 Task: Search one way flight ticket for 1 adult, 5 children, 2 infants in seat and 1 infant on lap in first from Detroit: Detroit Metro Wayne County Airport to Fort Wayne: Fort Wayne International Airport on 5-4-2023. Choice of flights is Alaska. Number of bags: 7 checked bags. Price is upto 77000. Outbound departure time preference is 16:30.
Action: Mouse moved to (288, 126)
Screenshot: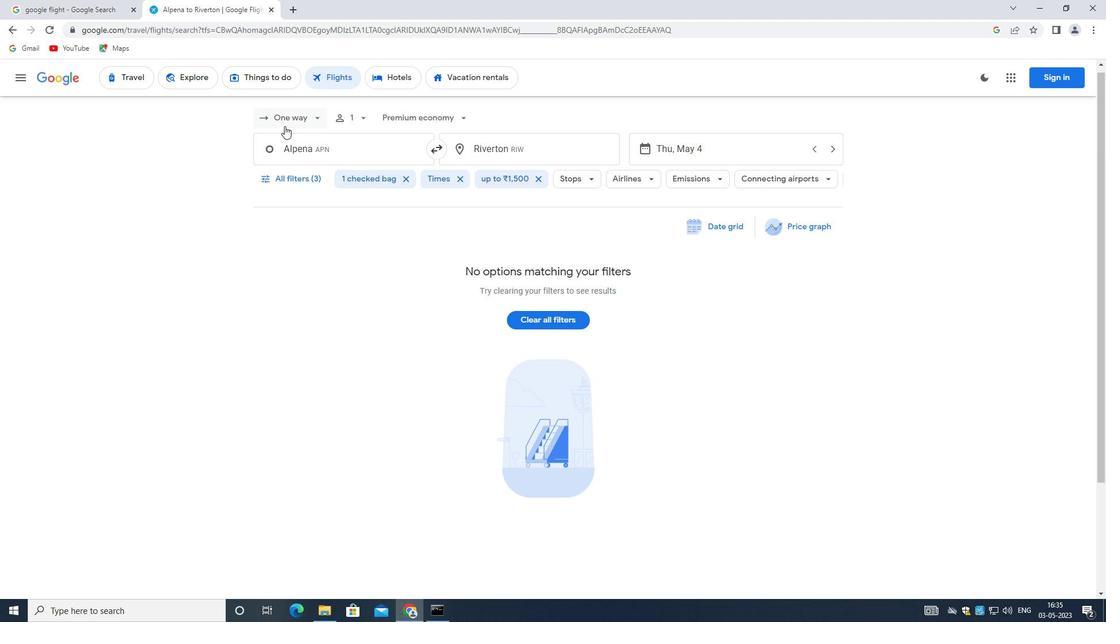 
Action: Mouse pressed left at (288, 126)
Screenshot: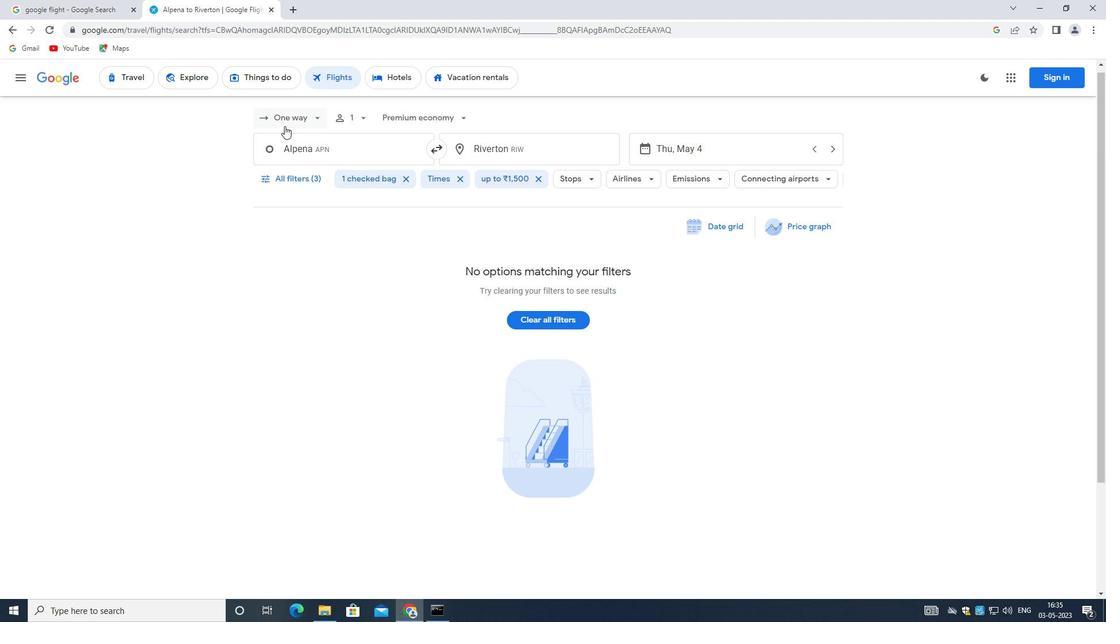 
Action: Mouse moved to (297, 166)
Screenshot: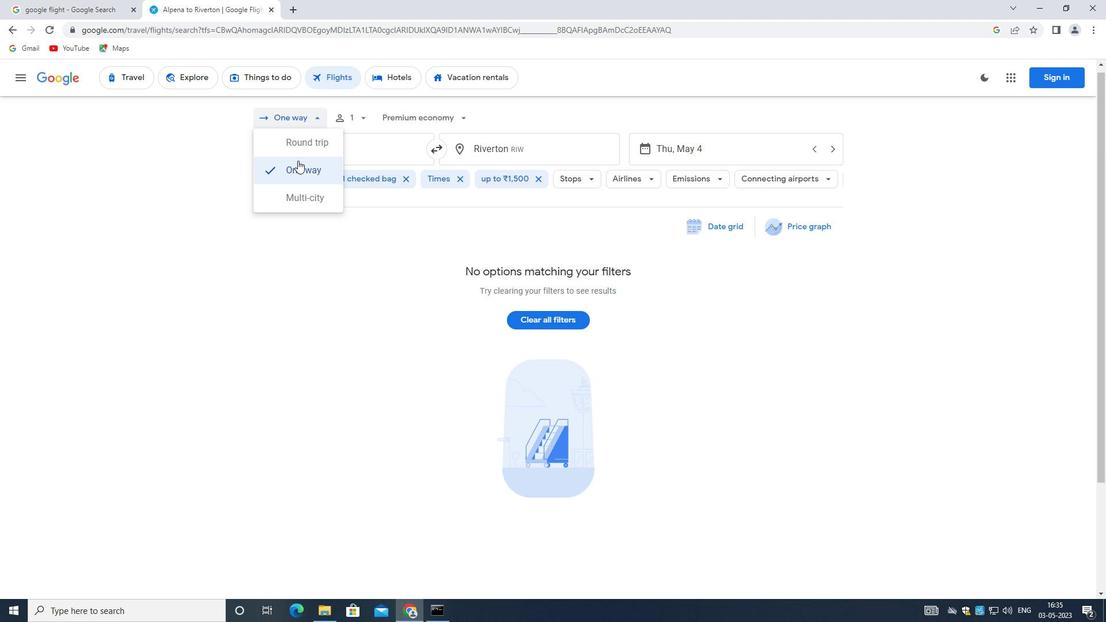 
Action: Mouse pressed left at (297, 166)
Screenshot: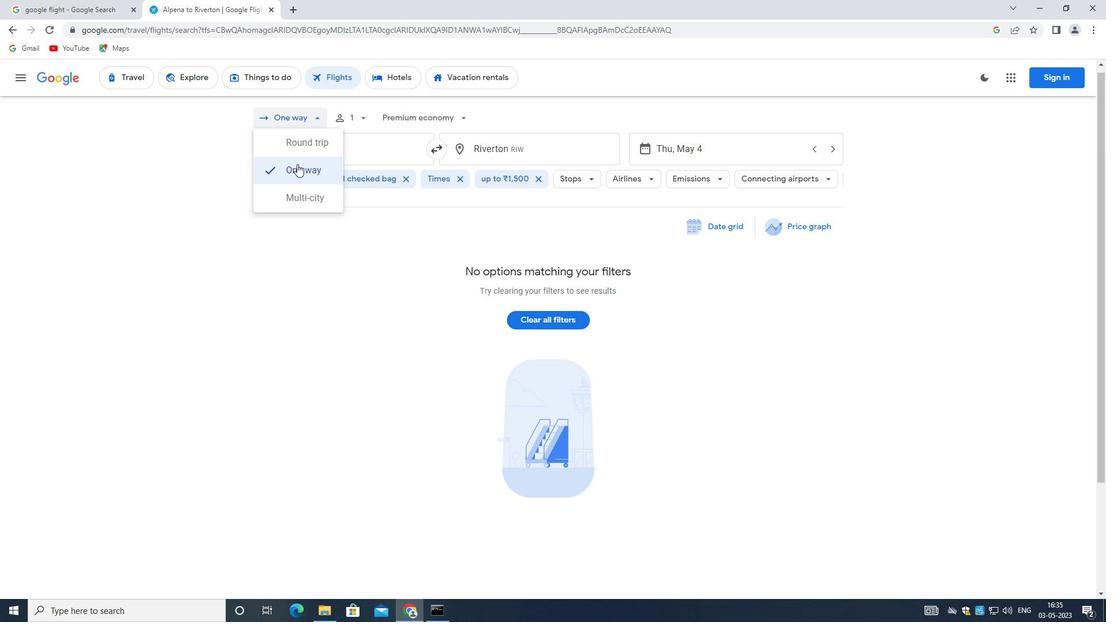 
Action: Mouse moved to (361, 116)
Screenshot: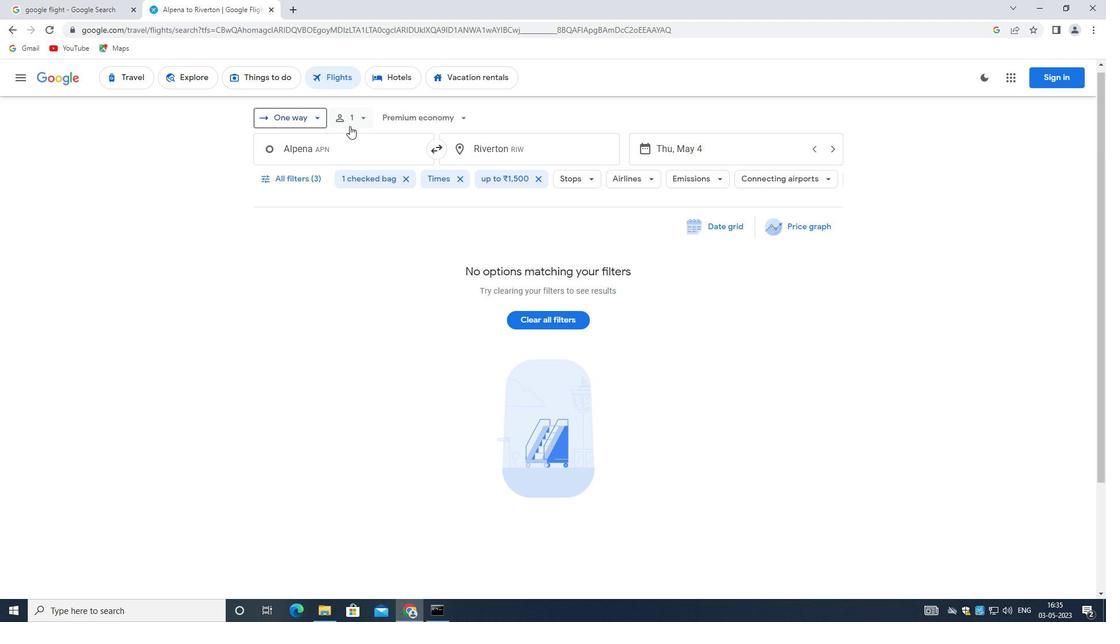 
Action: Mouse pressed left at (361, 116)
Screenshot: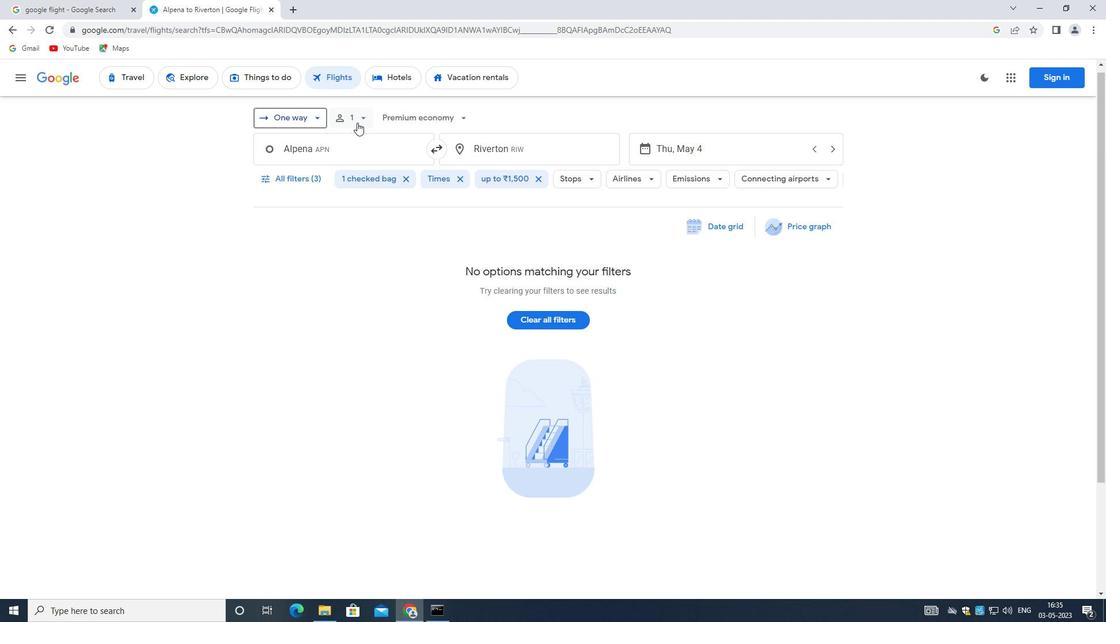 
Action: Mouse moved to (451, 178)
Screenshot: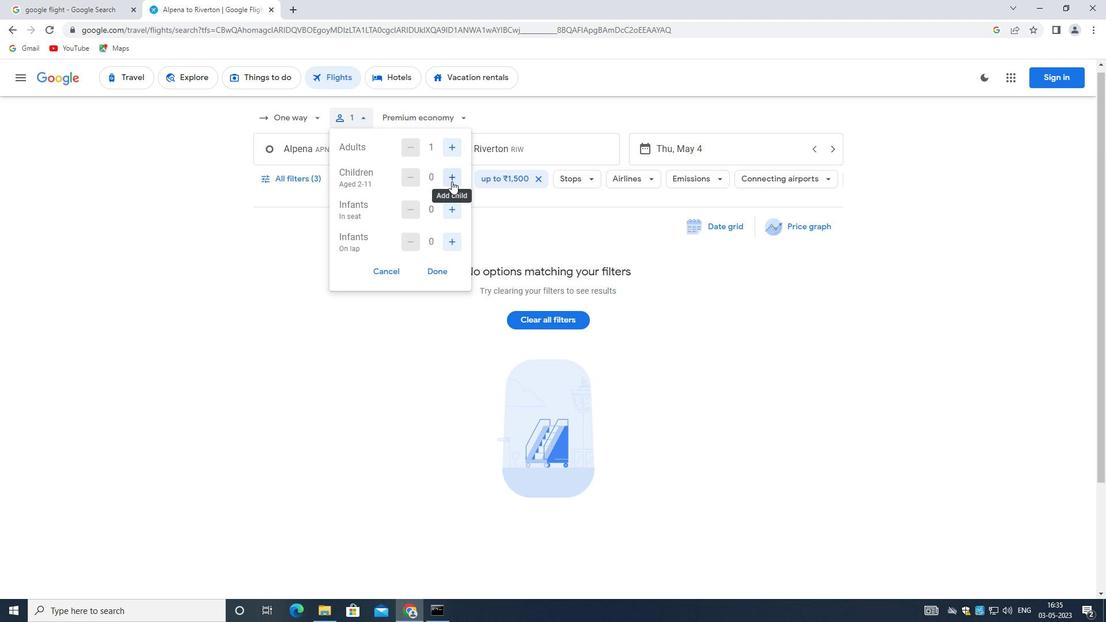 
Action: Mouse pressed left at (451, 178)
Screenshot: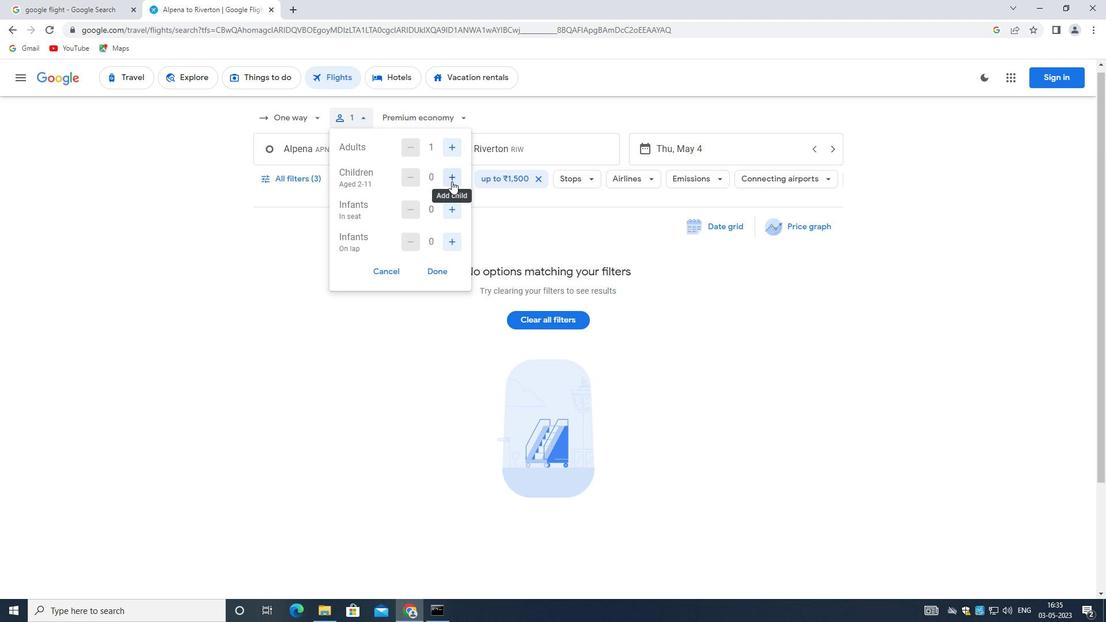 
Action: Mouse moved to (451, 178)
Screenshot: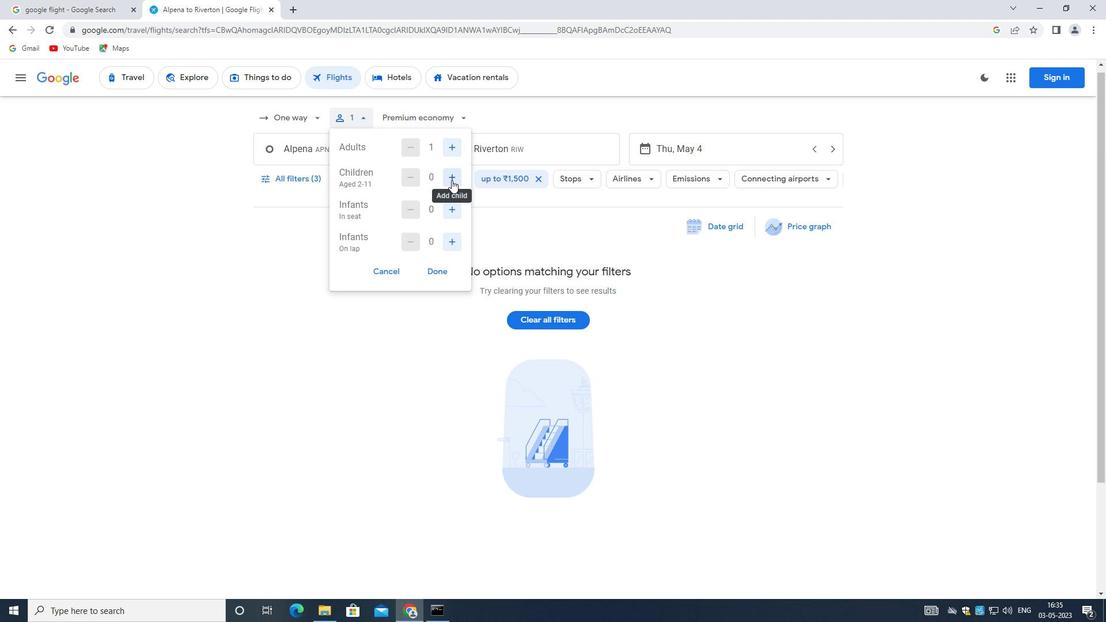 
Action: Mouse pressed left at (451, 178)
Screenshot: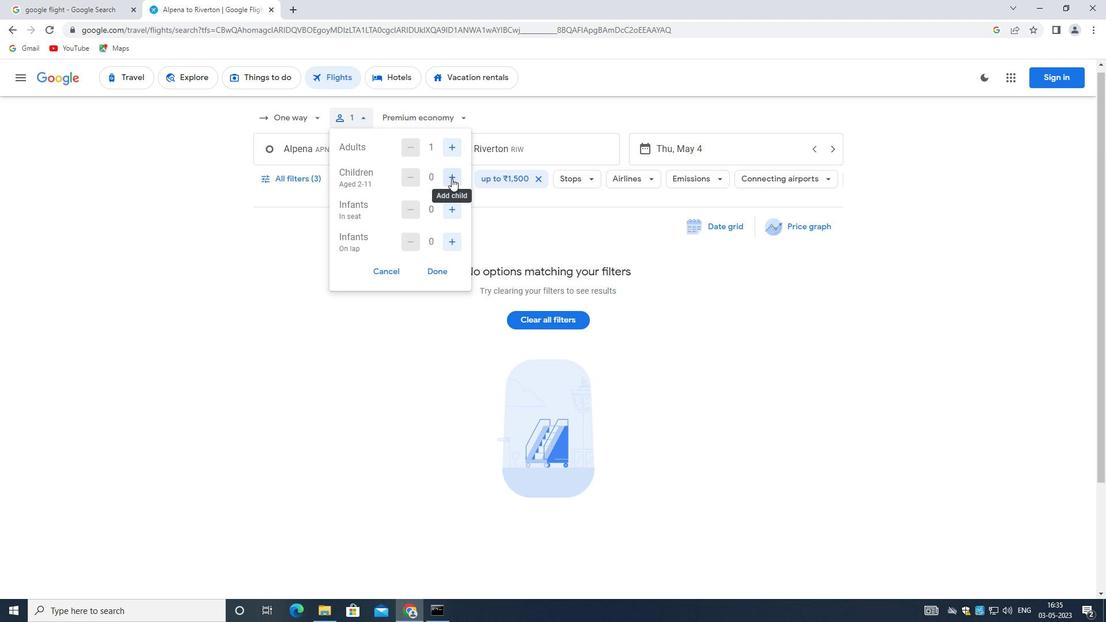 
Action: Mouse pressed left at (451, 178)
Screenshot: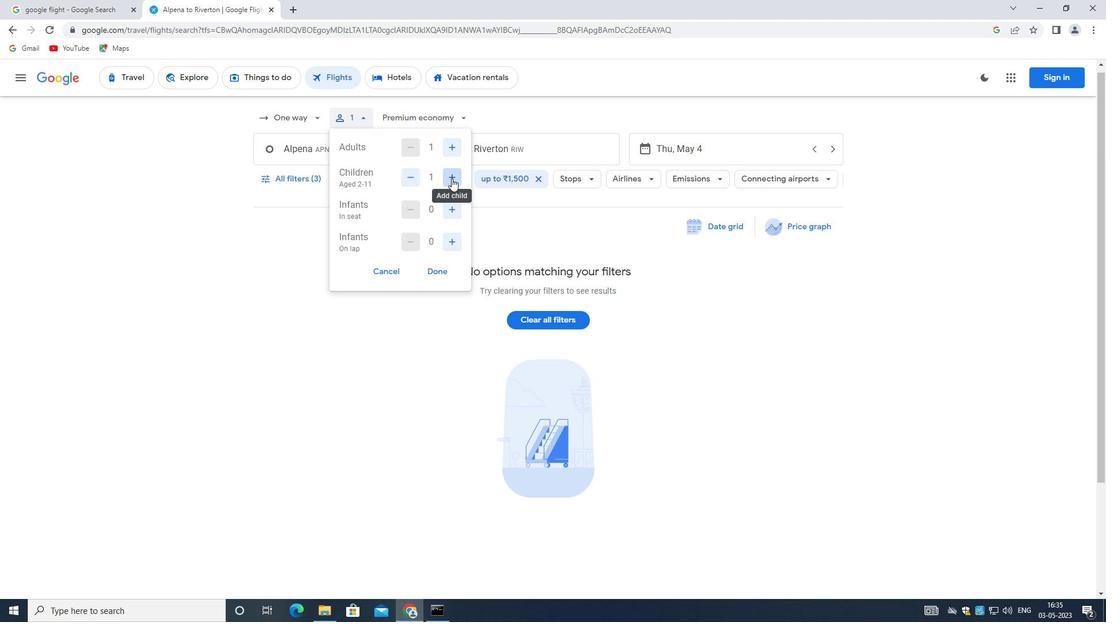 
Action: Mouse pressed left at (451, 178)
Screenshot: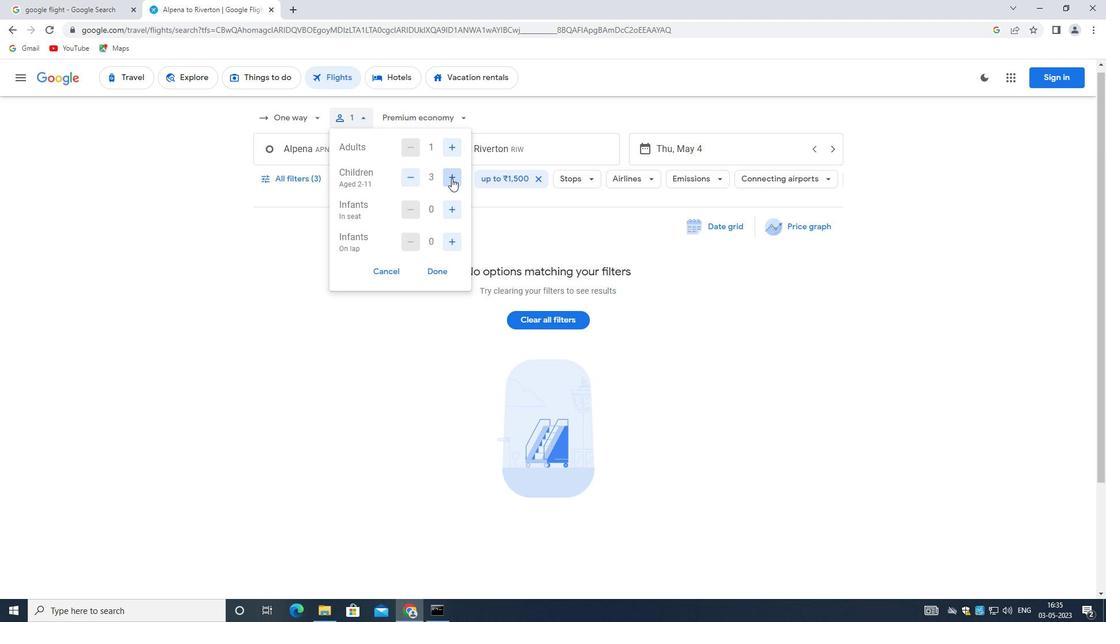 
Action: Mouse pressed left at (451, 178)
Screenshot: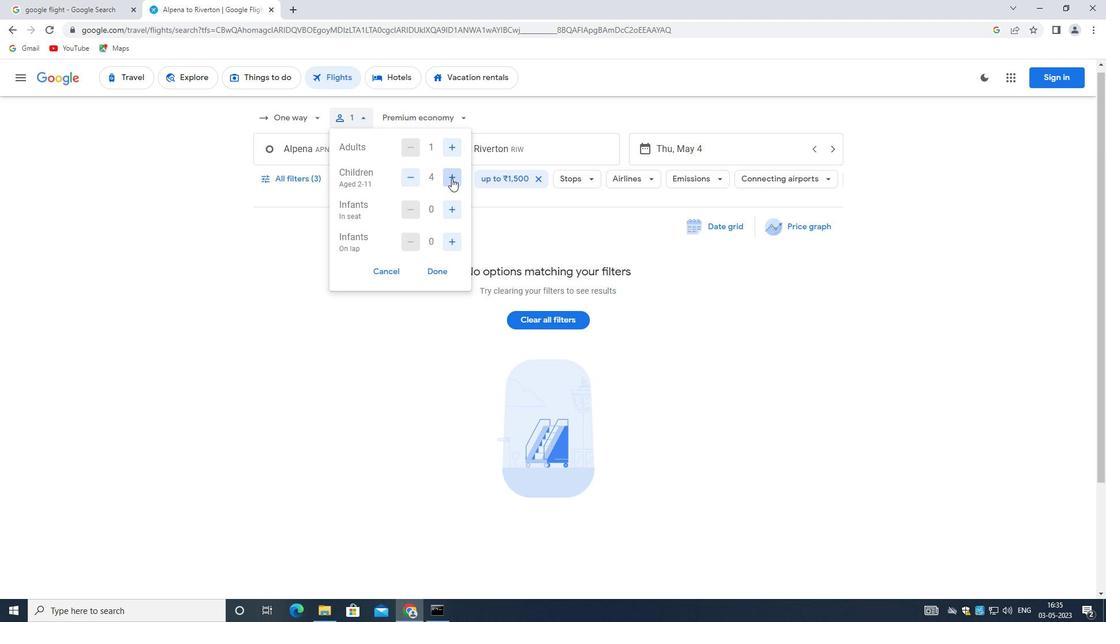 
Action: Mouse moved to (454, 209)
Screenshot: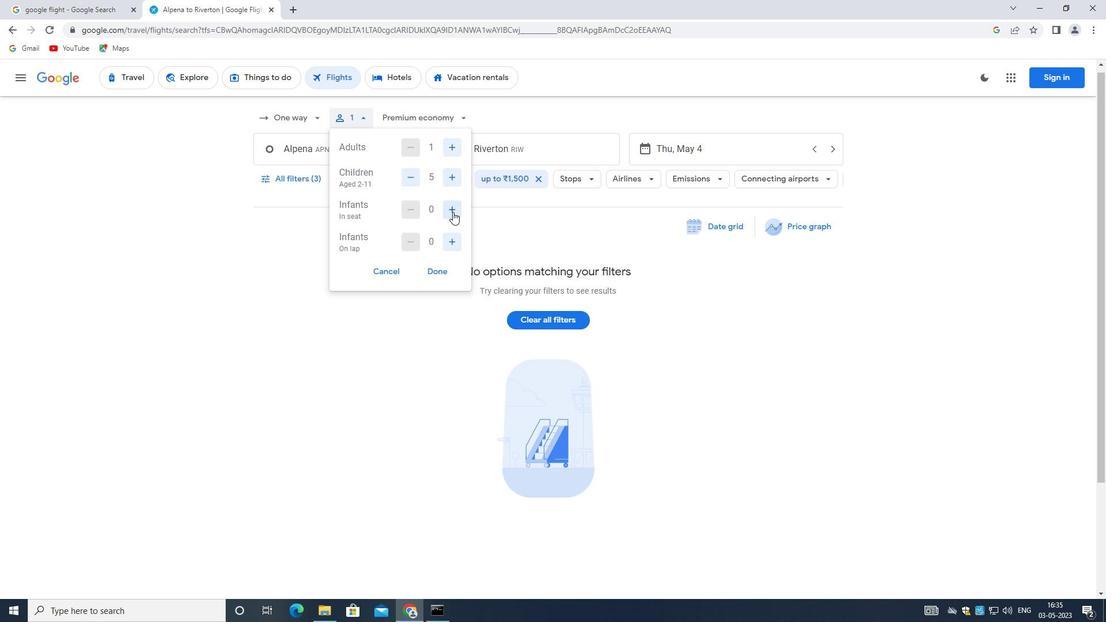
Action: Mouse pressed left at (454, 209)
Screenshot: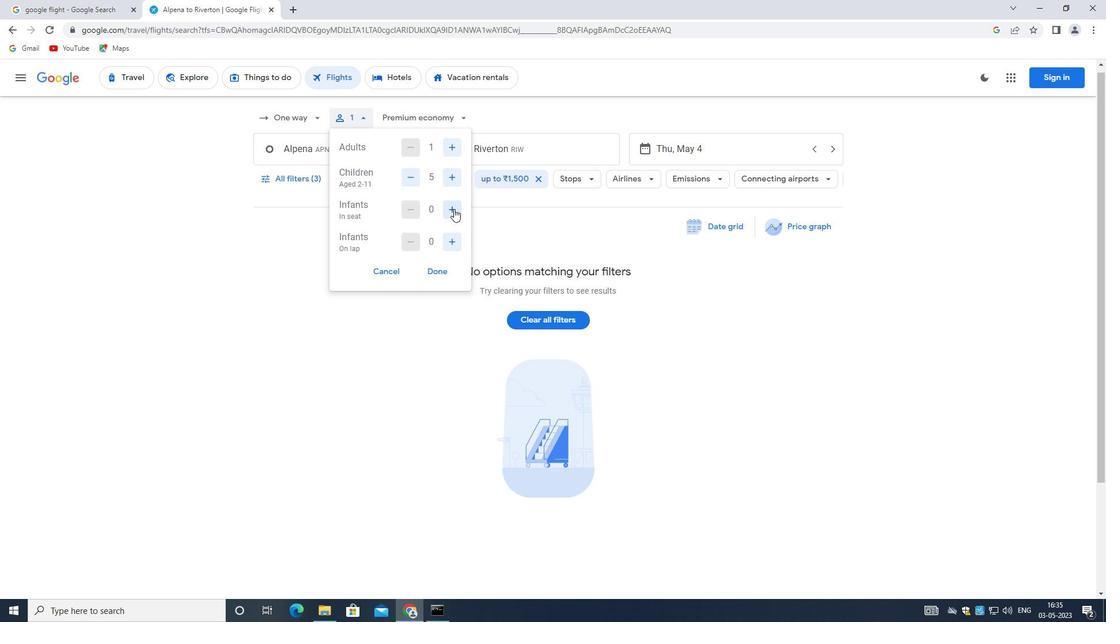 
Action: Mouse pressed left at (454, 209)
Screenshot: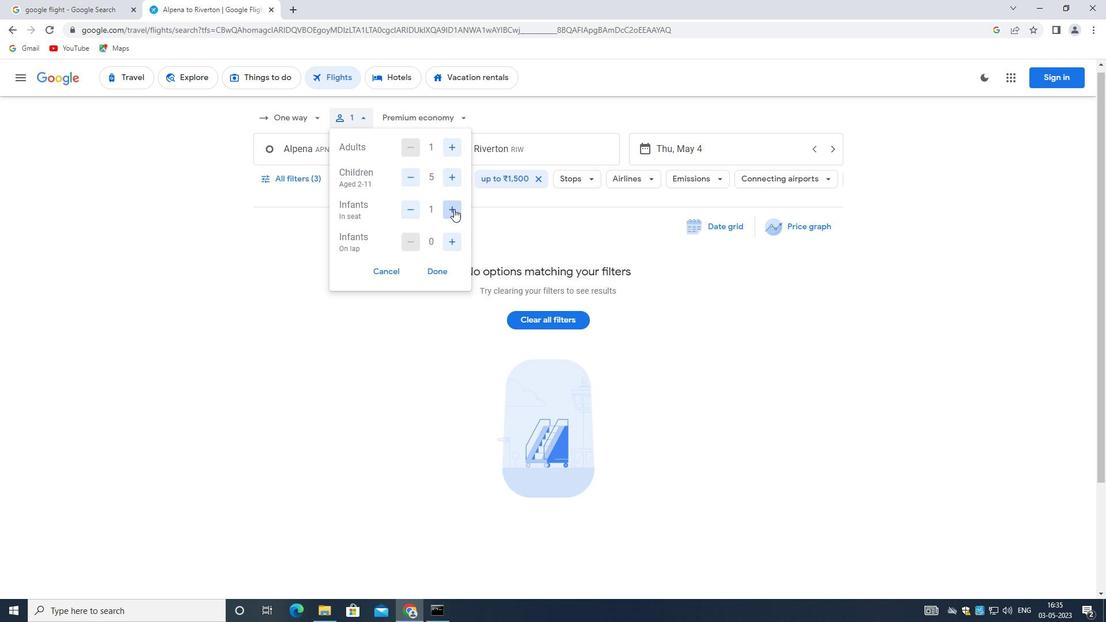 
Action: Mouse moved to (451, 244)
Screenshot: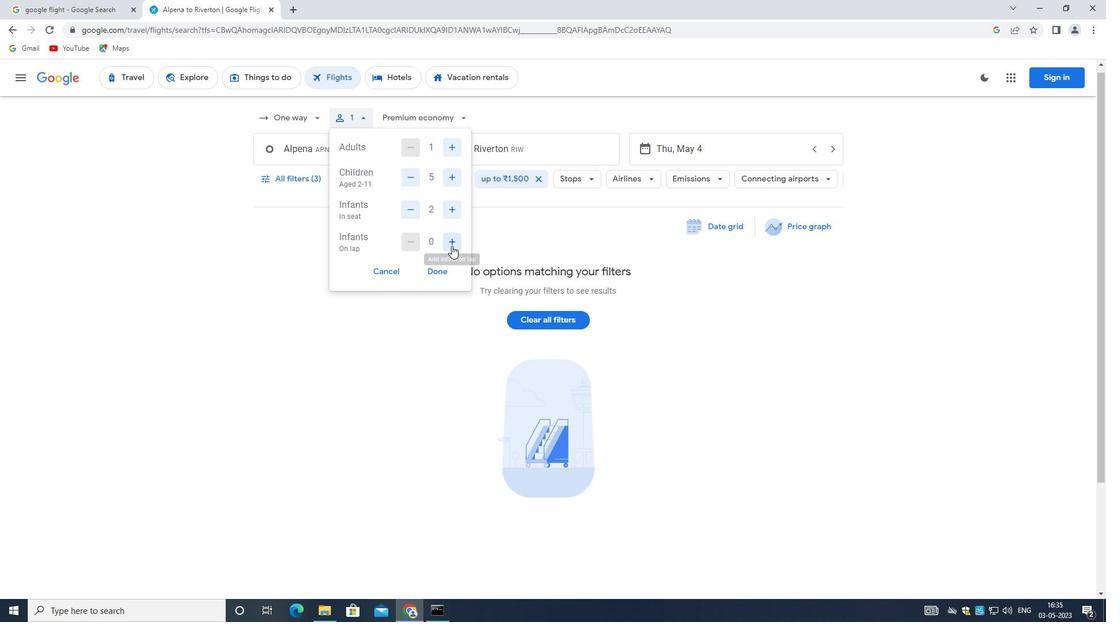 
Action: Mouse pressed left at (451, 244)
Screenshot: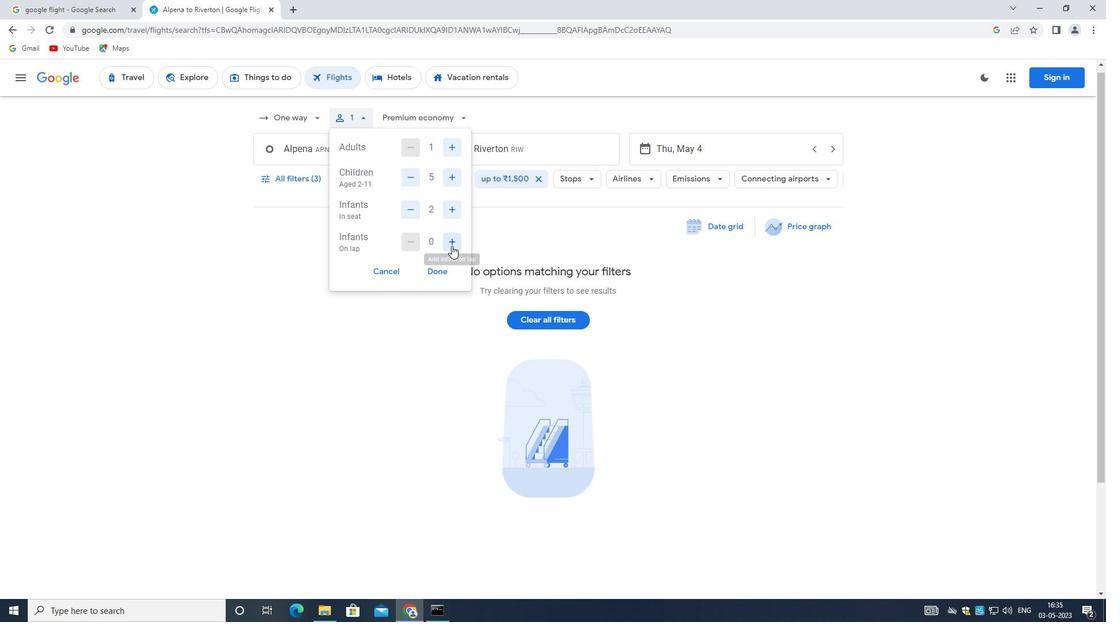 
Action: Mouse moved to (417, 213)
Screenshot: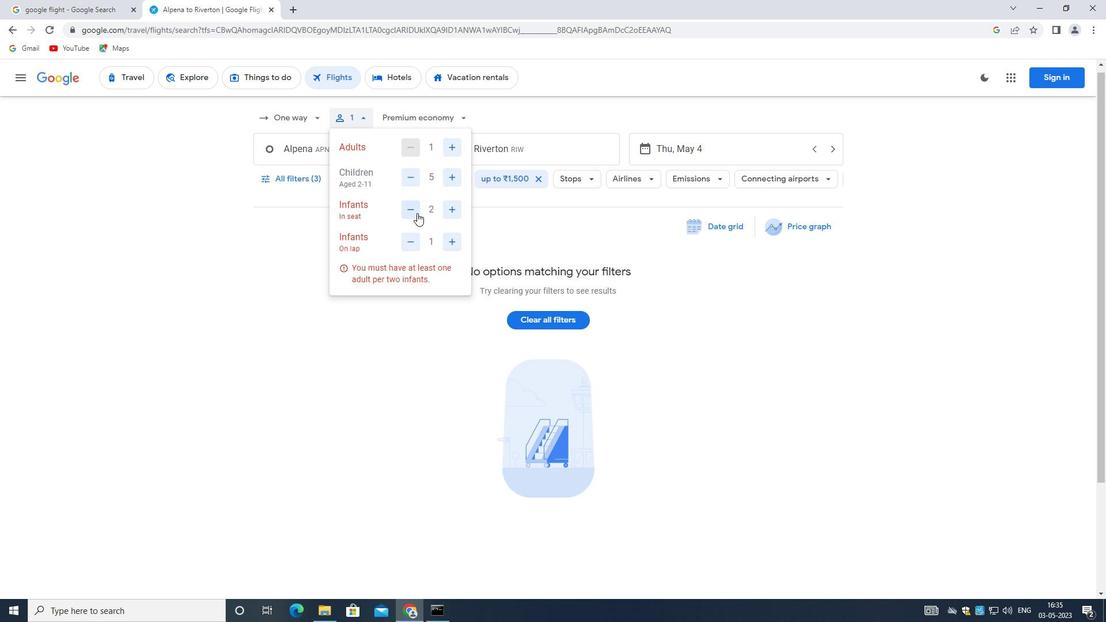
Action: Mouse pressed left at (417, 213)
Screenshot: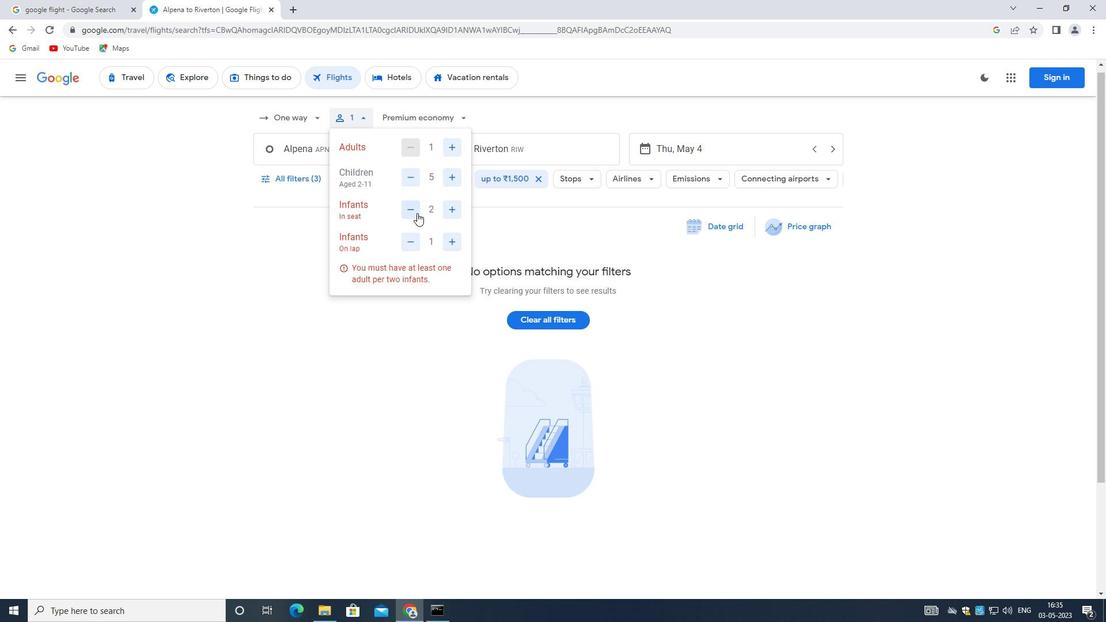 
Action: Mouse moved to (438, 272)
Screenshot: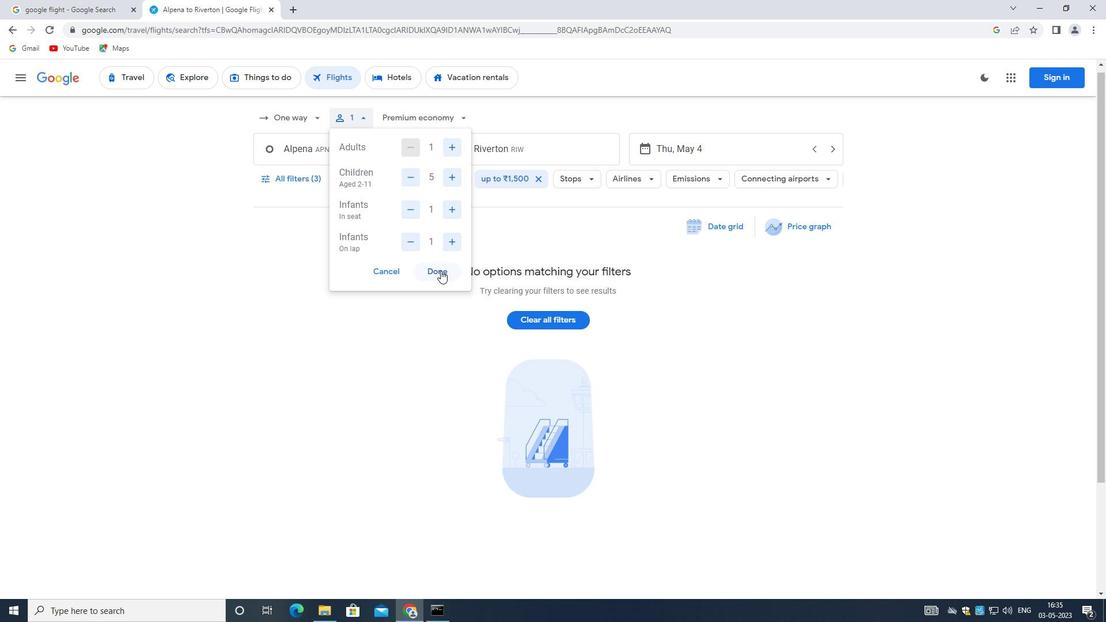 
Action: Mouse pressed left at (438, 272)
Screenshot: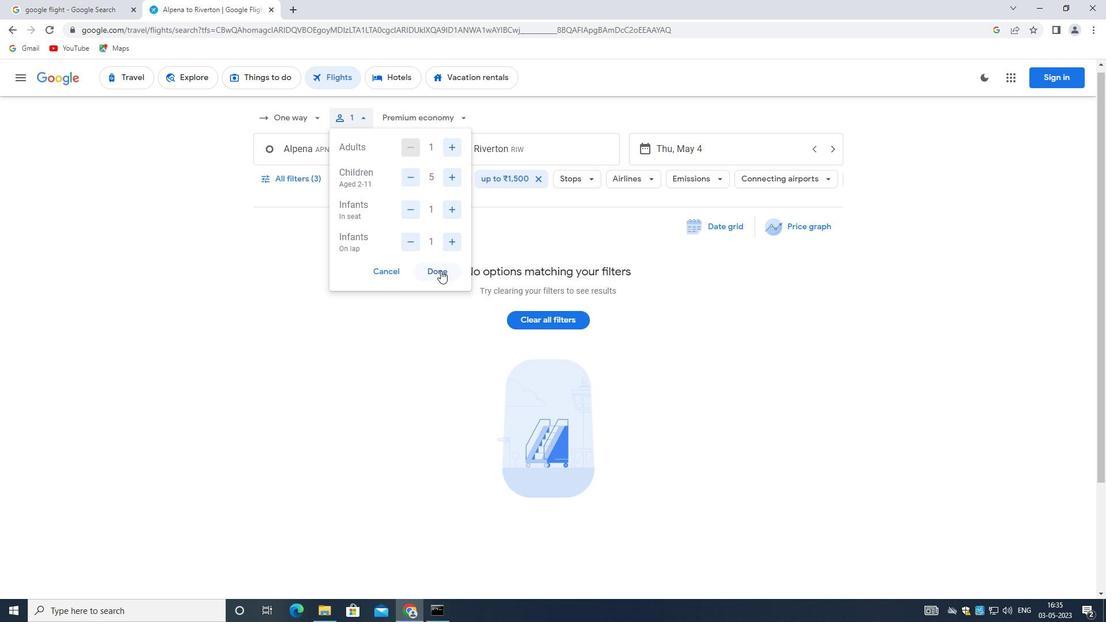 
Action: Mouse moved to (457, 118)
Screenshot: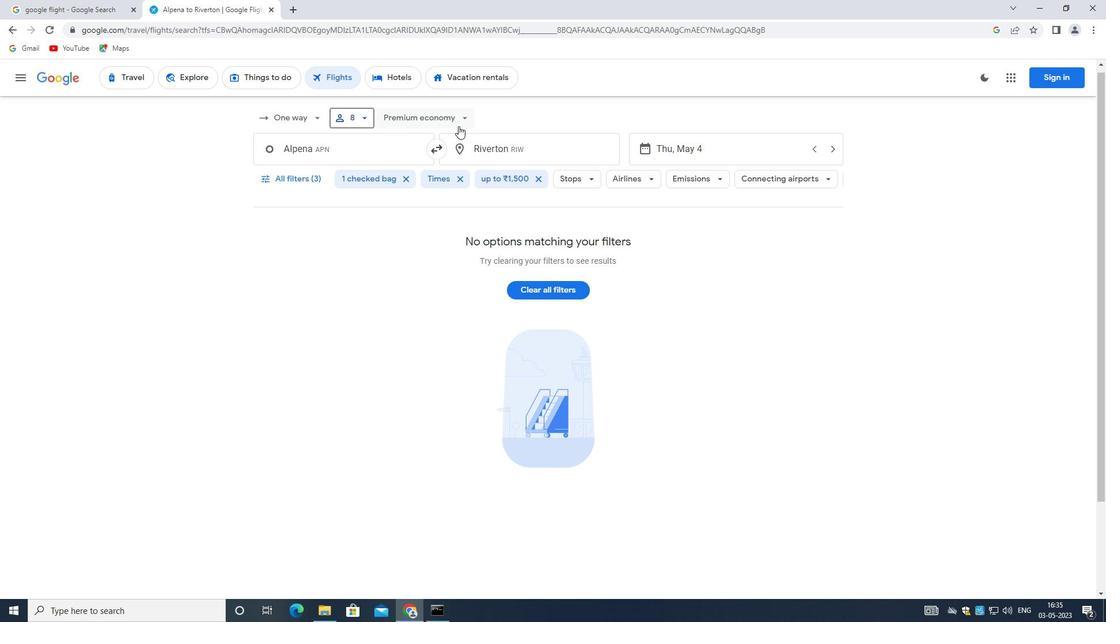 
Action: Mouse pressed left at (457, 118)
Screenshot: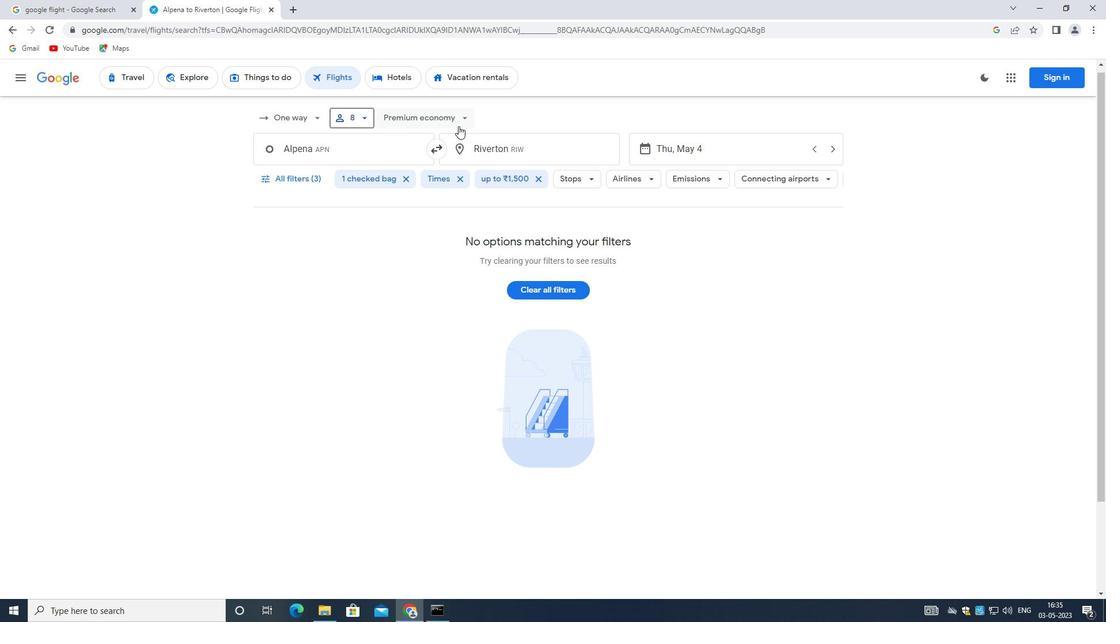 
Action: Mouse moved to (308, 153)
Screenshot: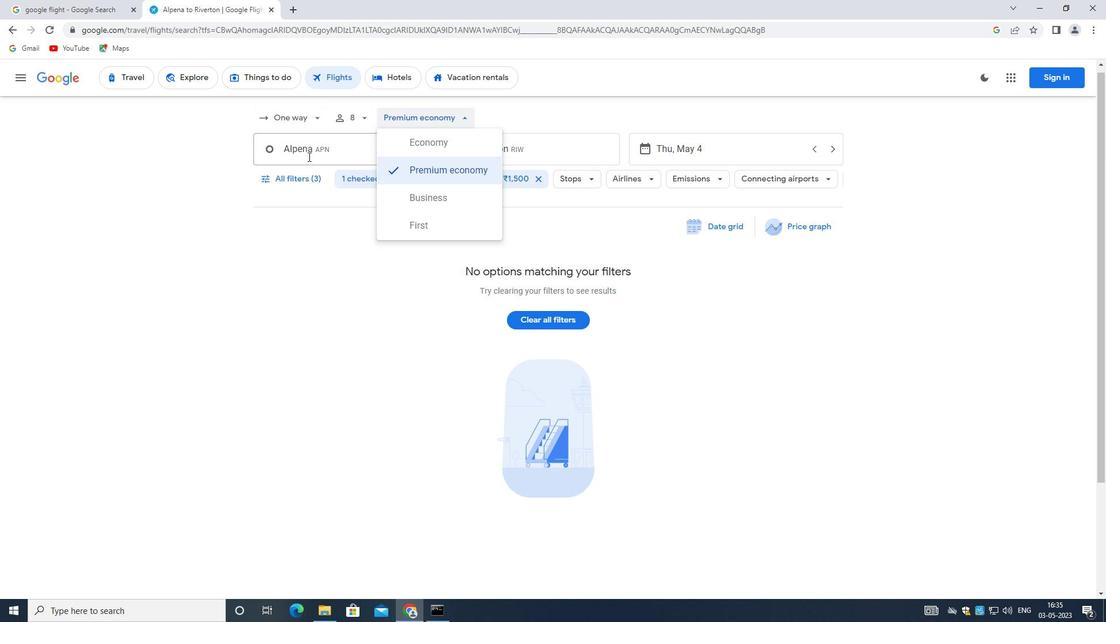 
Action: Mouse pressed left at (308, 153)
Screenshot: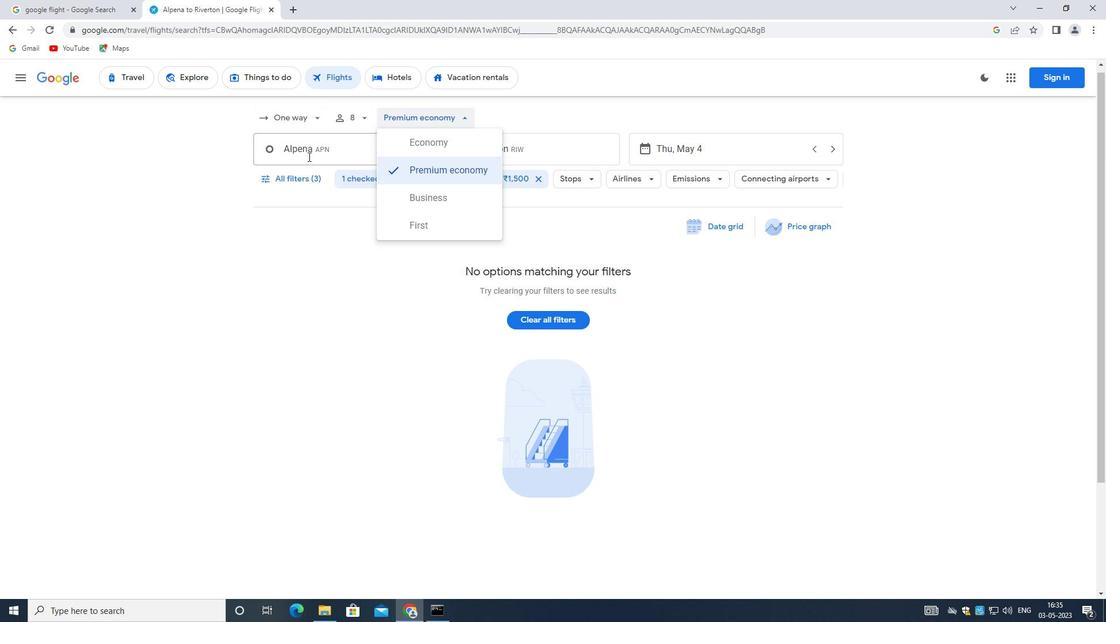 
Action: Mouse moved to (306, 154)
Screenshot: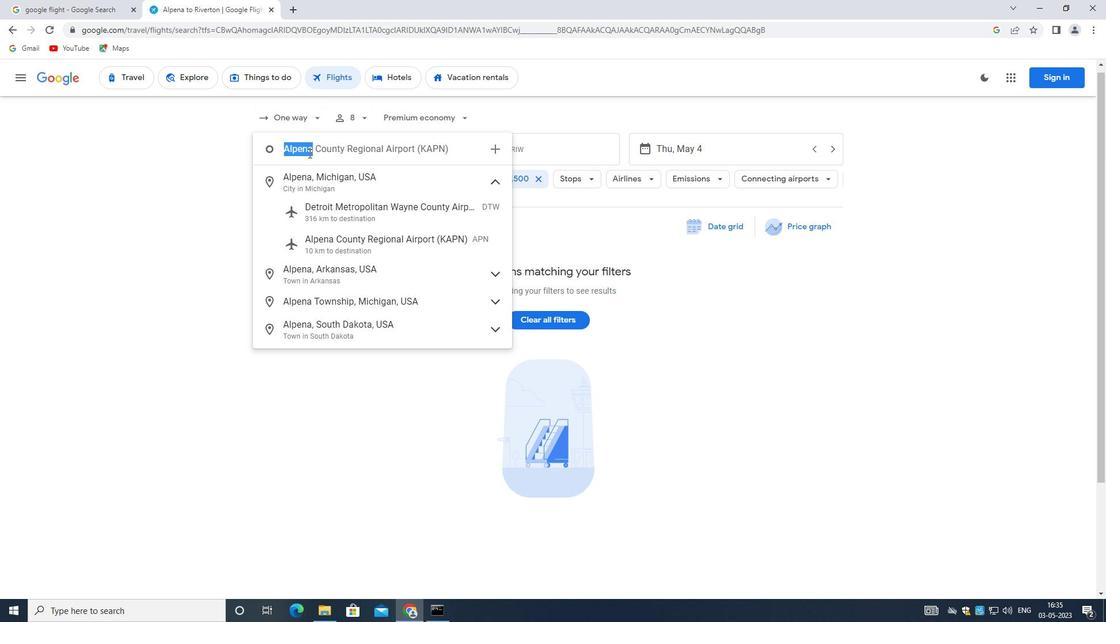 
Action: Key pressed <Key.backspace><Key.shift><Key.shift><Key.shift><Key.shift><Key.shift>DETROIT<Key.space>
Screenshot: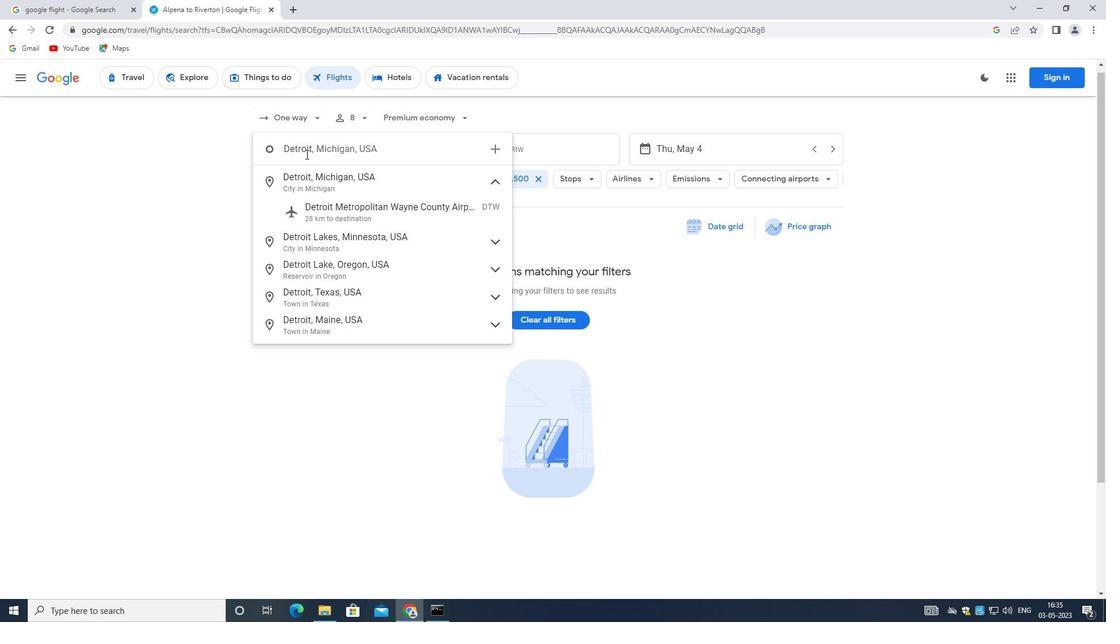
Action: Mouse moved to (389, 208)
Screenshot: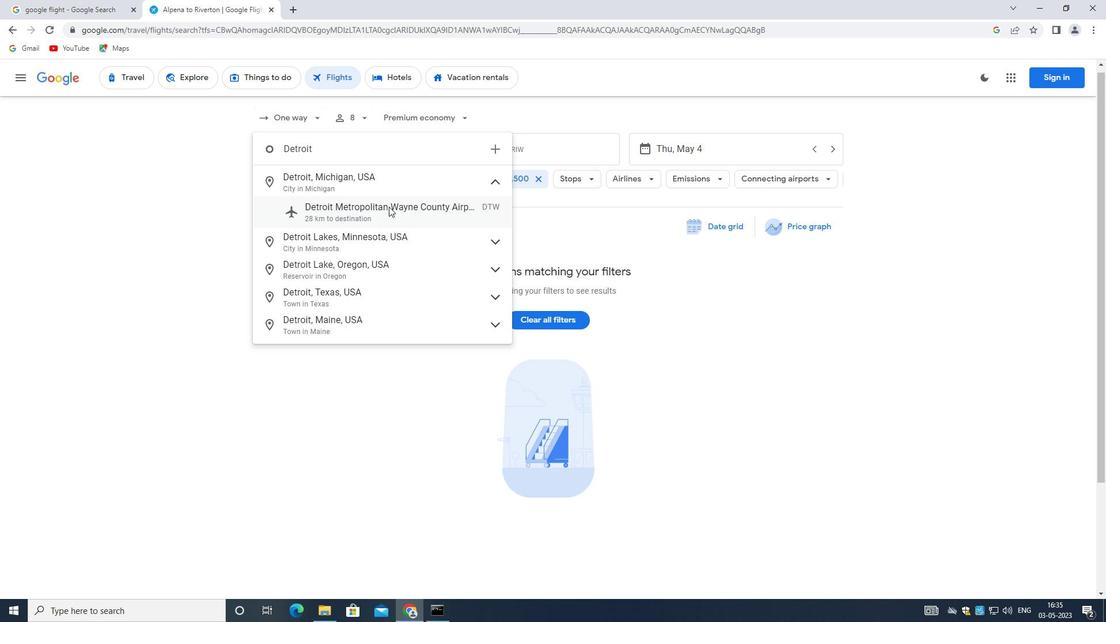 
Action: Mouse pressed left at (389, 208)
Screenshot: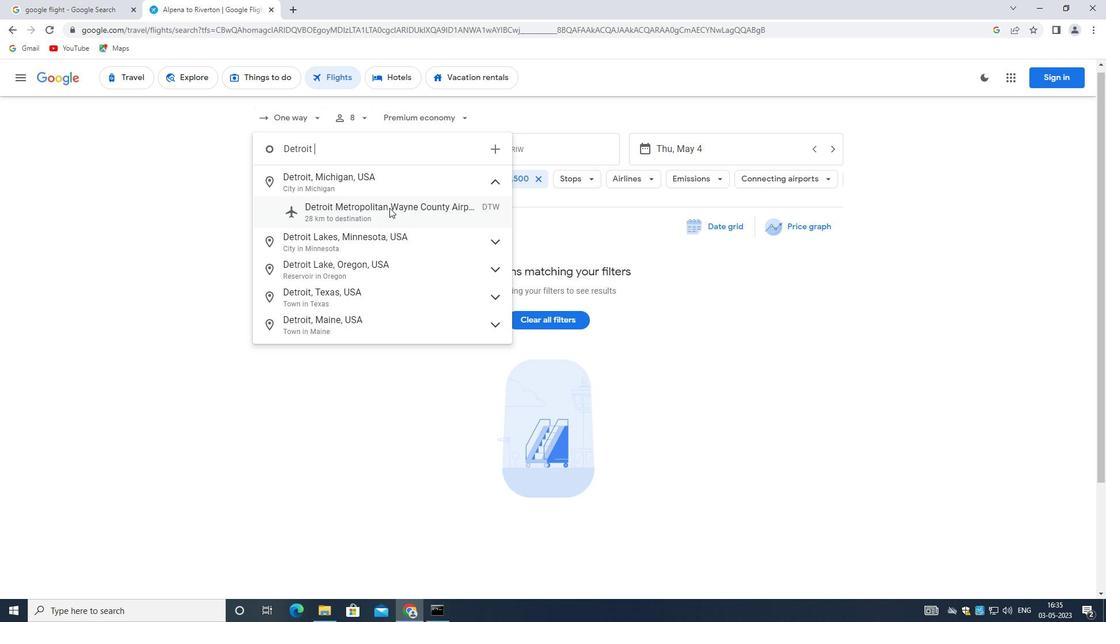 
Action: Mouse moved to (492, 151)
Screenshot: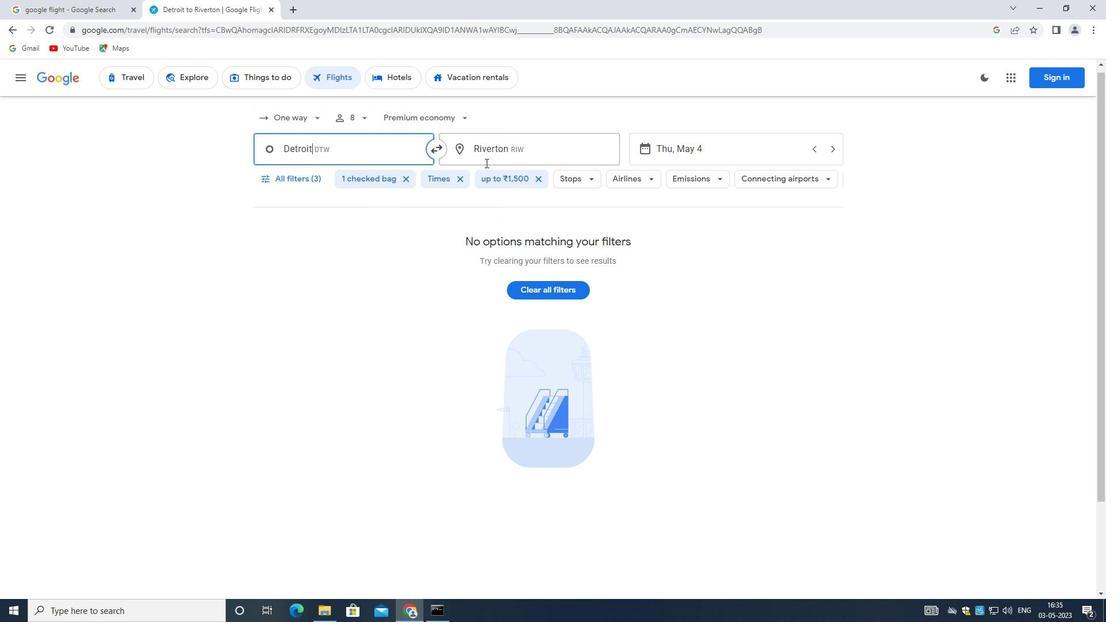 
Action: Mouse pressed left at (492, 151)
Screenshot: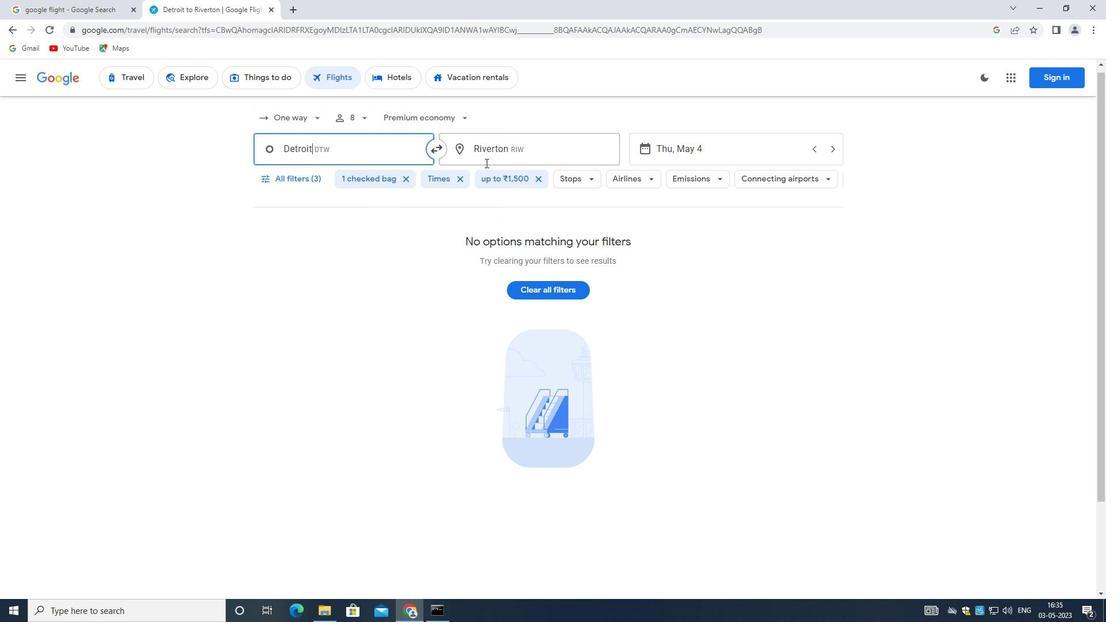 
Action: Mouse moved to (465, 156)
Screenshot: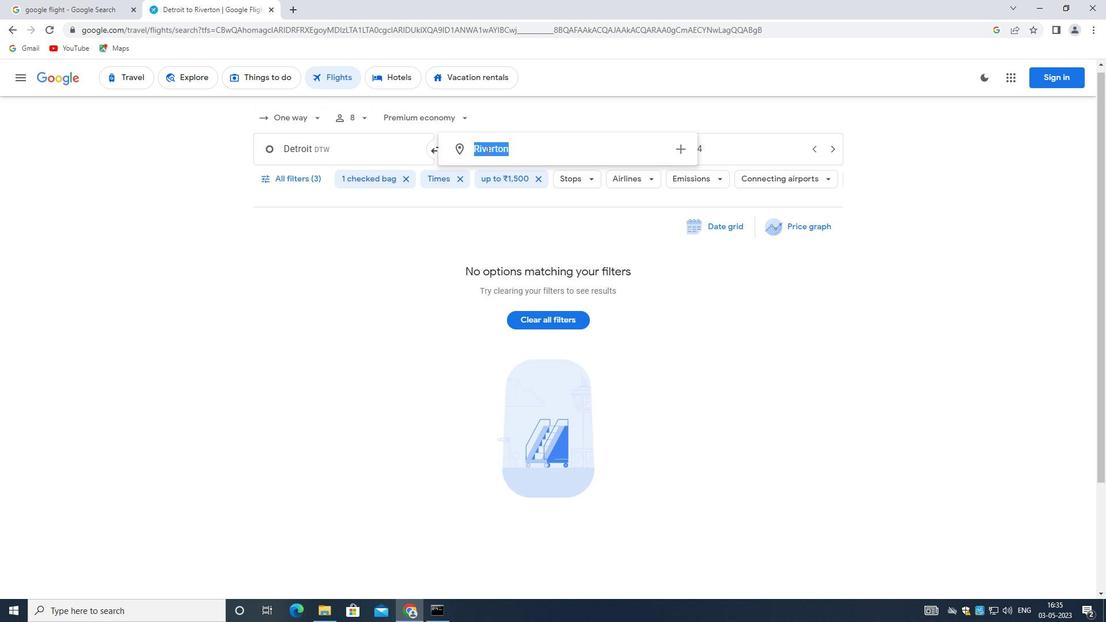 
Action: Key pressed <Key.backspace><Key.shift>FORT<Key.space><Key.shift>WAY
Screenshot: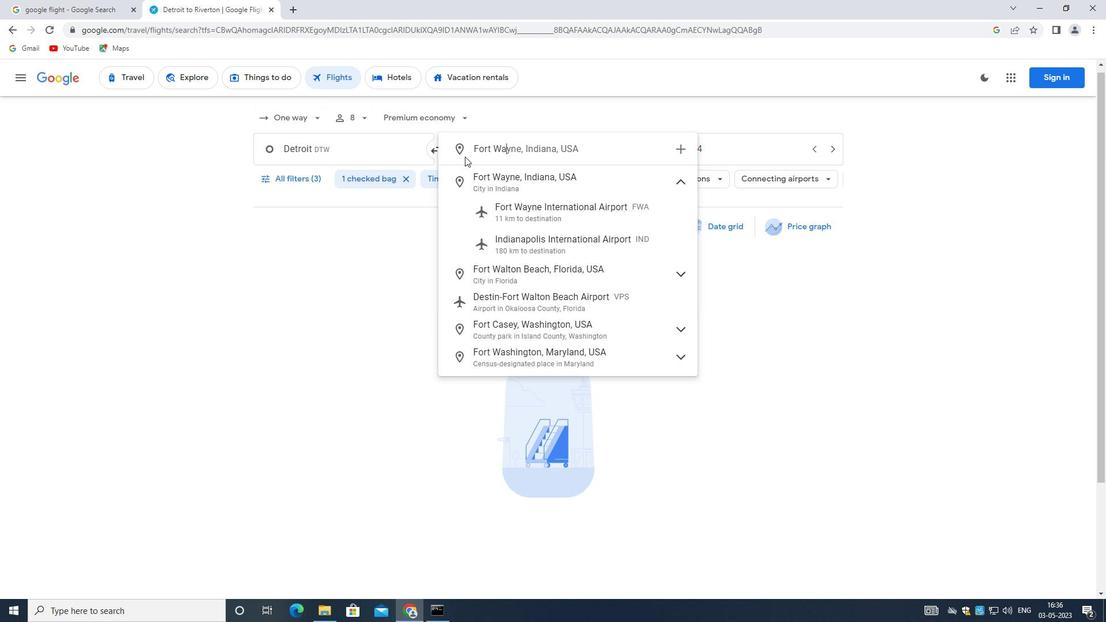 
Action: Mouse moved to (598, 210)
Screenshot: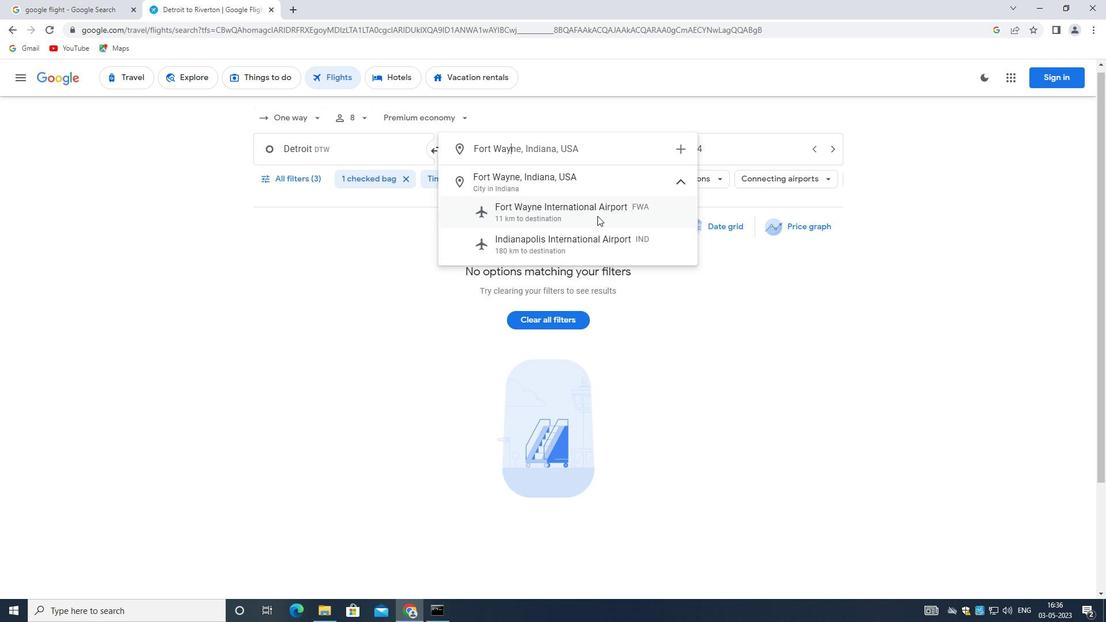 
Action: Mouse pressed left at (598, 210)
Screenshot: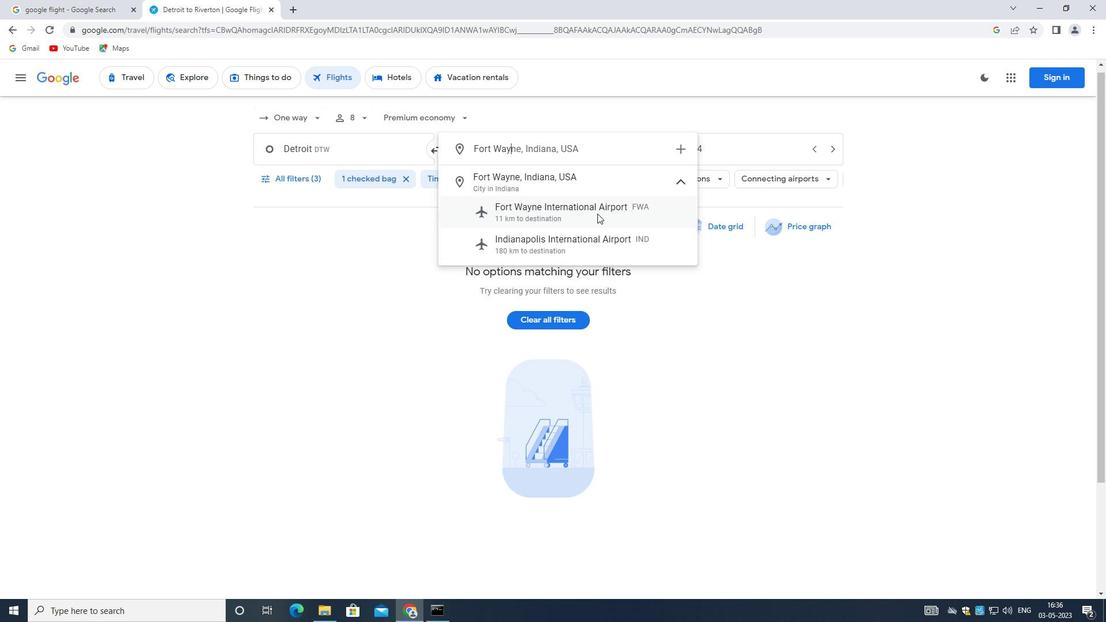 
Action: Mouse moved to (696, 144)
Screenshot: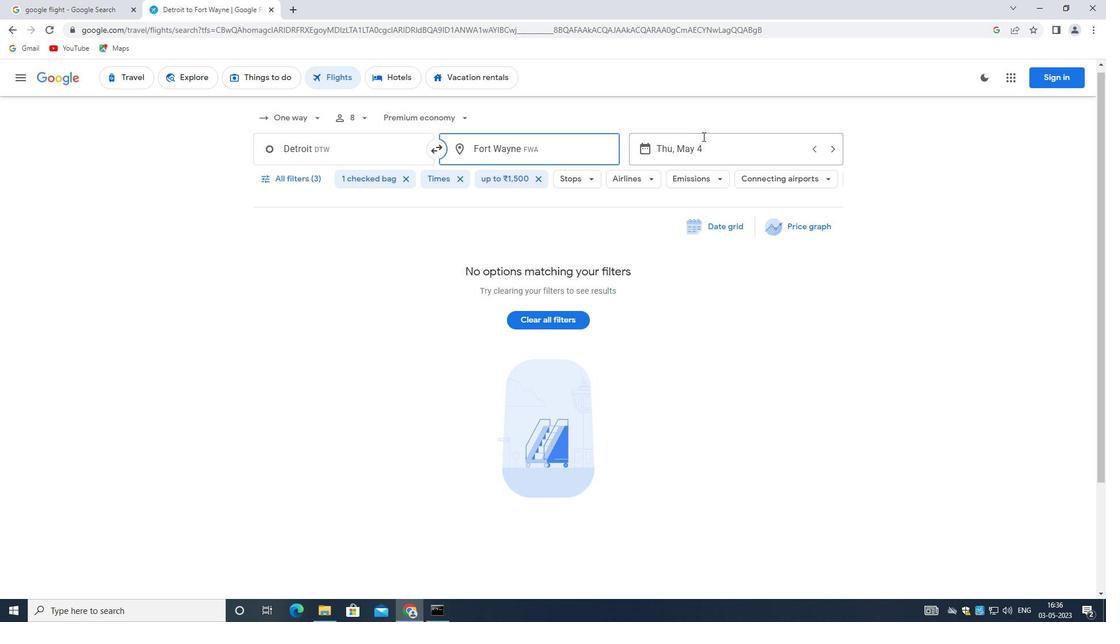 
Action: Mouse pressed left at (696, 144)
Screenshot: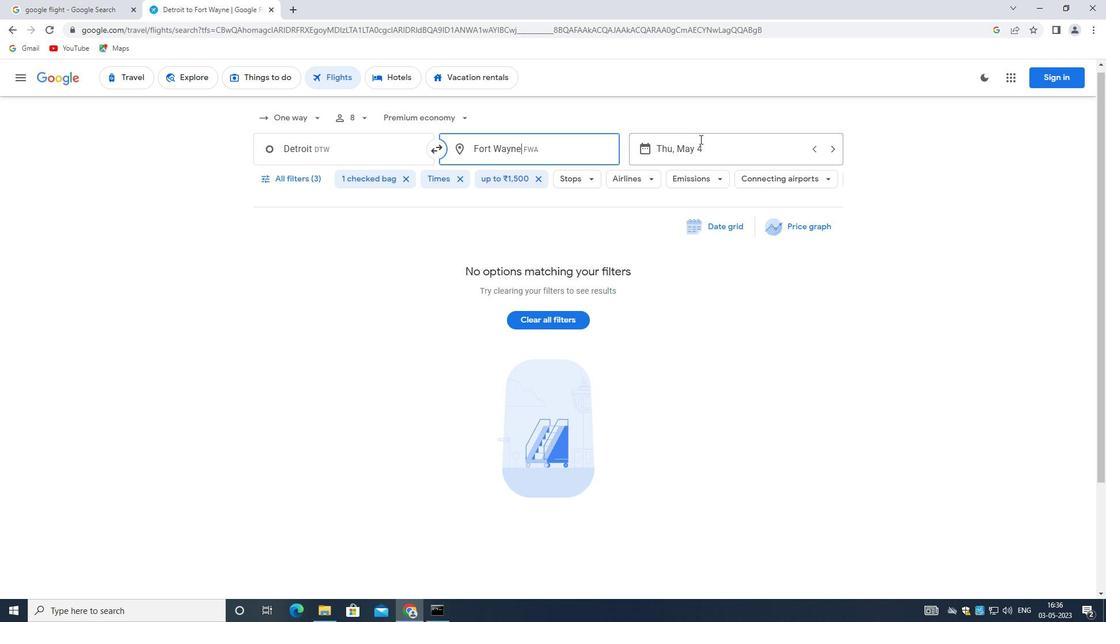
Action: Mouse moved to (828, 434)
Screenshot: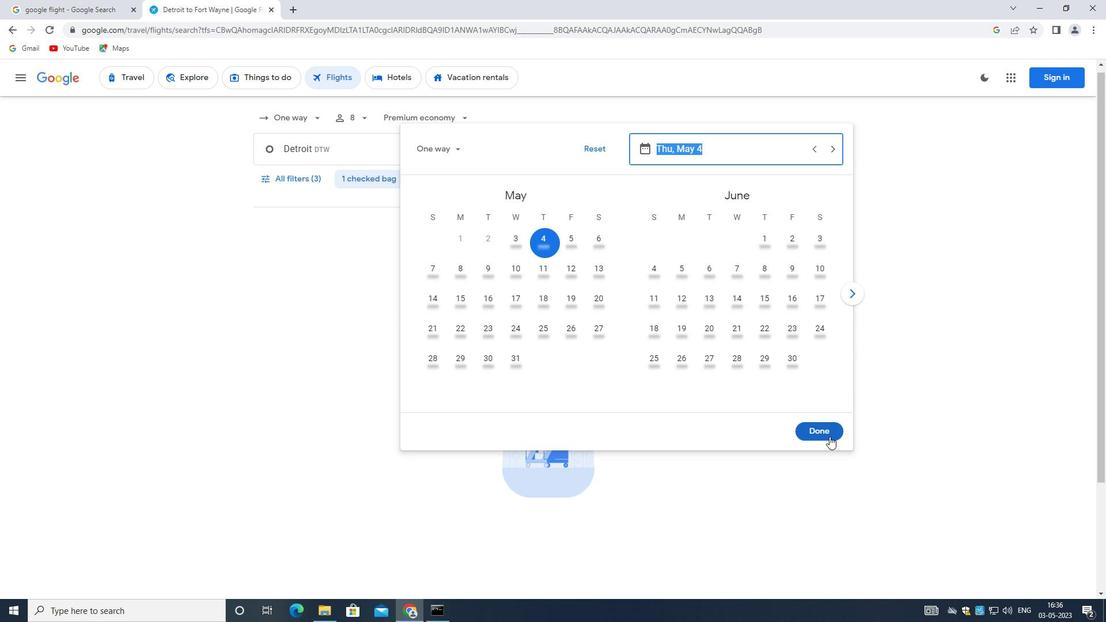 
Action: Mouse pressed left at (828, 434)
Screenshot: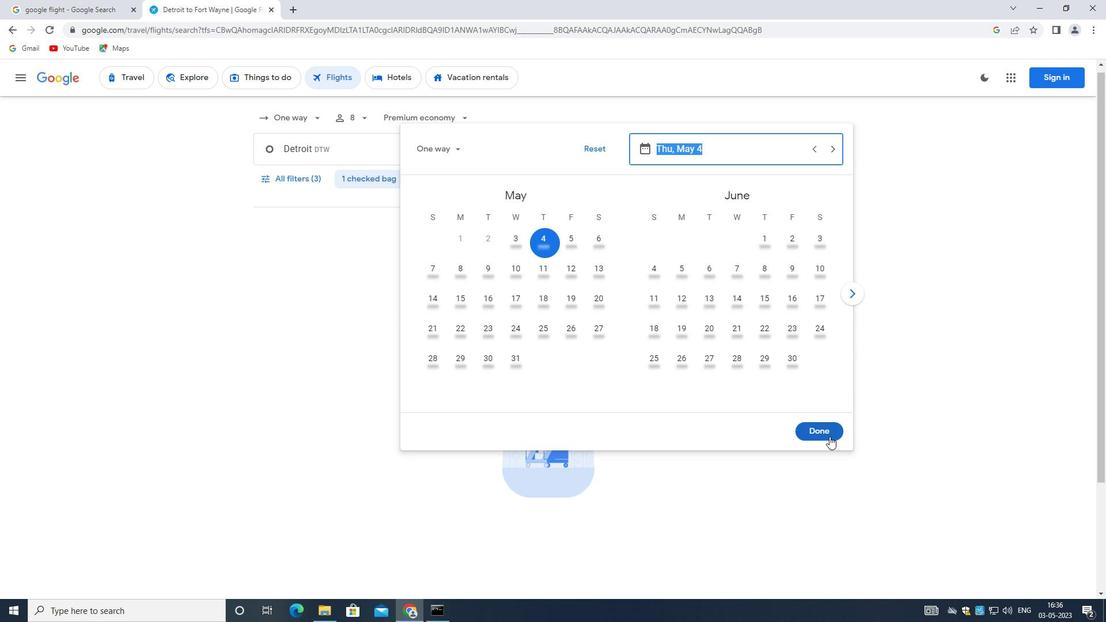 
Action: Mouse moved to (292, 180)
Screenshot: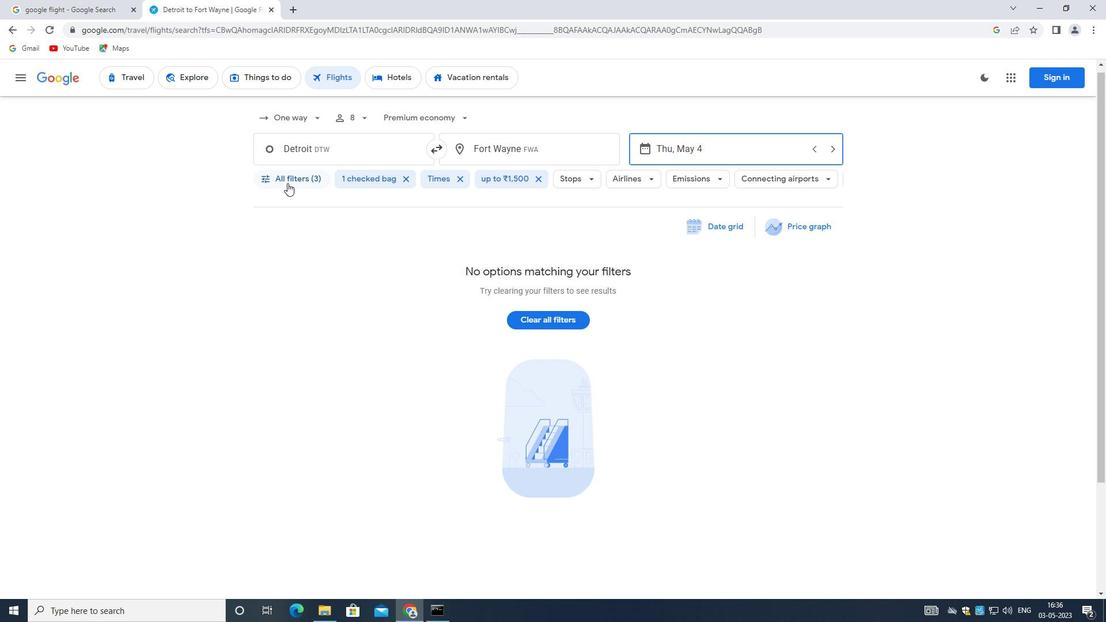 
Action: Mouse pressed left at (292, 180)
Screenshot: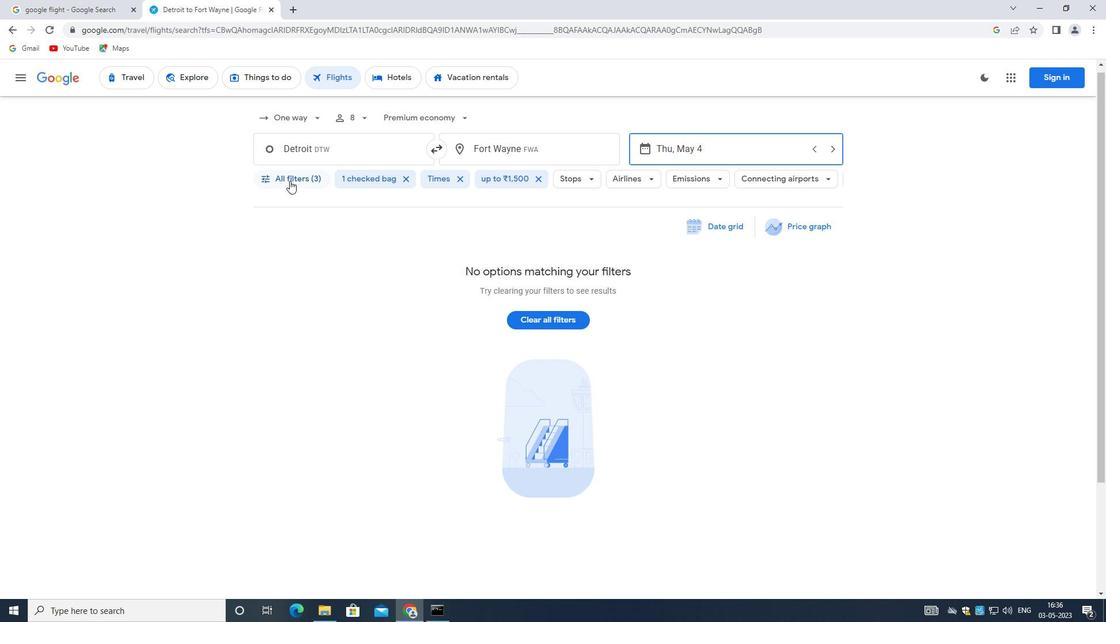 
Action: Mouse moved to (389, 390)
Screenshot: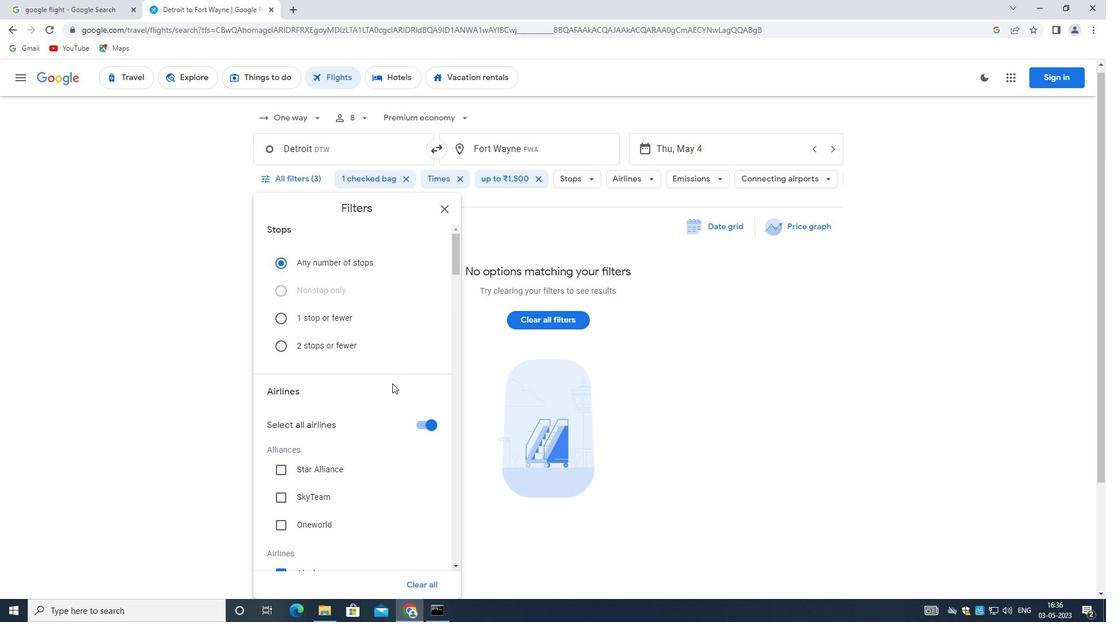
Action: Mouse scrolled (389, 390) with delta (0, 0)
Screenshot: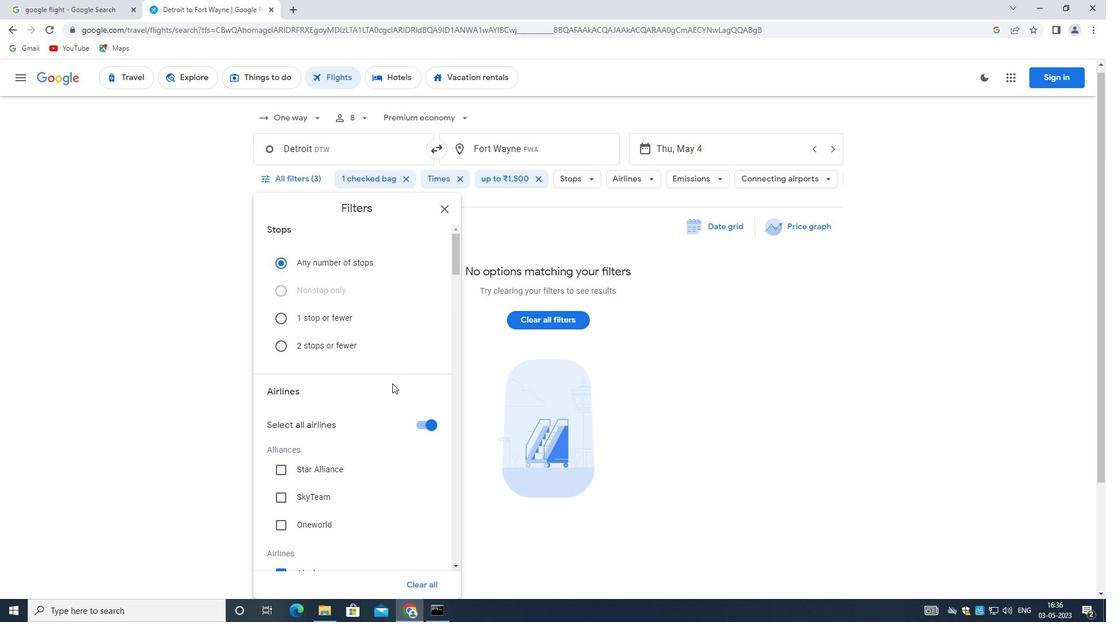 
Action: Mouse moved to (388, 395)
Screenshot: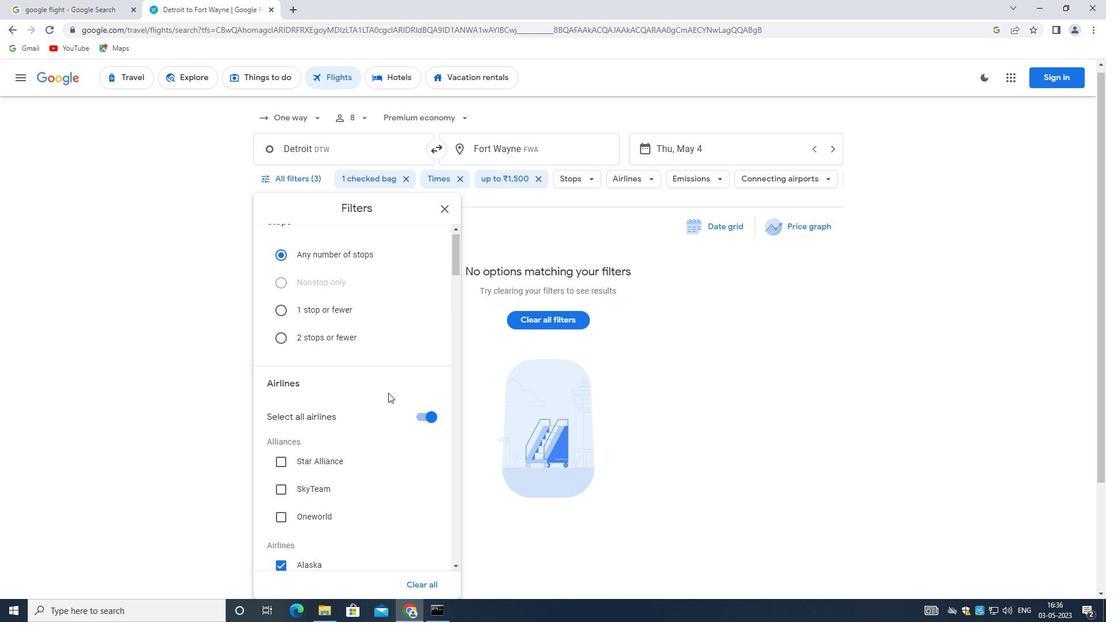 
Action: Mouse scrolled (388, 394) with delta (0, 0)
Screenshot: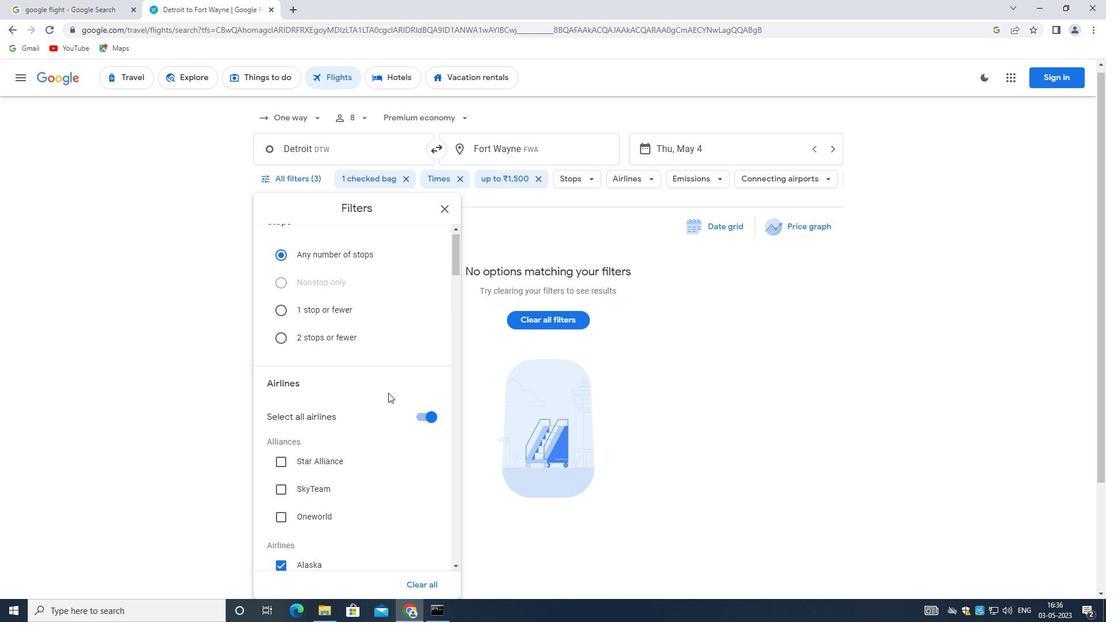 
Action: Mouse moved to (401, 465)
Screenshot: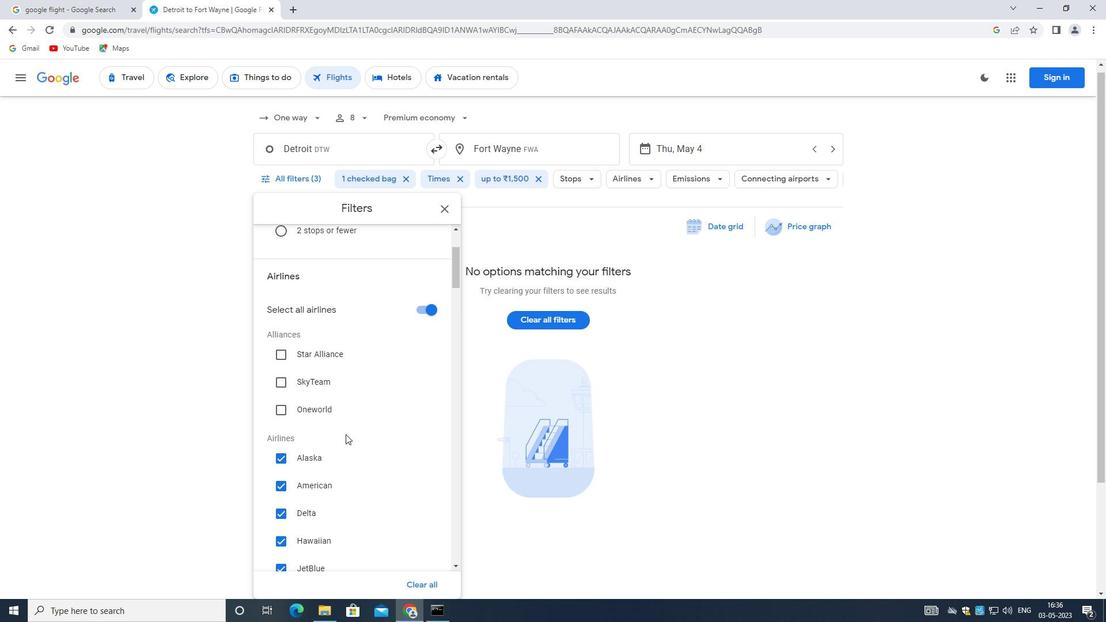 
Action: Mouse scrolled (401, 464) with delta (0, 0)
Screenshot: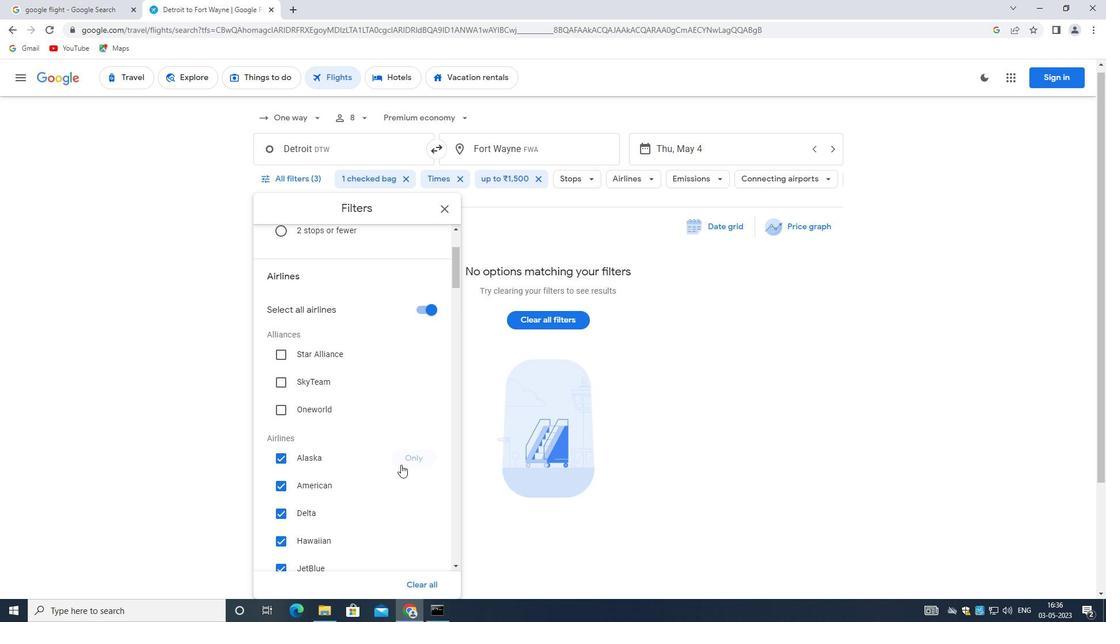 
Action: Mouse moved to (418, 247)
Screenshot: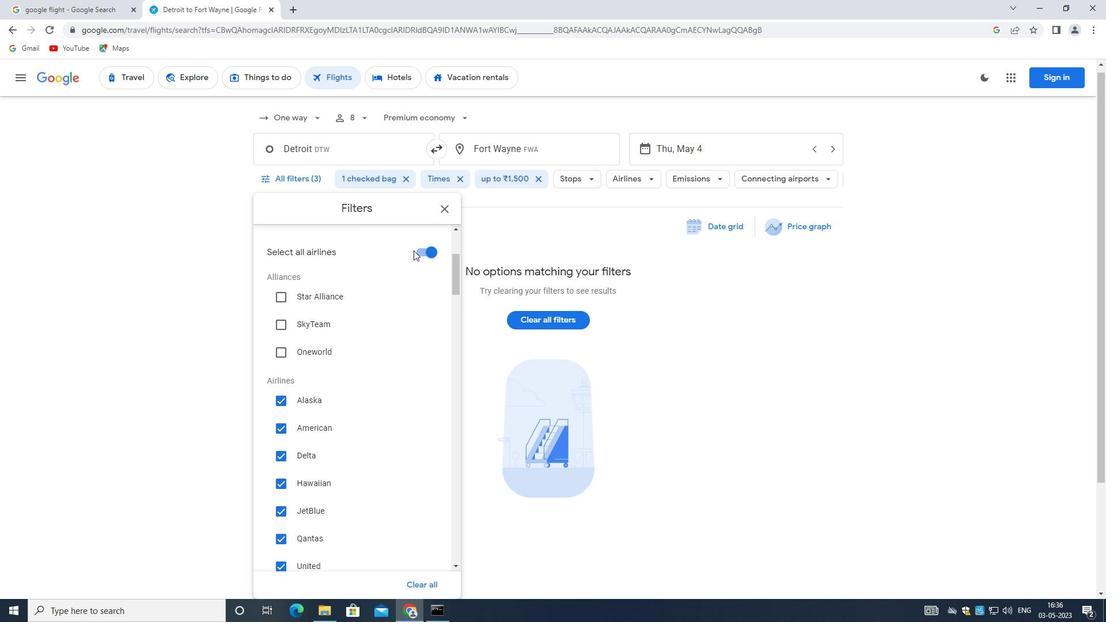 
Action: Mouse pressed left at (418, 247)
Screenshot: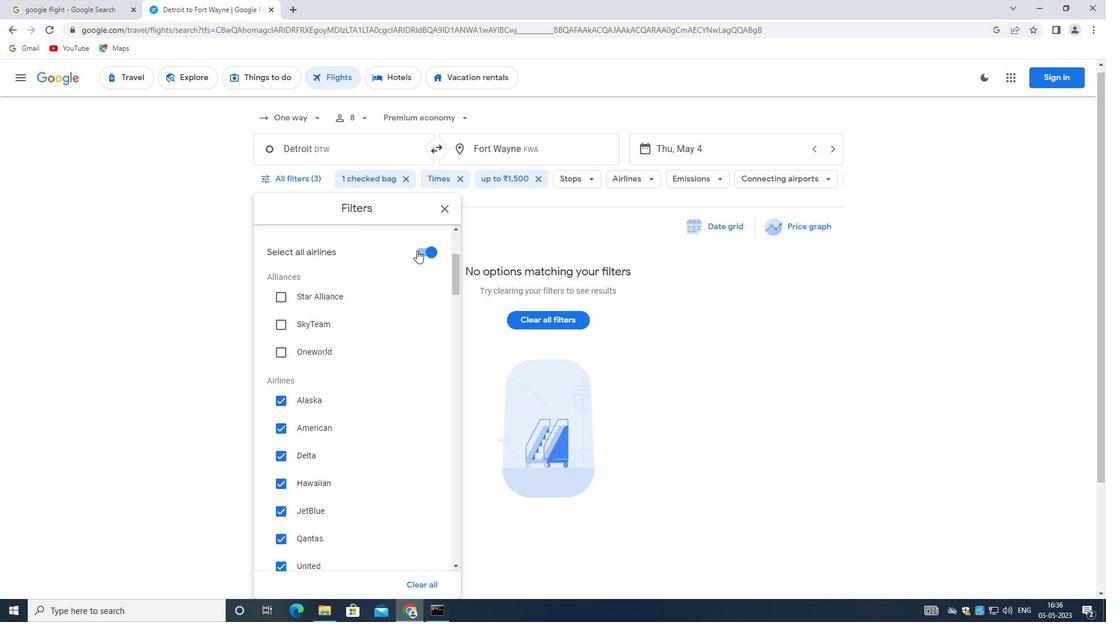 
Action: Mouse moved to (344, 399)
Screenshot: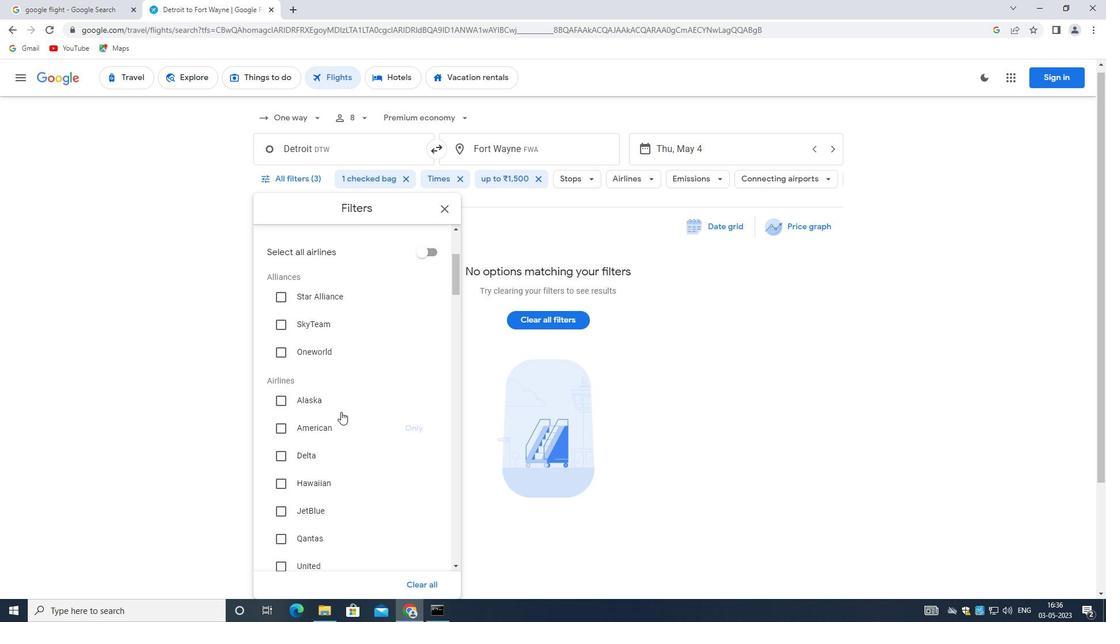 
Action: Mouse pressed left at (344, 399)
Screenshot: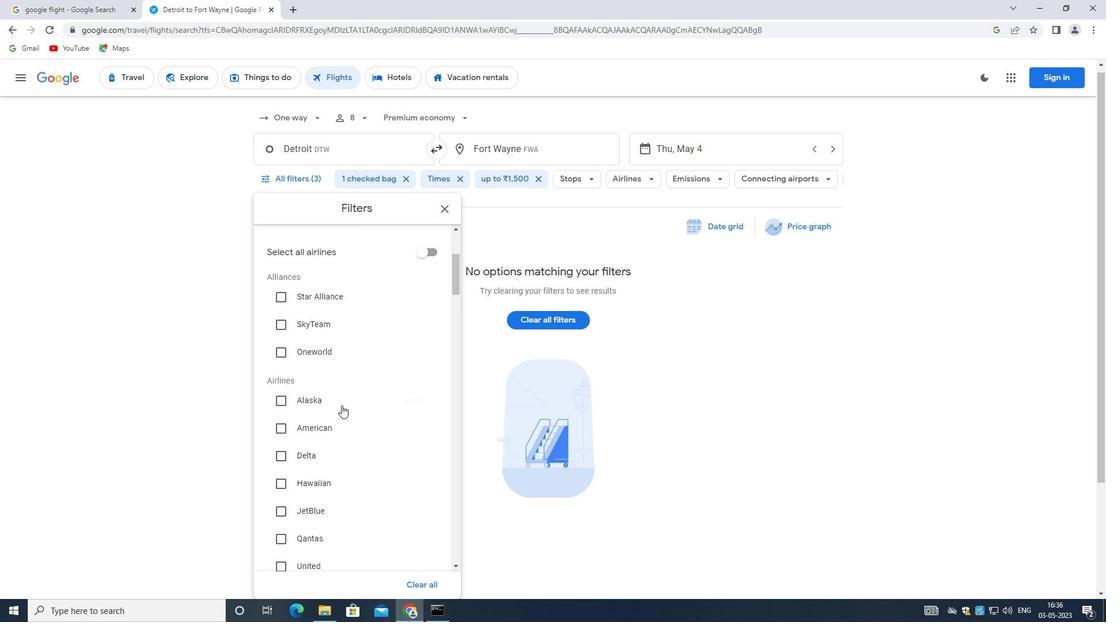 
Action: Mouse moved to (412, 398)
Screenshot: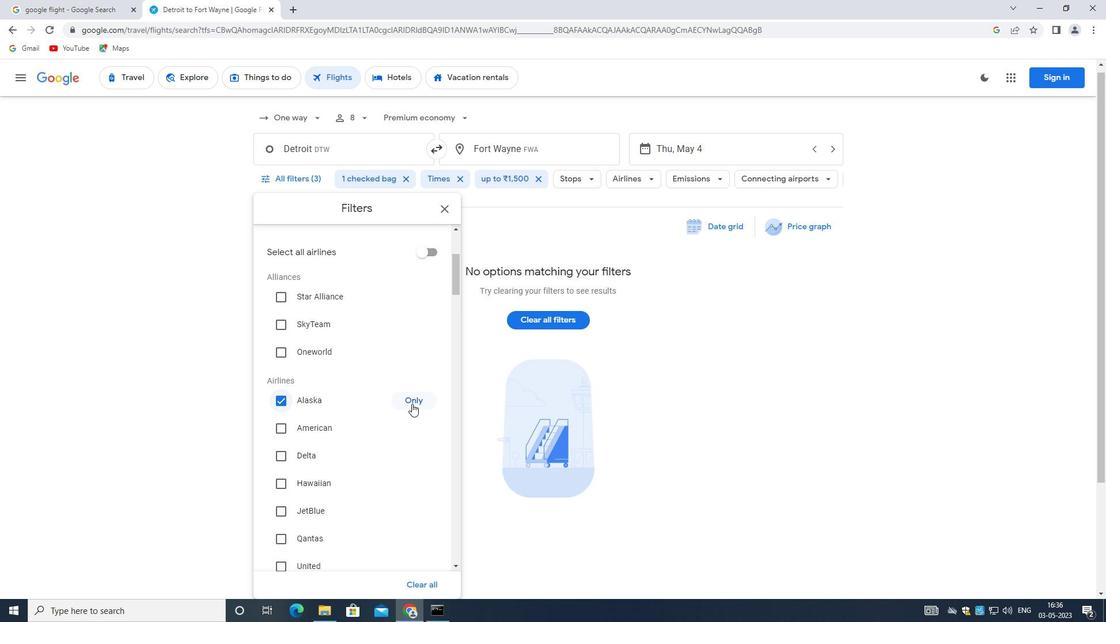 
Action: Mouse pressed left at (412, 398)
Screenshot: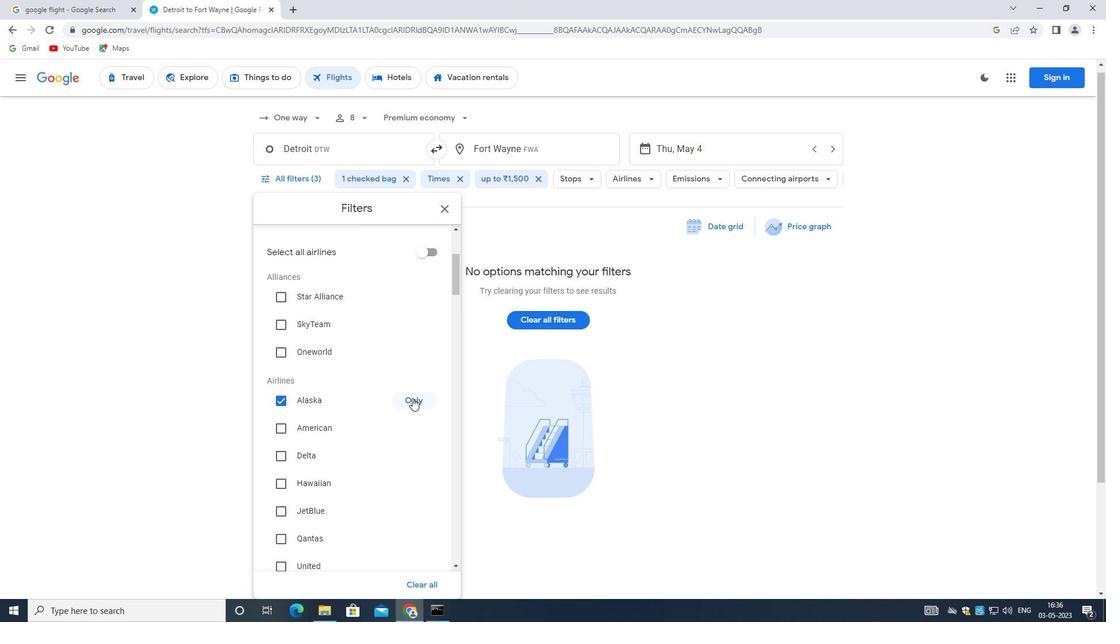 
Action: Mouse moved to (297, 375)
Screenshot: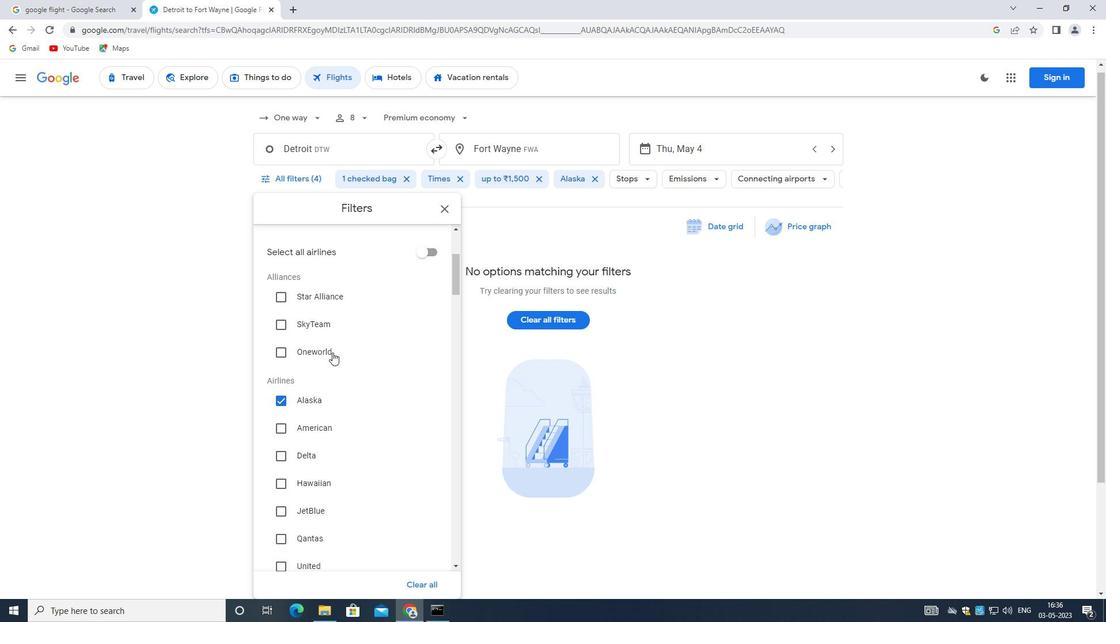 
Action: Mouse scrolled (297, 374) with delta (0, 0)
Screenshot: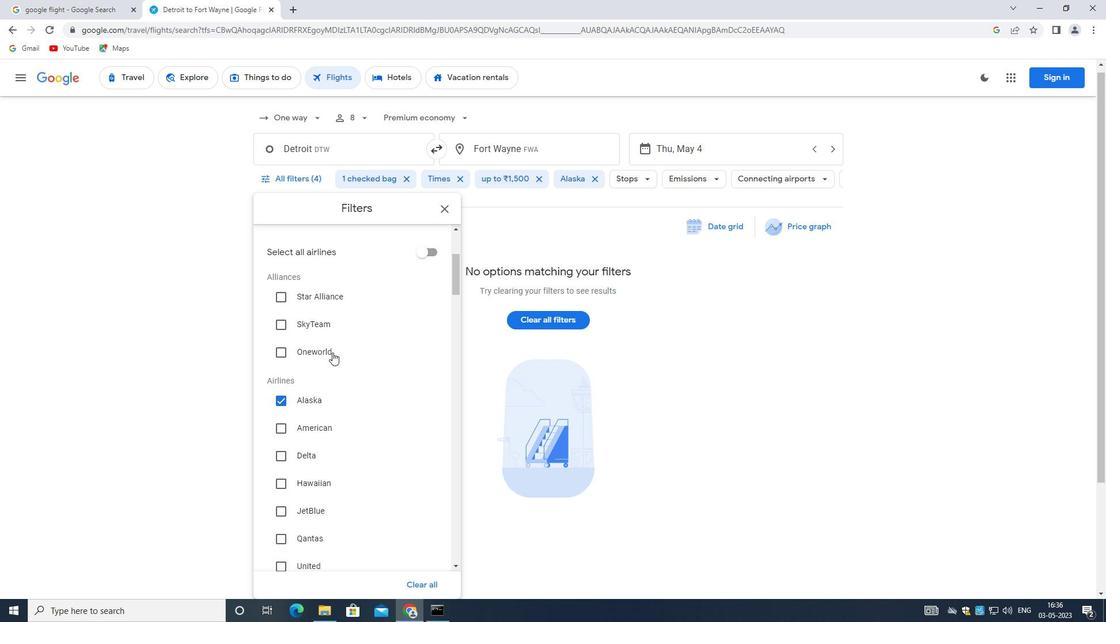 
Action: Mouse moved to (297, 379)
Screenshot: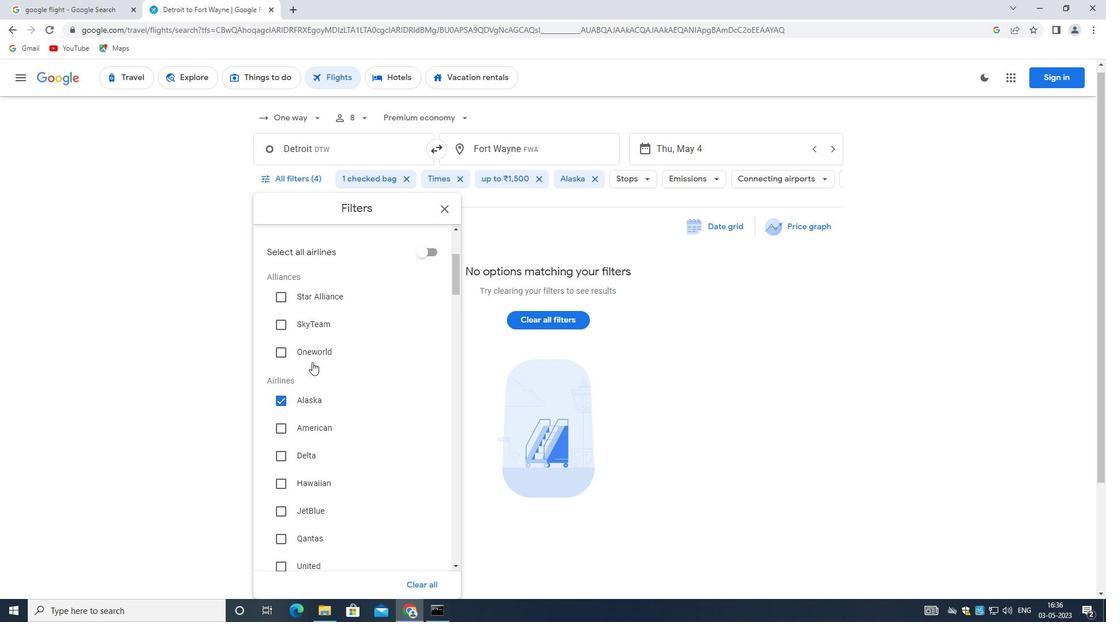 
Action: Mouse scrolled (297, 378) with delta (0, 0)
Screenshot: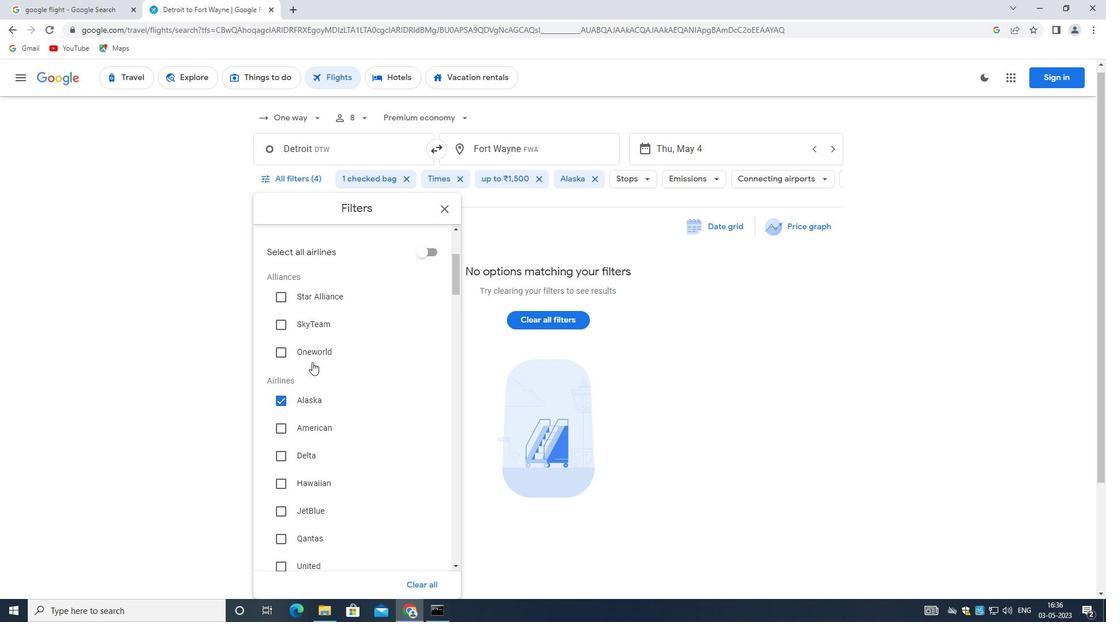 
Action: Mouse moved to (297, 380)
Screenshot: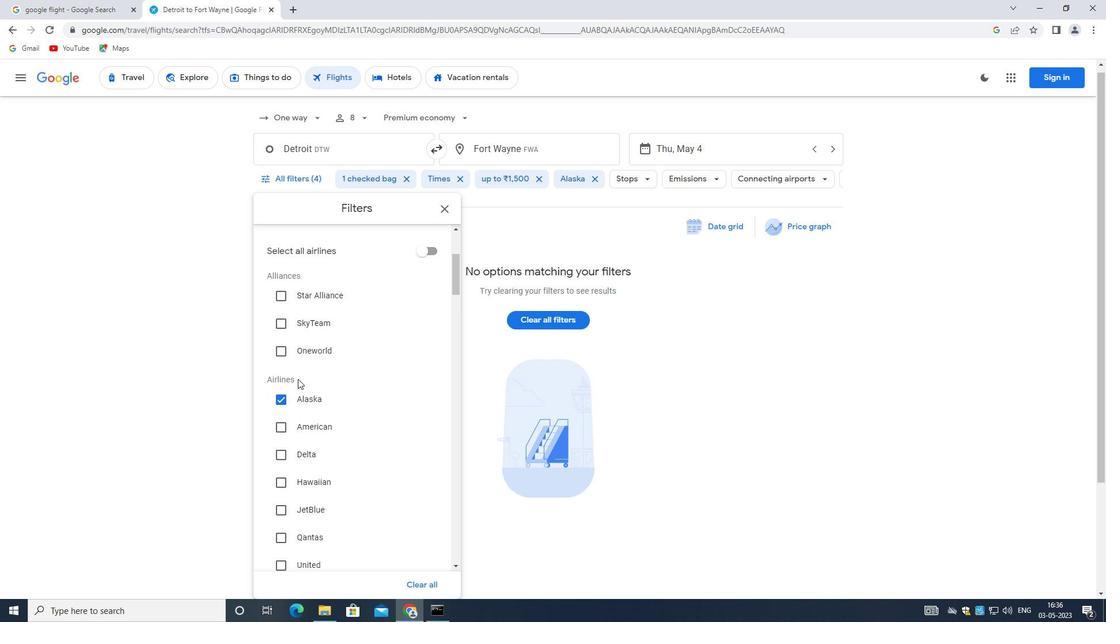 
Action: Mouse scrolled (297, 380) with delta (0, 0)
Screenshot: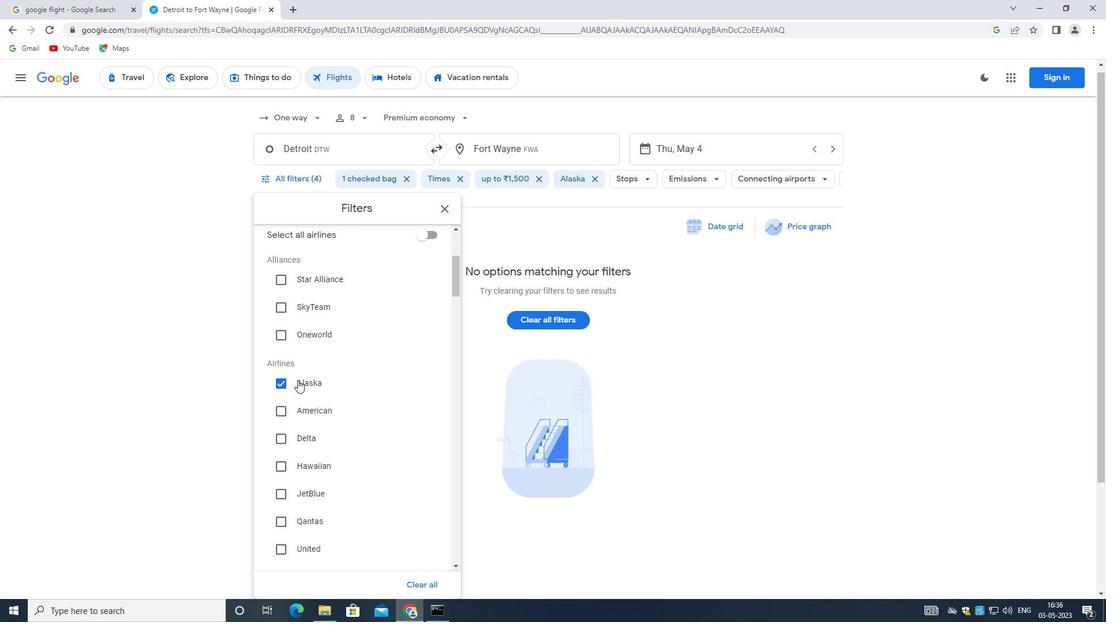 
Action: Mouse moved to (299, 385)
Screenshot: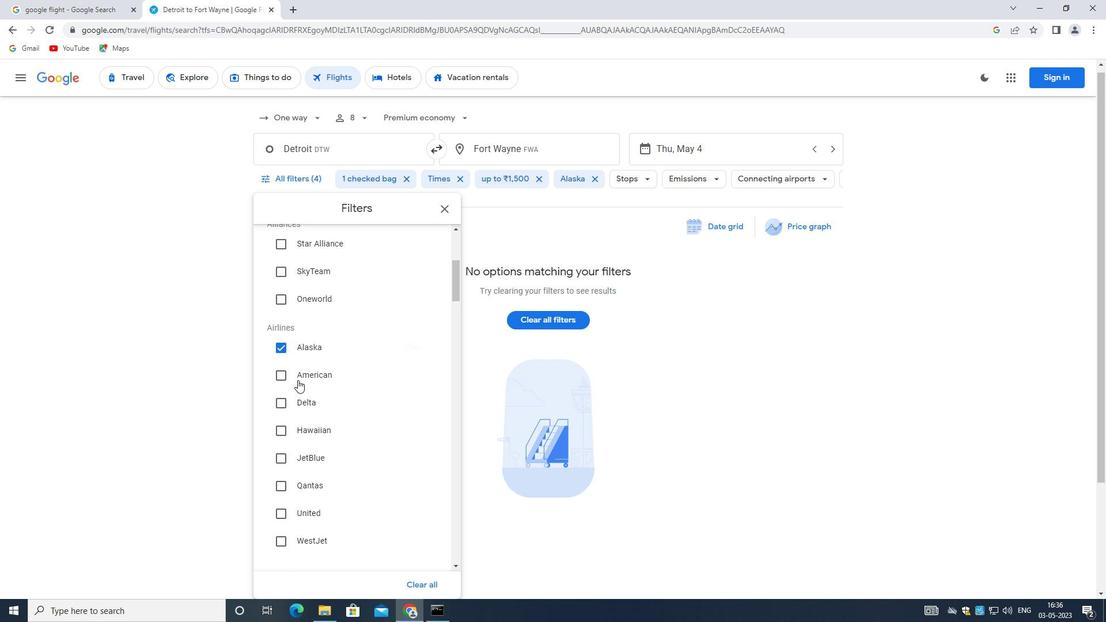 
Action: Mouse scrolled (299, 384) with delta (0, 0)
Screenshot: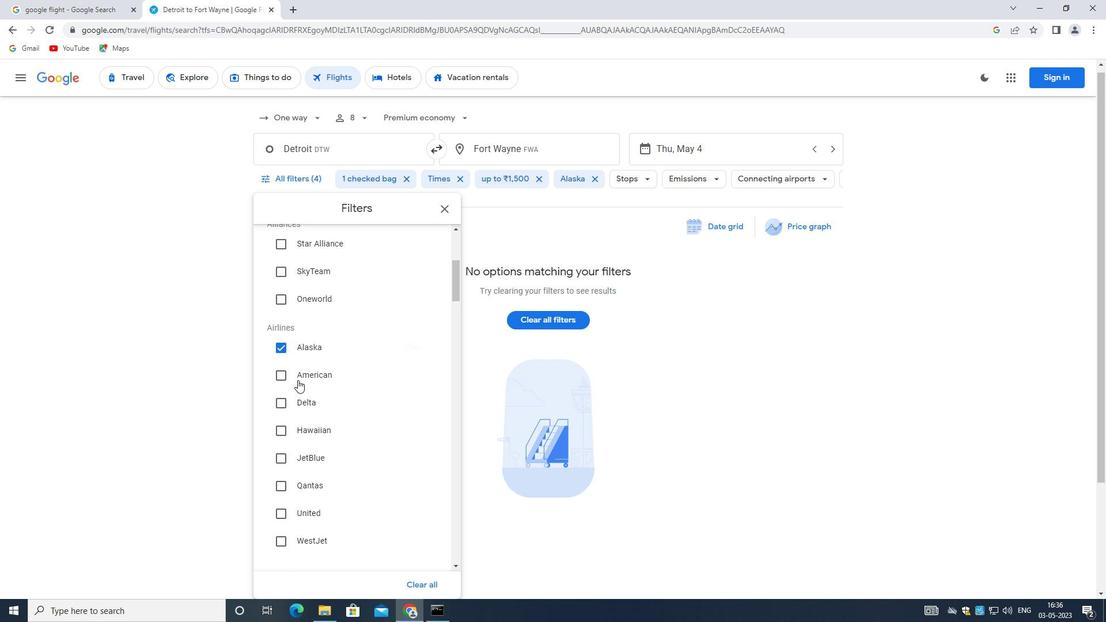 
Action: Mouse moved to (300, 387)
Screenshot: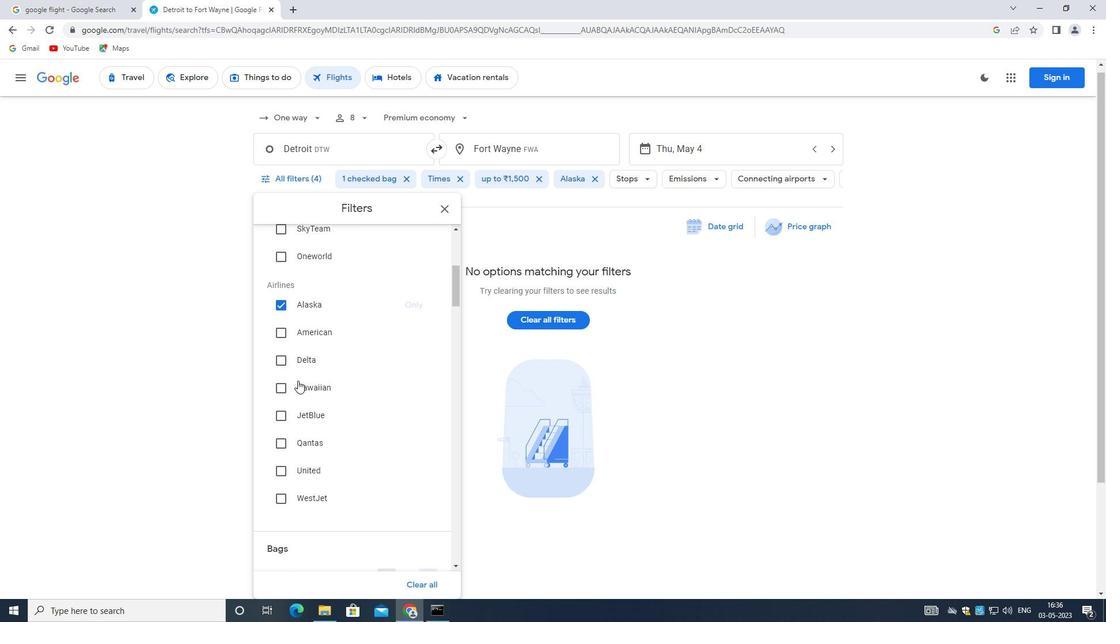 
Action: Mouse scrolled (300, 386) with delta (0, 0)
Screenshot: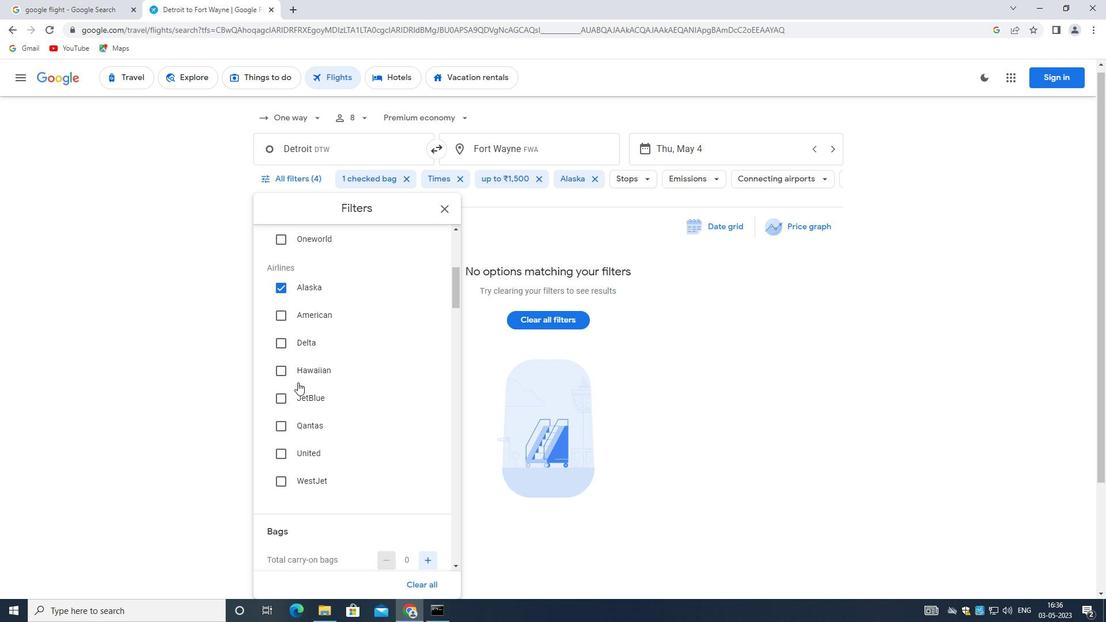 
Action: Mouse moved to (437, 413)
Screenshot: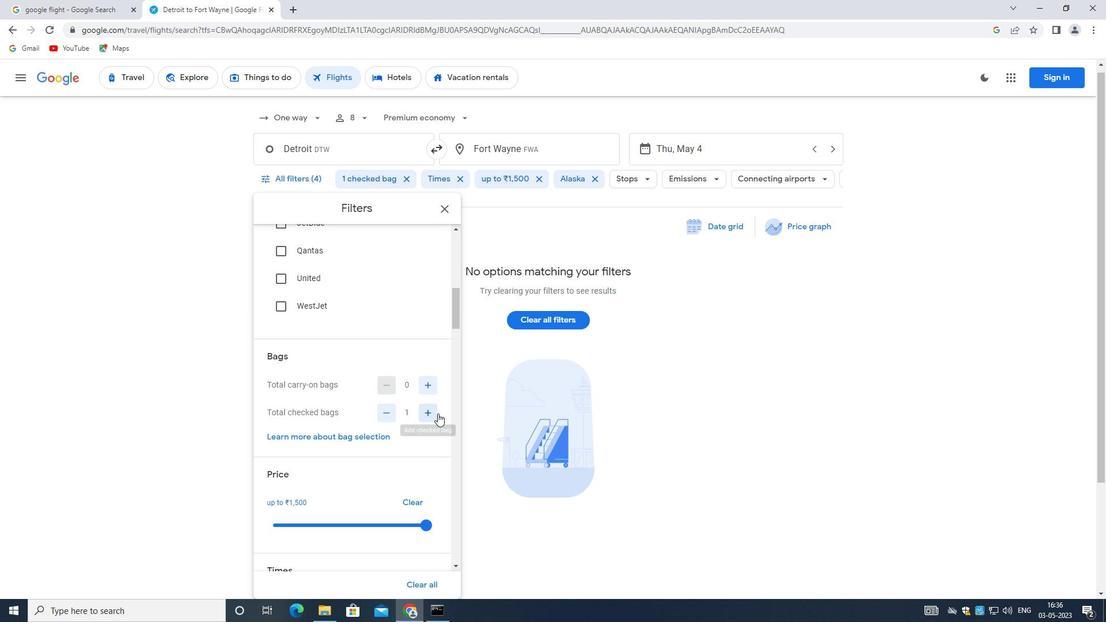
Action: Mouse pressed left at (437, 413)
Screenshot: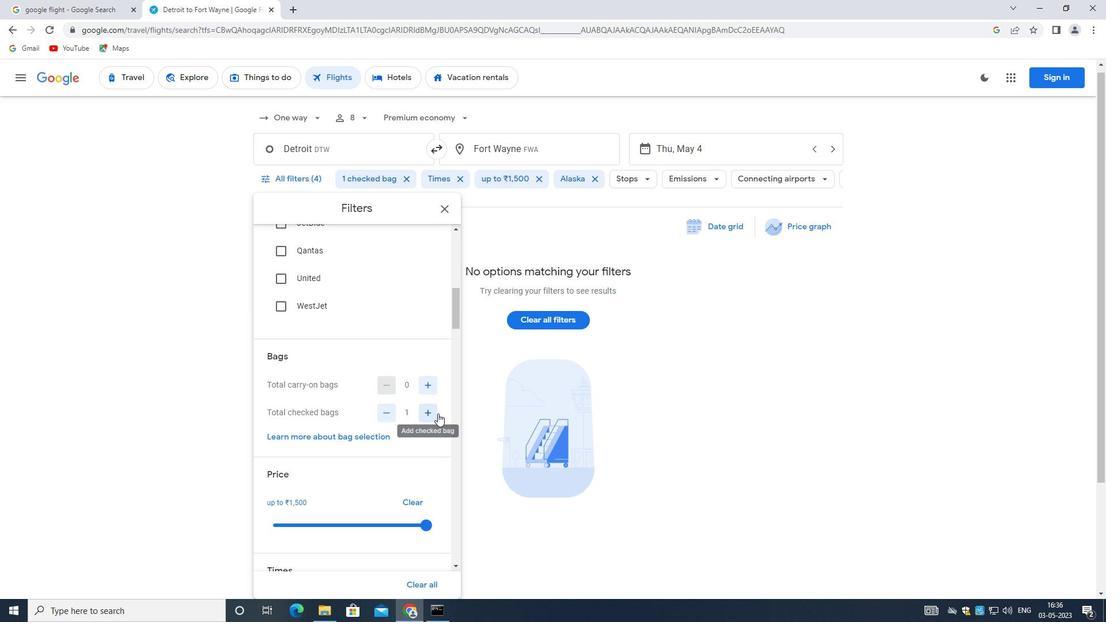 
Action: Mouse pressed left at (437, 413)
Screenshot: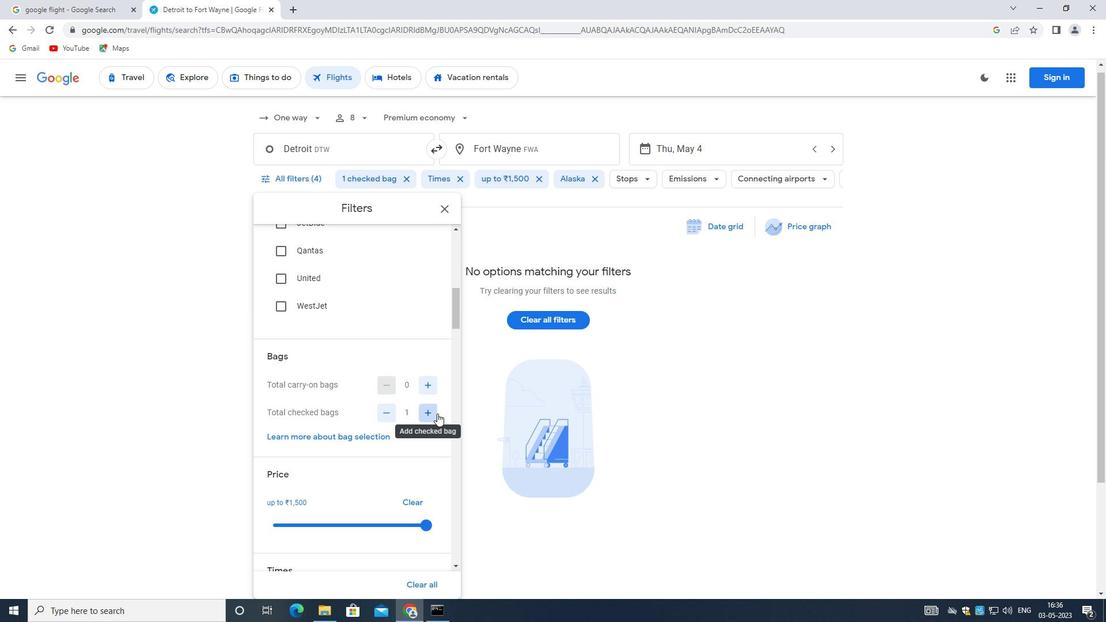 
Action: Mouse pressed left at (437, 413)
Screenshot: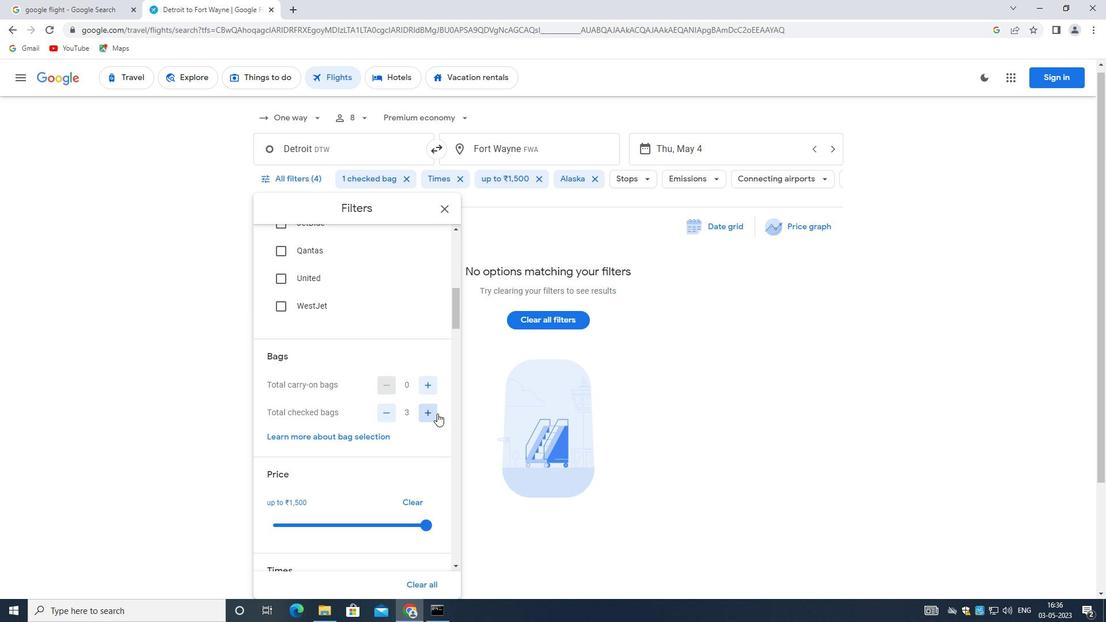 
Action: Mouse pressed left at (437, 413)
Screenshot: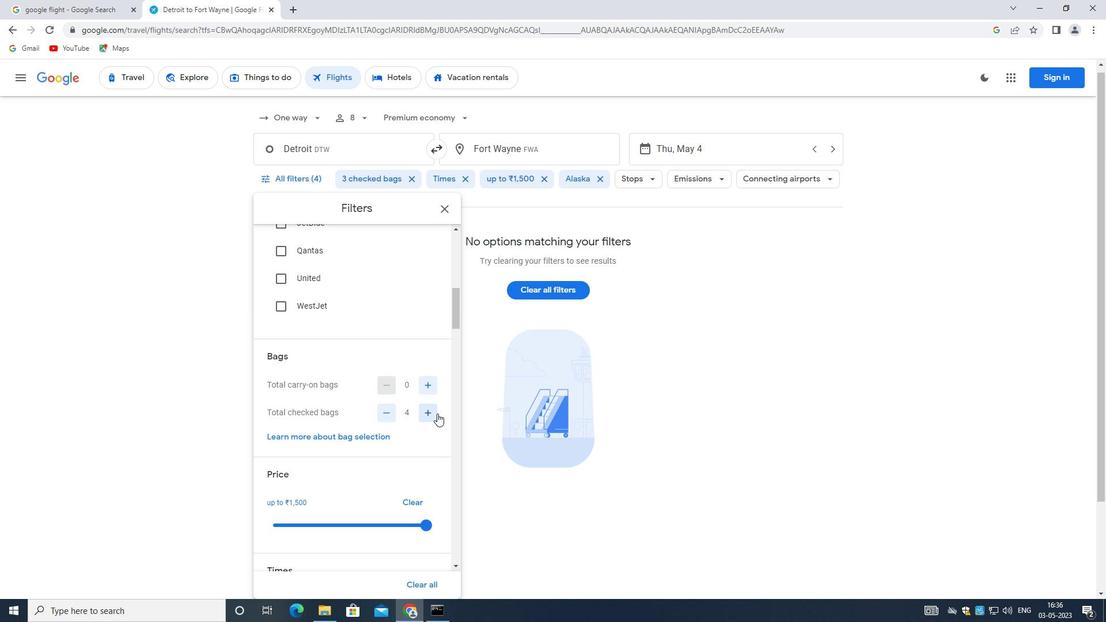 
Action: Mouse pressed left at (437, 413)
Screenshot: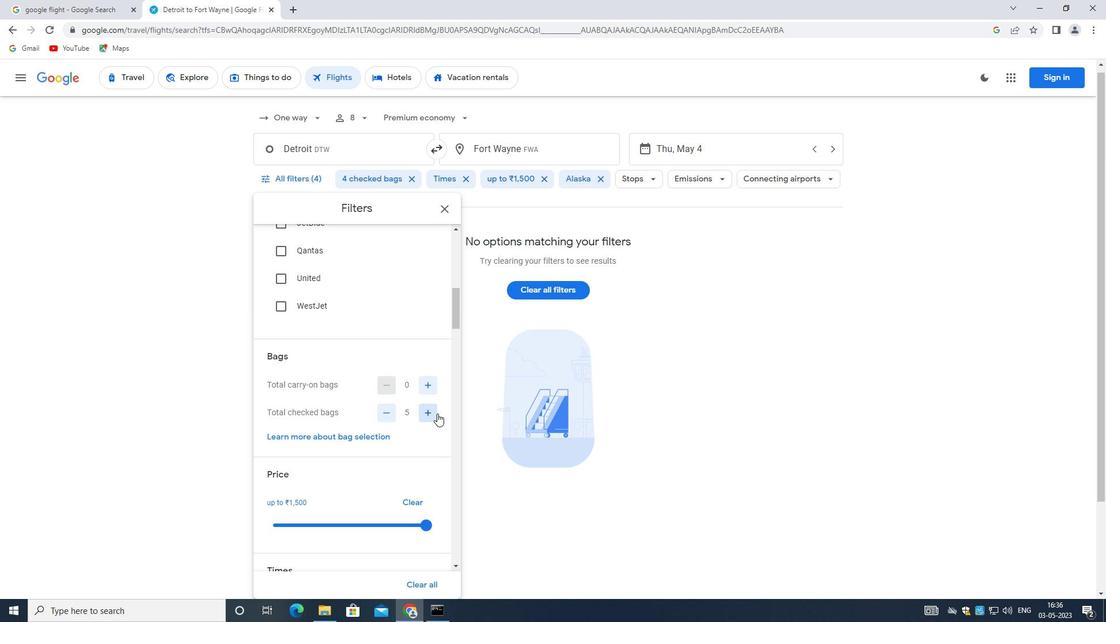 
Action: Mouse pressed left at (437, 413)
Screenshot: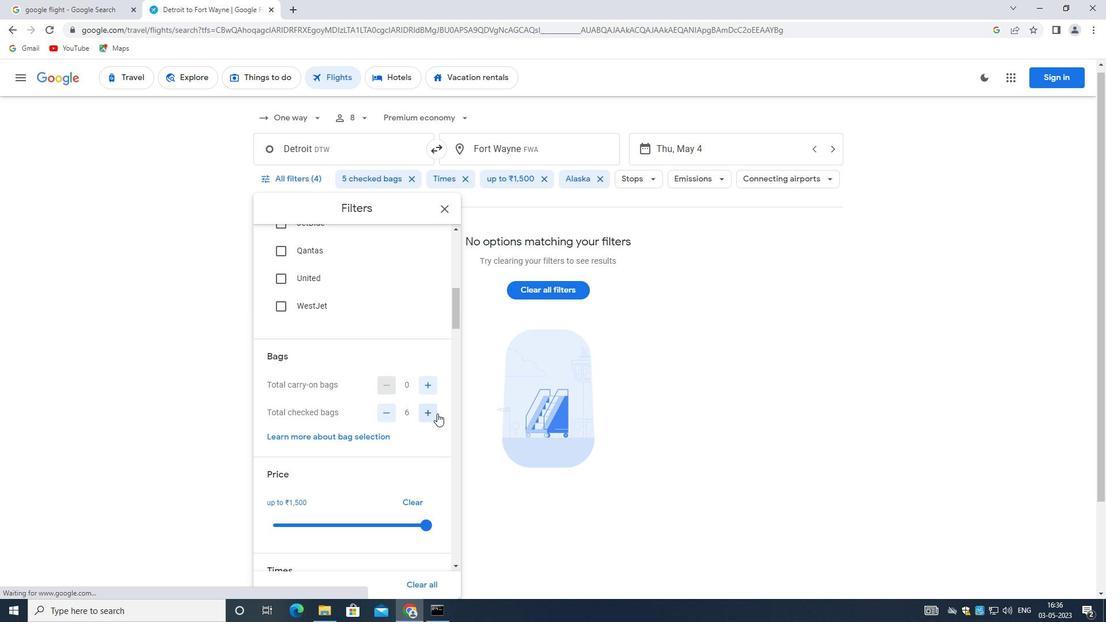 
Action: Mouse moved to (282, 413)
Screenshot: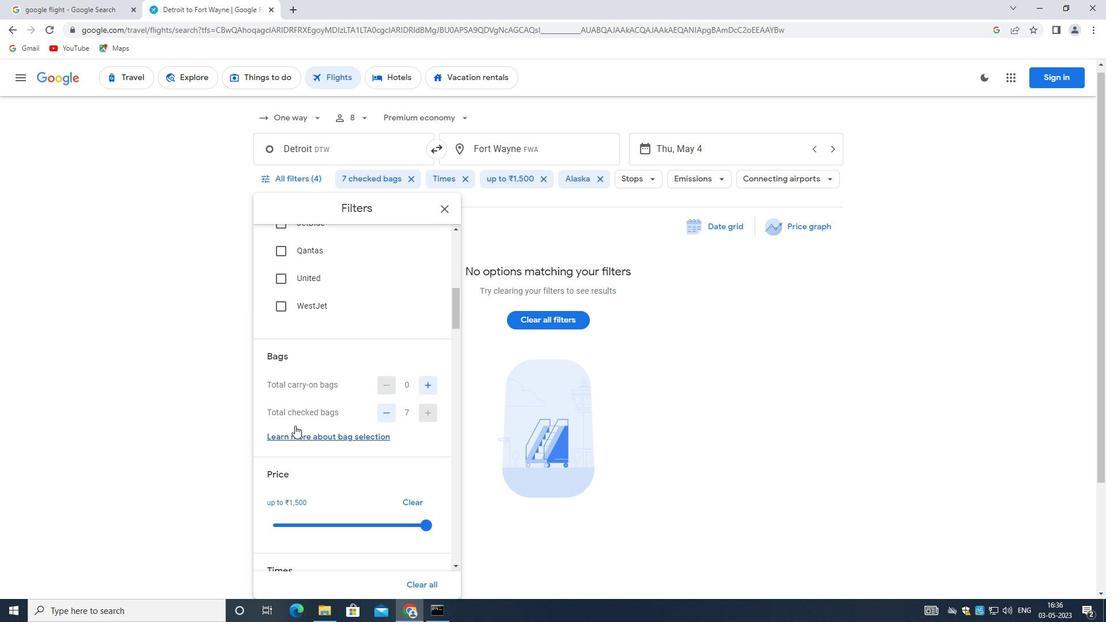 
Action: Mouse scrolled (282, 413) with delta (0, 0)
Screenshot: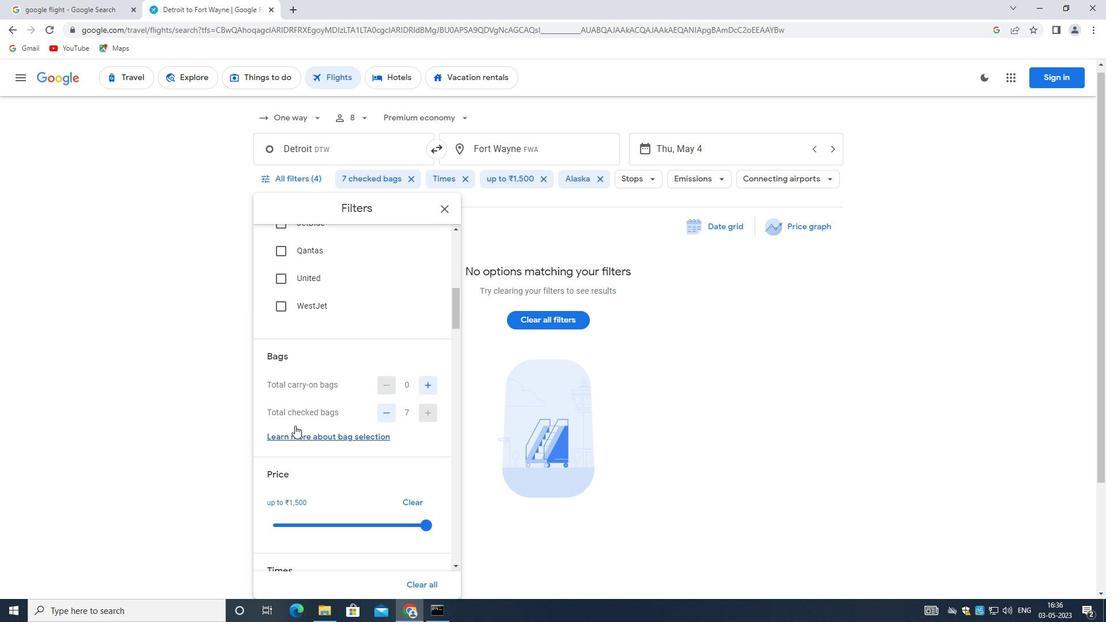 
Action: Mouse moved to (284, 413)
Screenshot: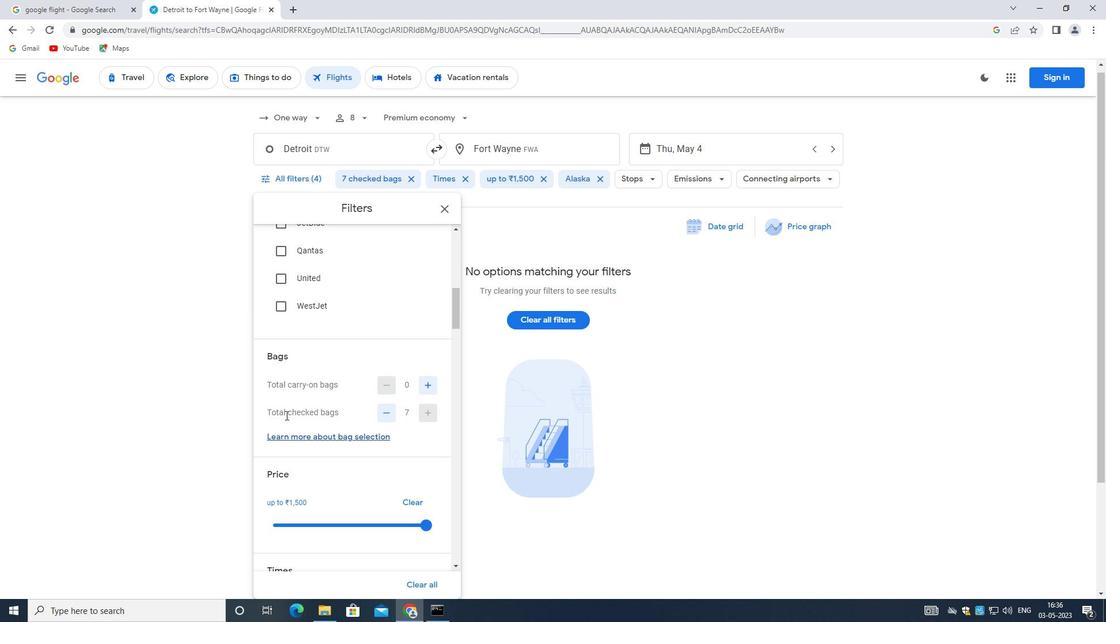 
Action: Mouse scrolled (284, 412) with delta (0, 0)
Screenshot: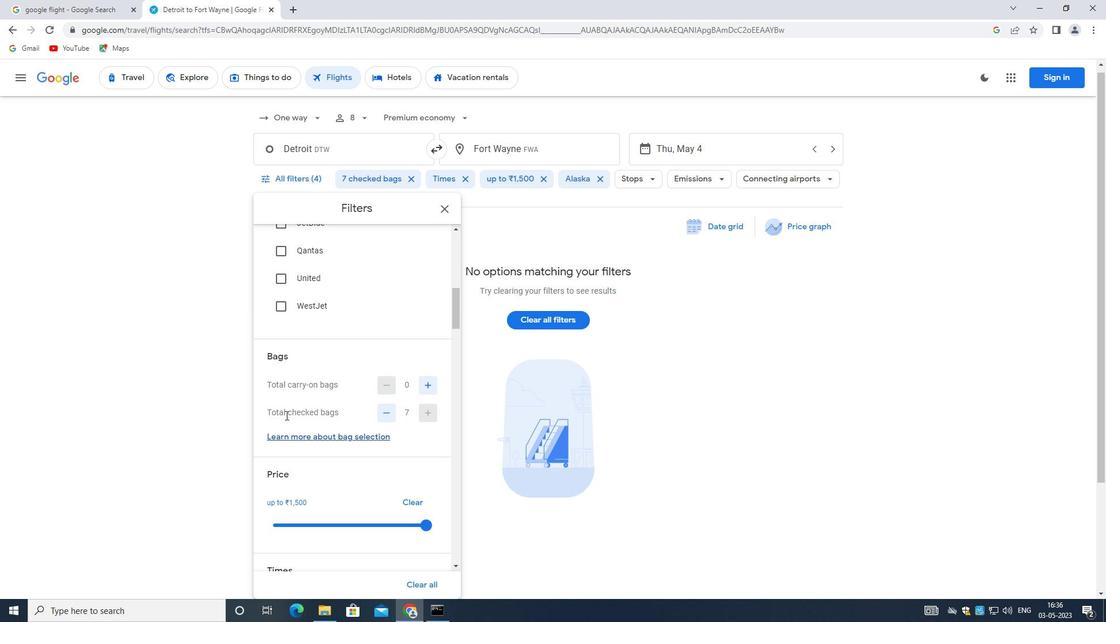 
Action: Mouse moved to (291, 413)
Screenshot: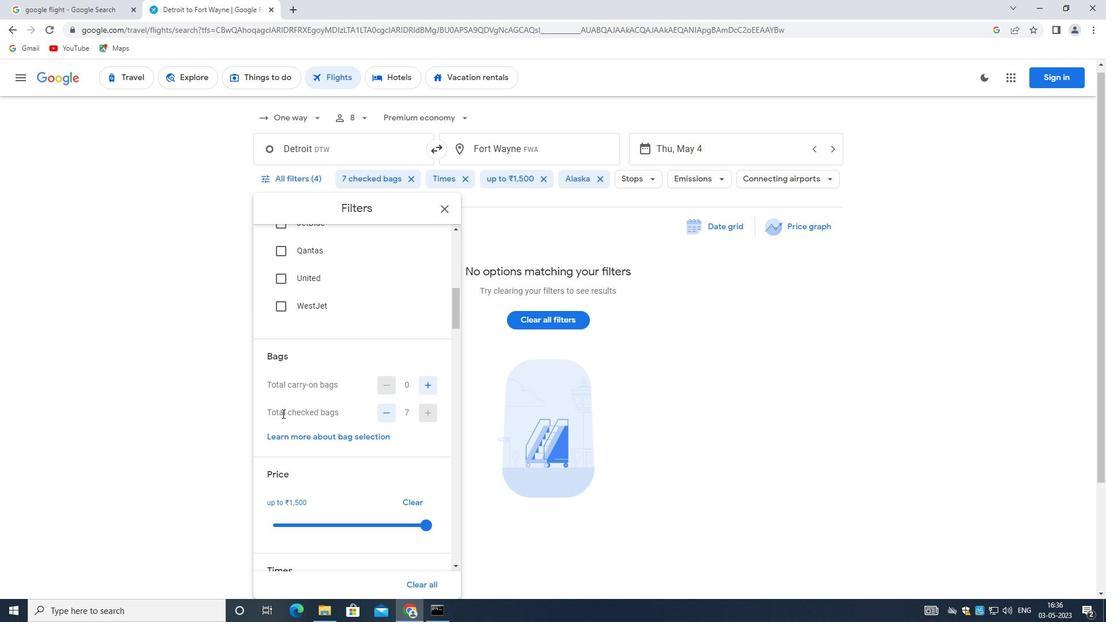 
Action: Mouse scrolled (291, 413) with delta (0, 0)
Screenshot: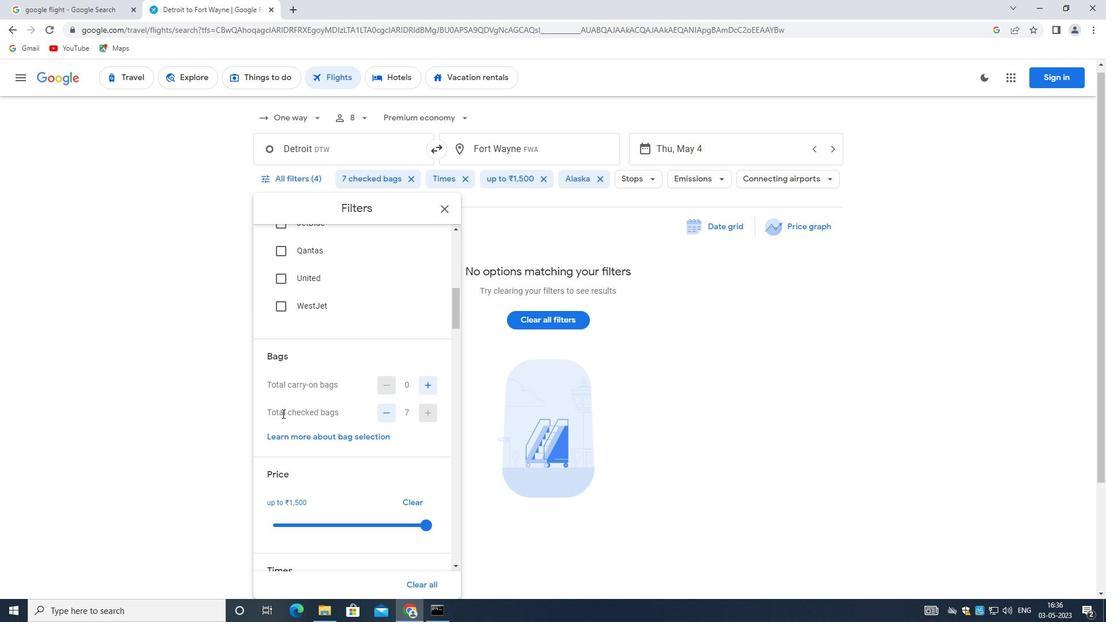 
Action: Mouse scrolled (291, 413) with delta (0, 0)
Screenshot: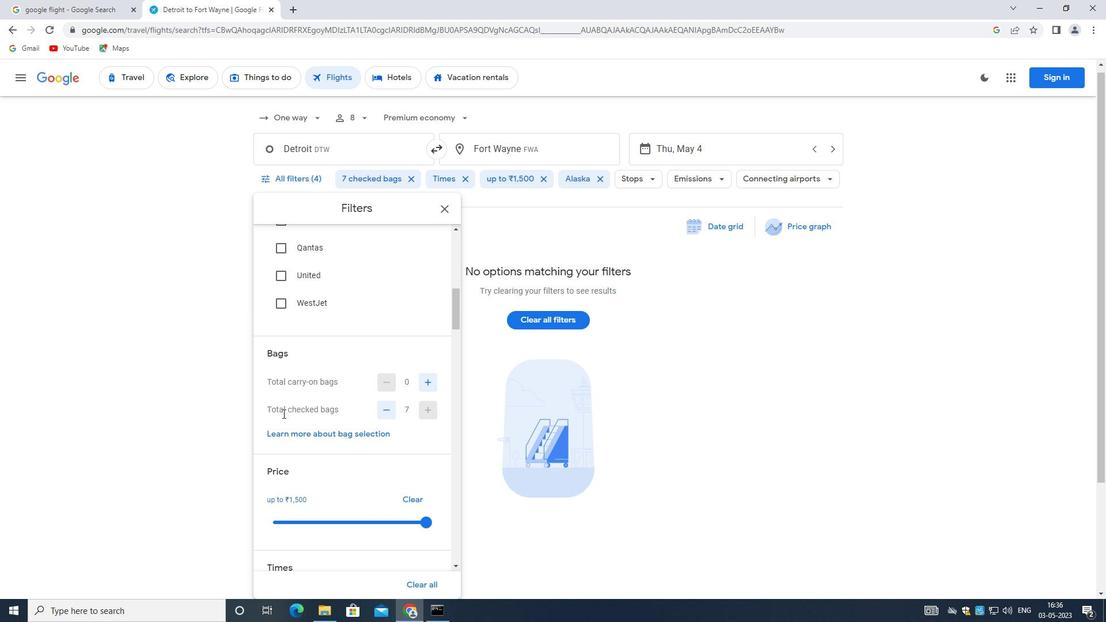 
Action: Mouse moved to (430, 289)
Screenshot: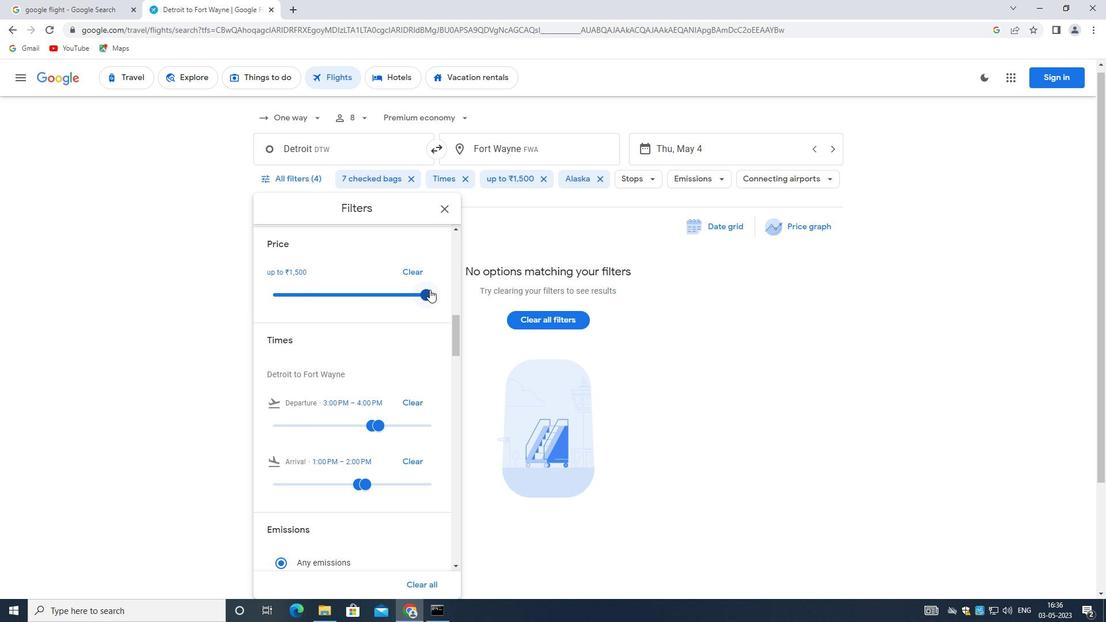 
Action: Mouse pressed left at (430, 289)
Screenshot: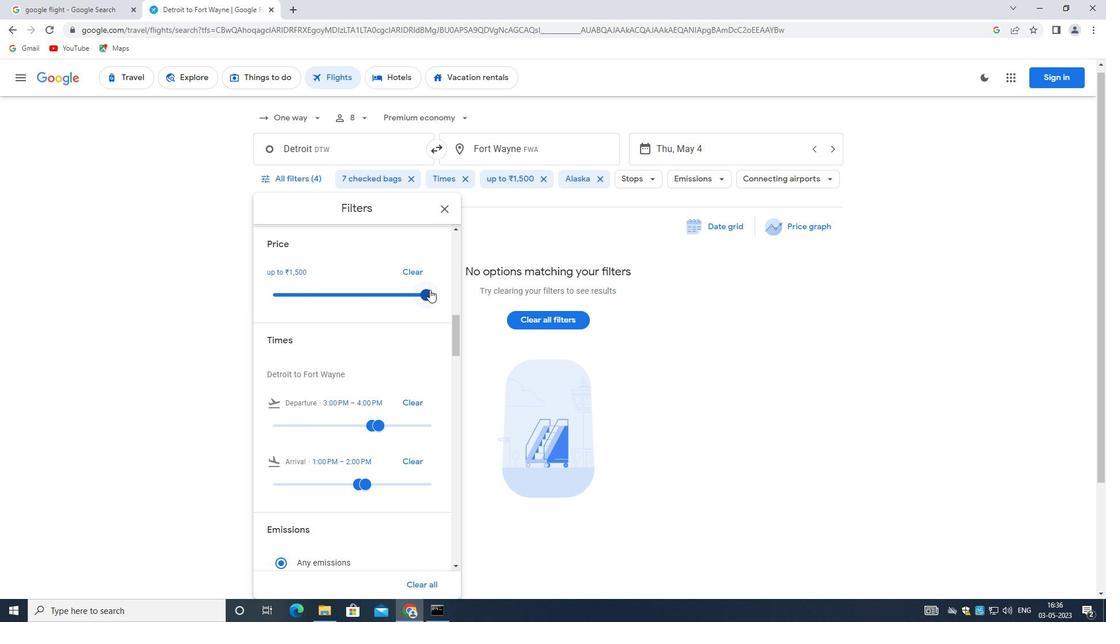 
Action: Mouse pressed left at (430, 289)
Screenshot: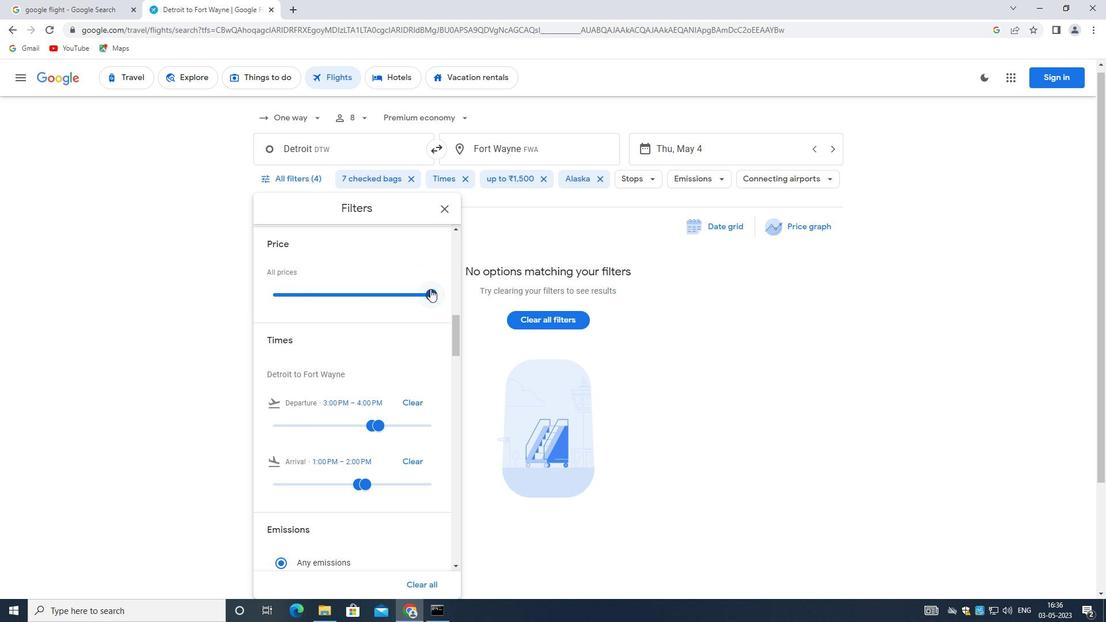 
Action: Mouse moved to (375, 366)
Screenshot: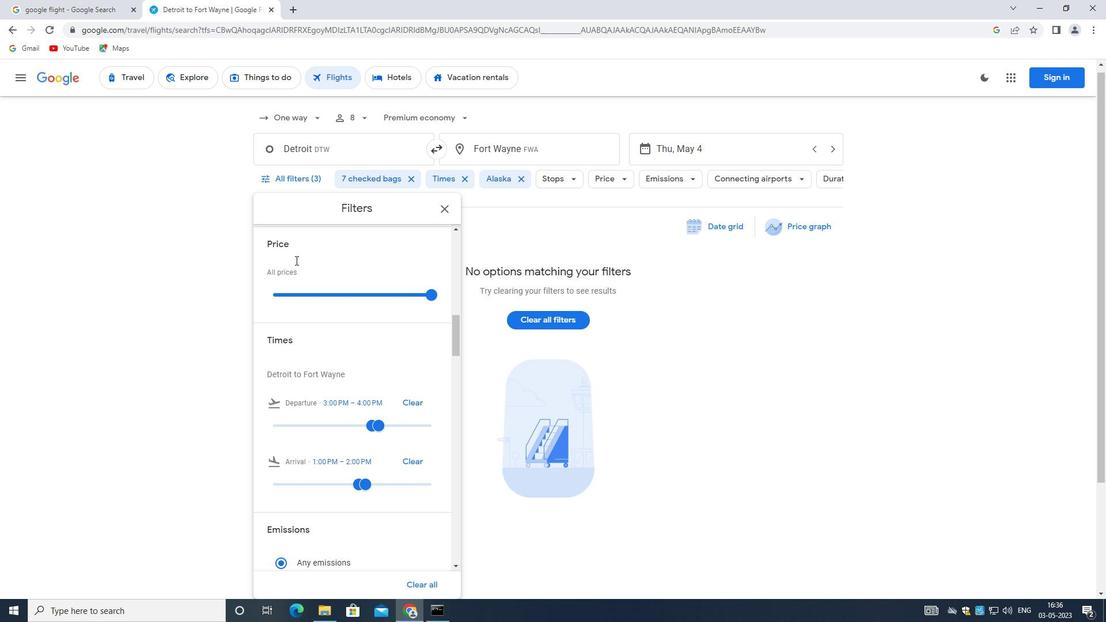 
Action: Mouse scrolled (375, 365) with delta (0, 0)
Screenshot: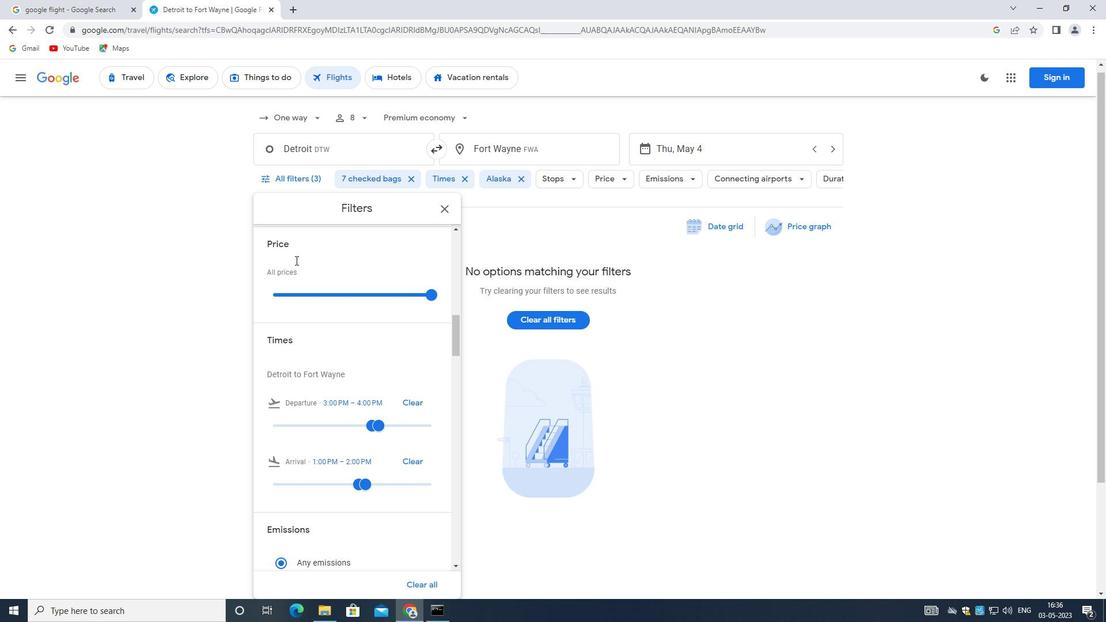 
Action: Mouse moved to (412, 363)
Screenshot: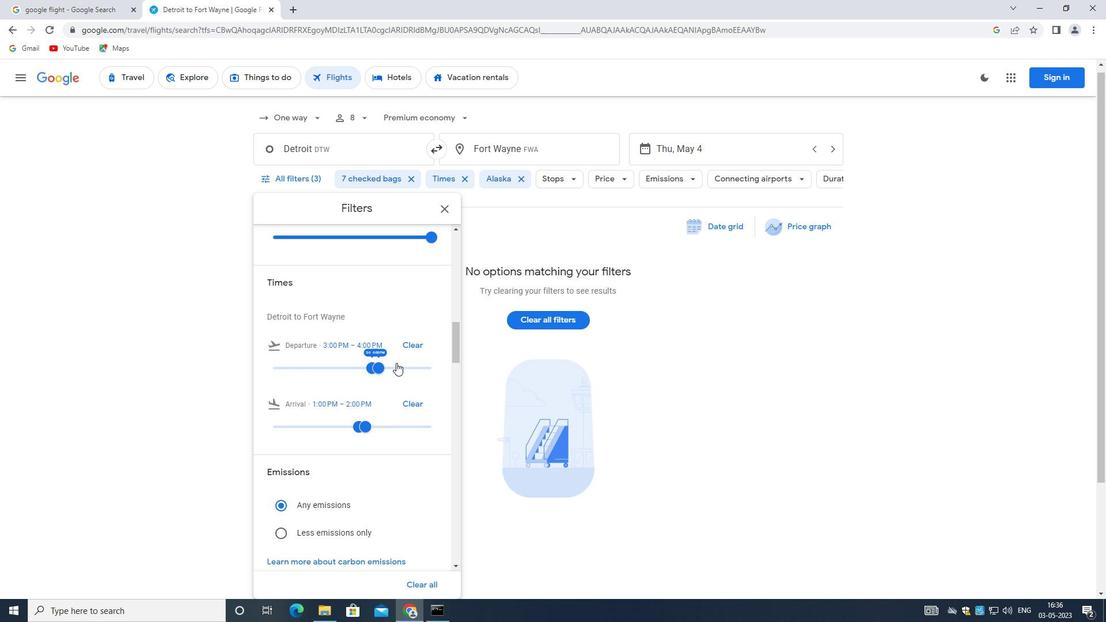 
Action: Mouse pressed left at (412, 363)
Screenshot: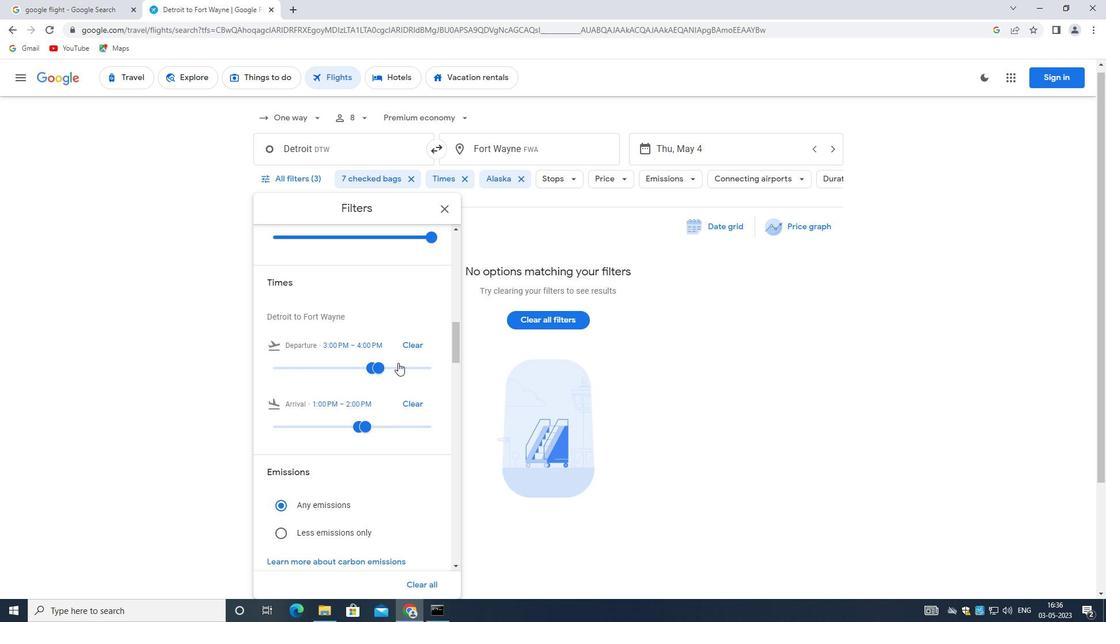 
Action: Mouse moved to (380, 366)
Screenshot: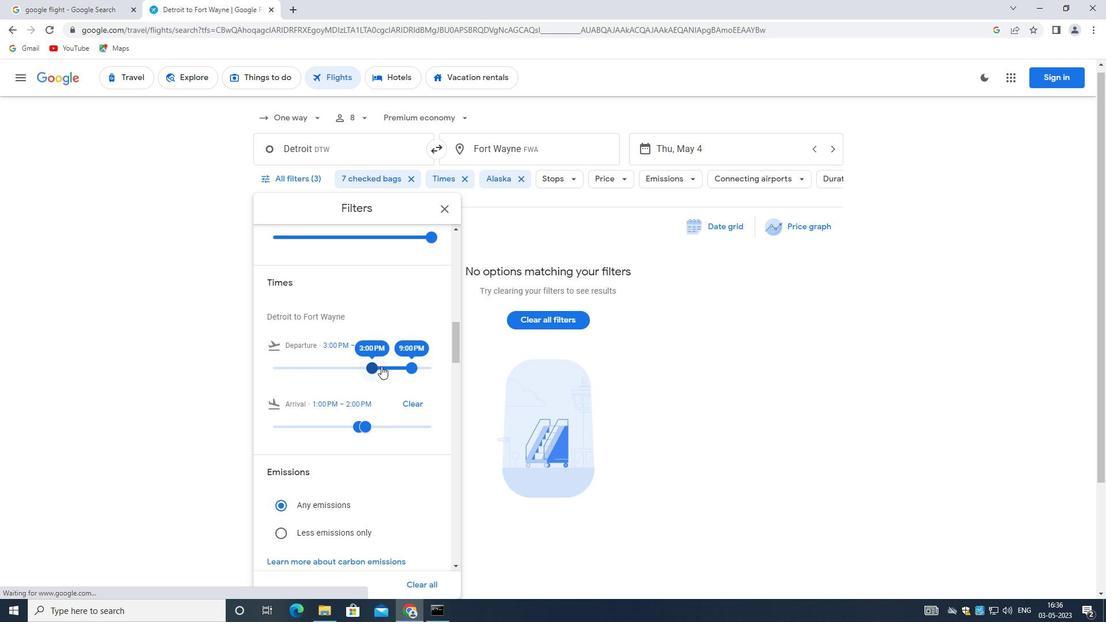 
Action: Mouse pressed left at (380, 366)
Screenshot: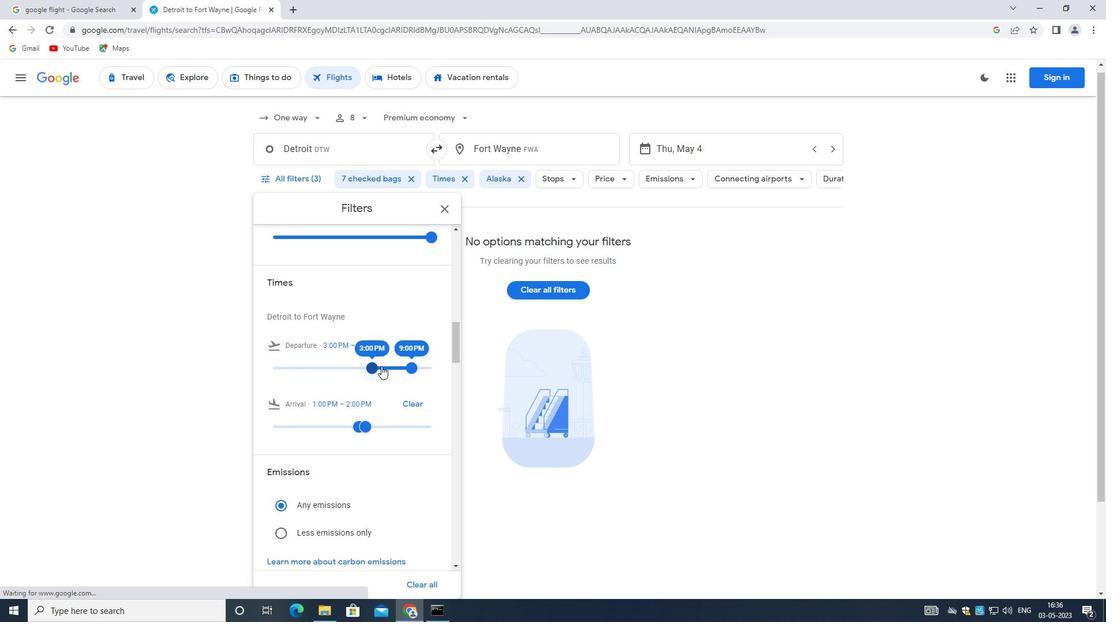 
Action: Mouse moved to (409, 364)
Screenshot: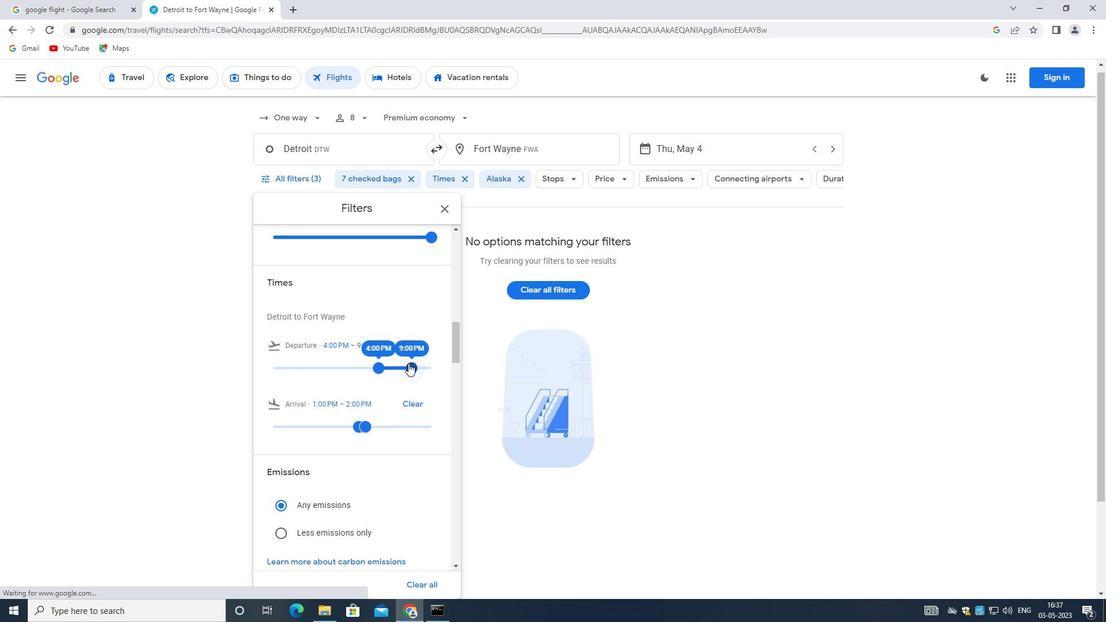 
Action: Mouse pressed left at (409, 364)
Screenshot: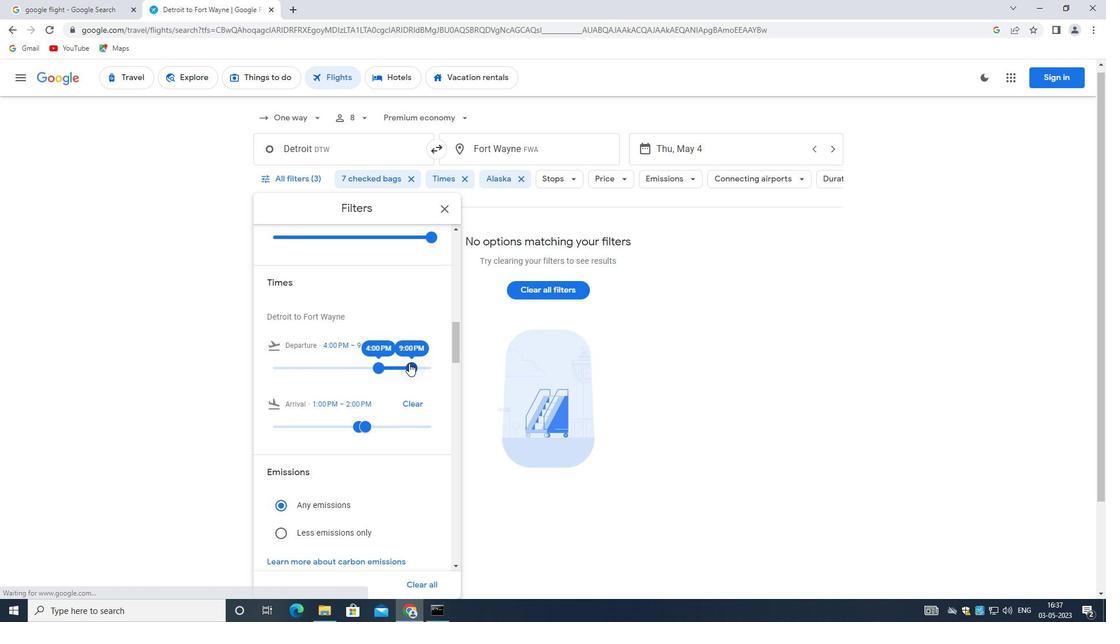 
Action: Mouse moved to (391, 438)
Screenshot: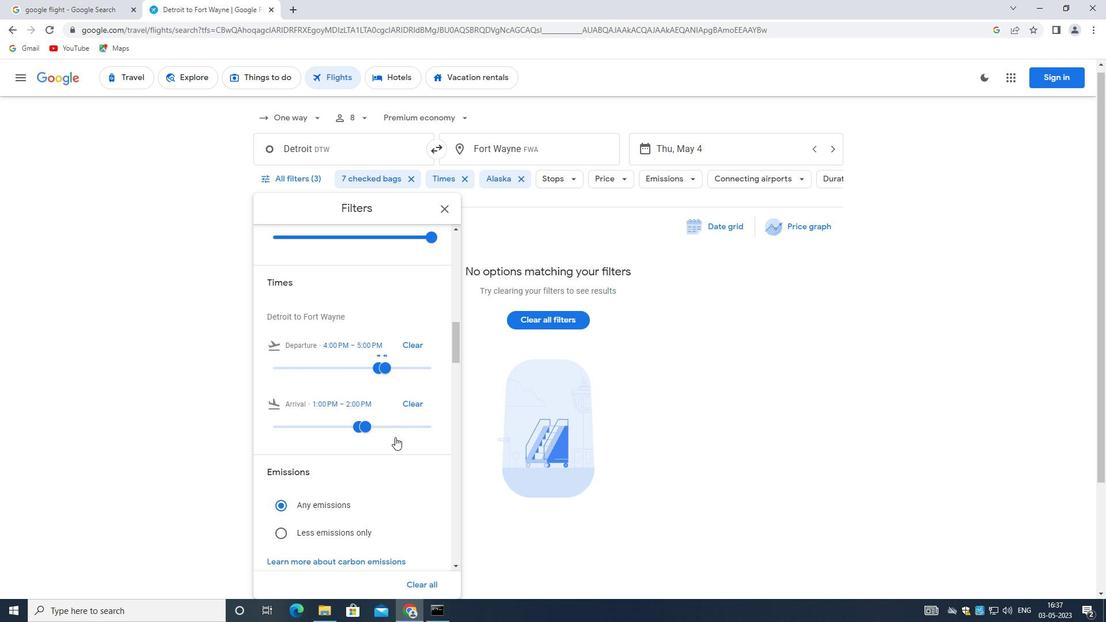 
Action: Mouse scrolled (391, 438) with delta (0, 0)
Screenshot: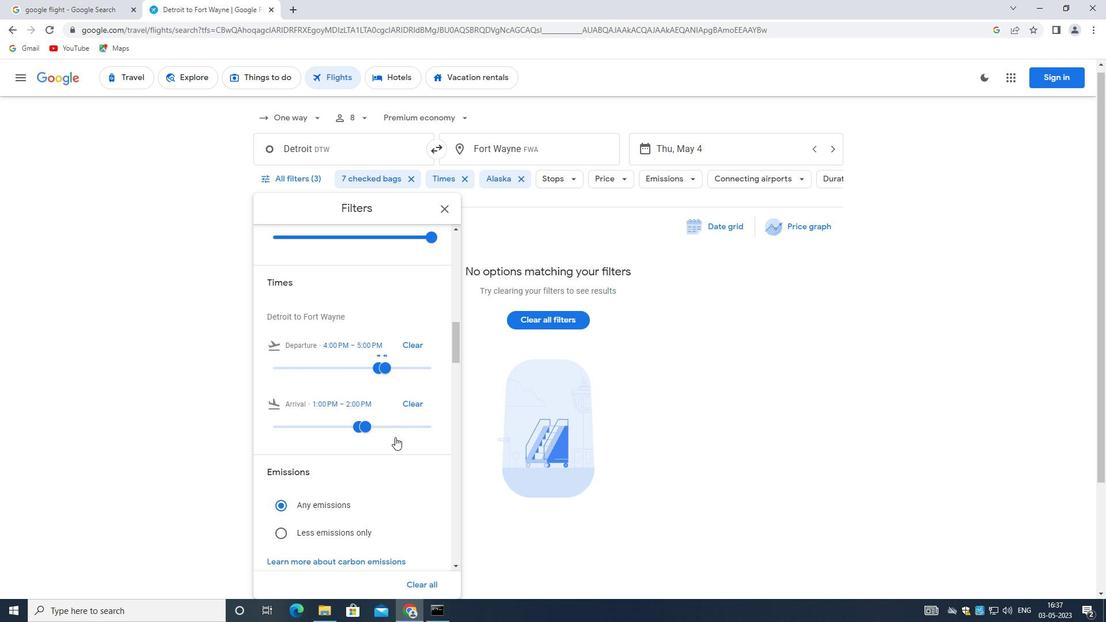 
Action: Mouse moved to (390, 439)
Screenshot: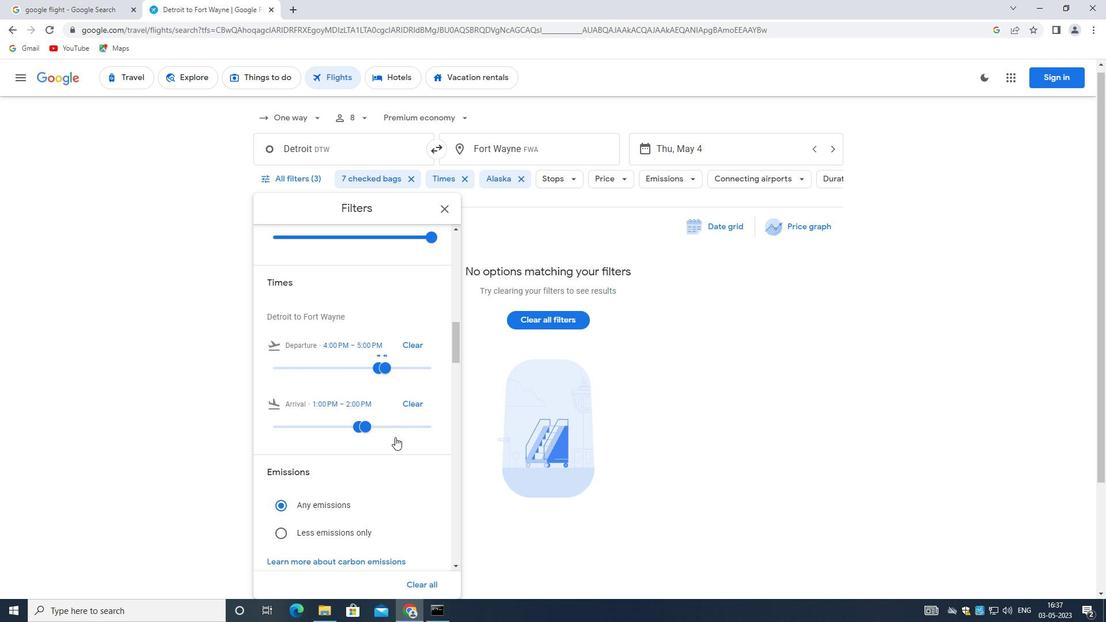 
Action: Mouse scrolled (390, 438) with delta (0, 0)
Screenshot: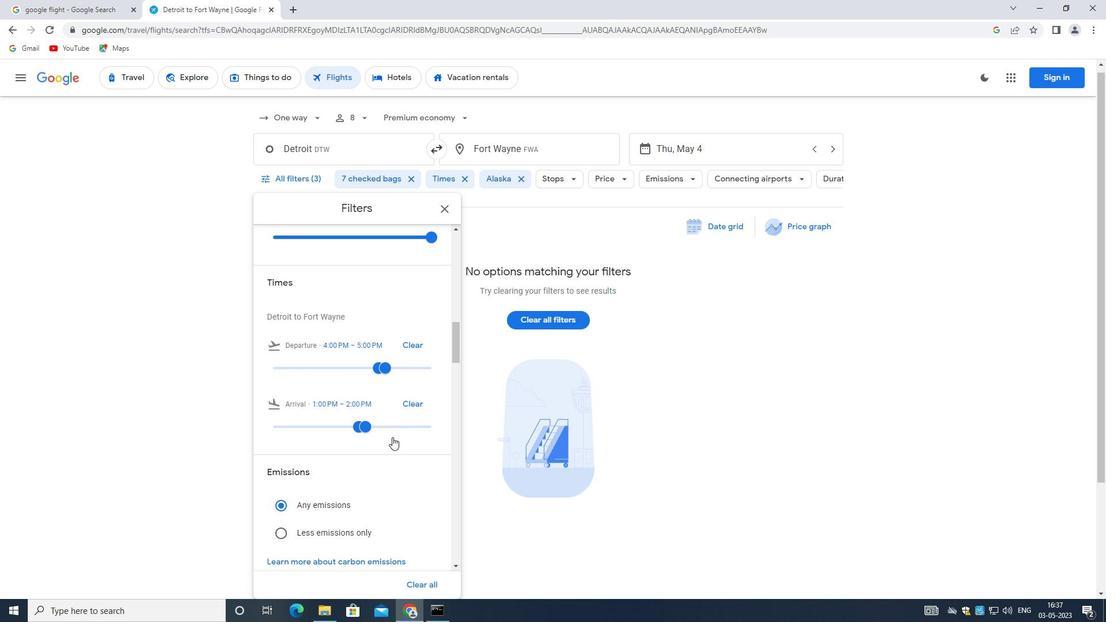 
Action: Mouse scrolled (390, 438) with delta (0, 0)
Screenshot: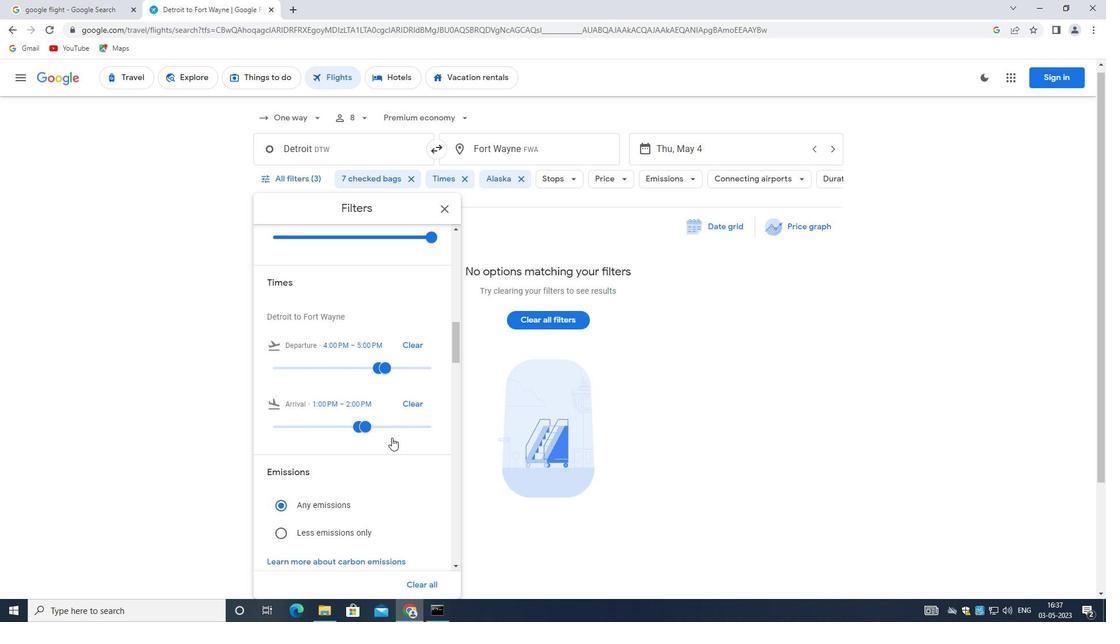 
Action: Mouse scrolled (390, 438) with delta (0, 0)
Screenshot: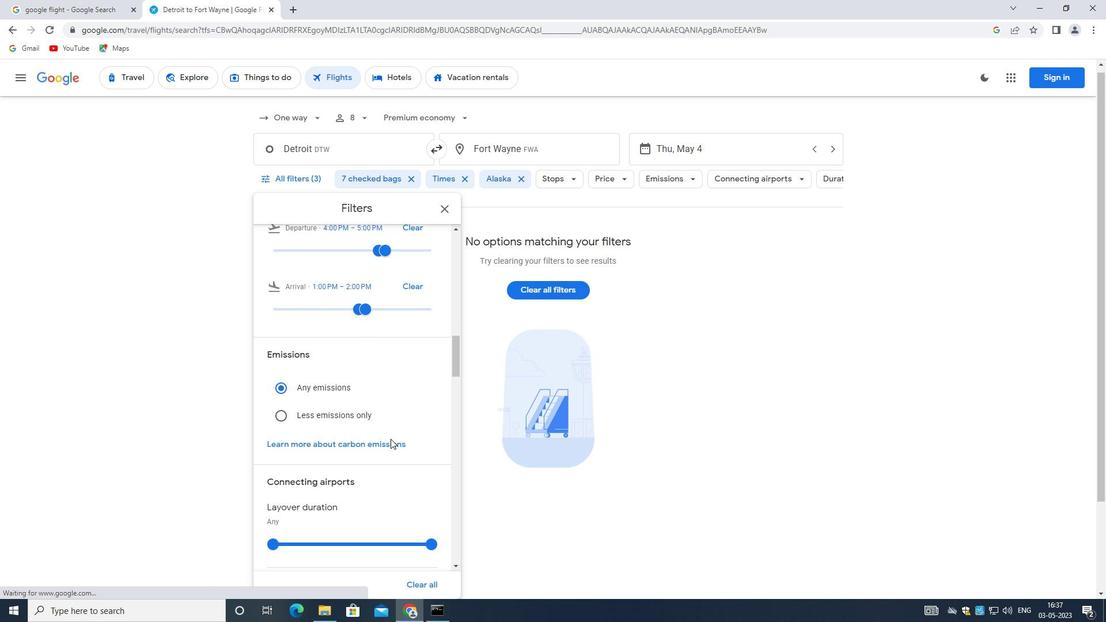 
Action: Mouse moved to (390, 452)
Screenshot: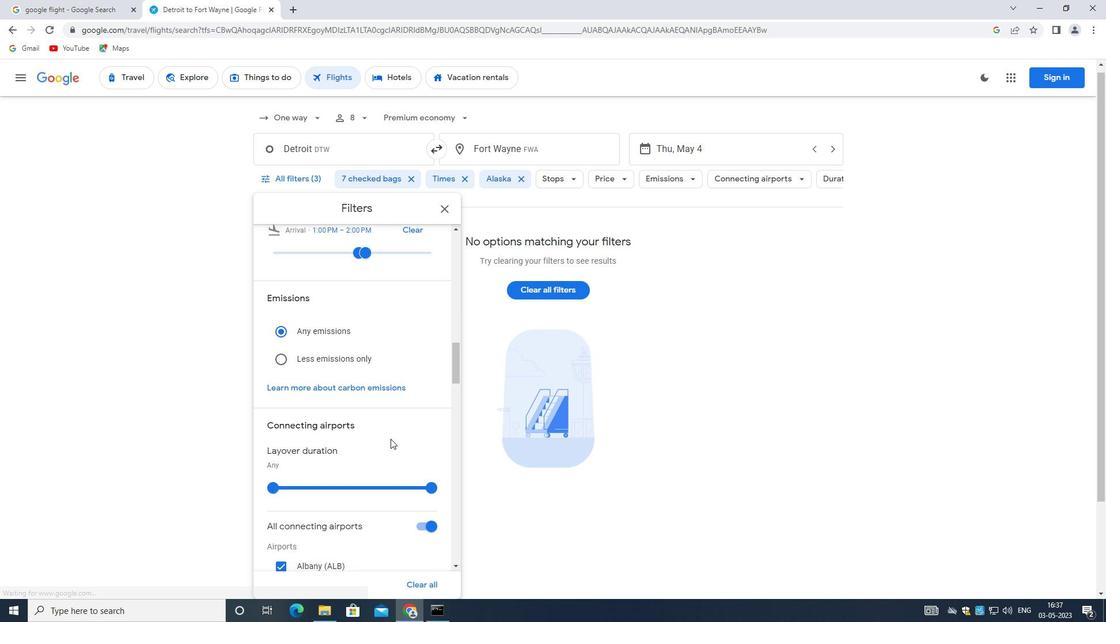 
Action: Mouse scrolled (390, 451) with delta (0, 0)
Screenshot: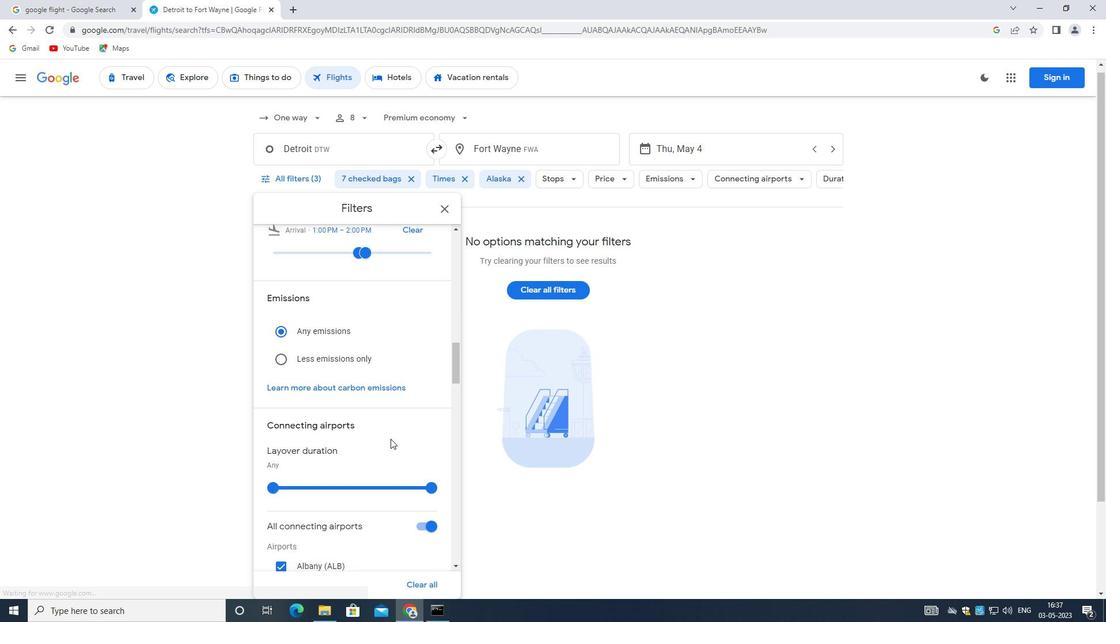
Action: Mouse scrolled (390, 451) with delta (0, 0)
Screenshot: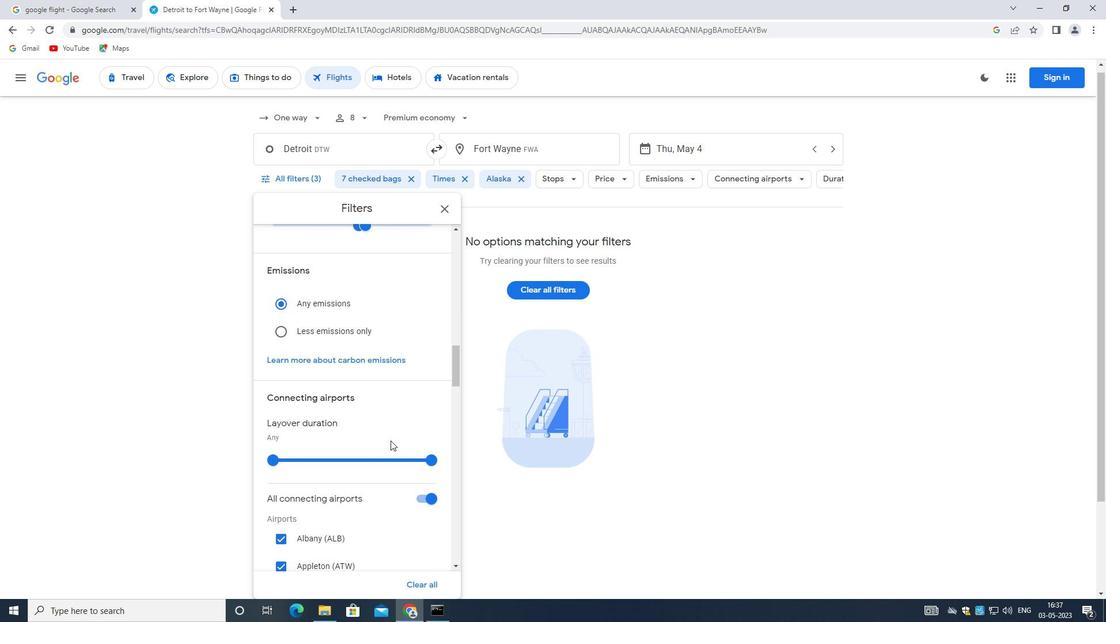 
Action: Mouse moved to (419, 352)
Screenshot: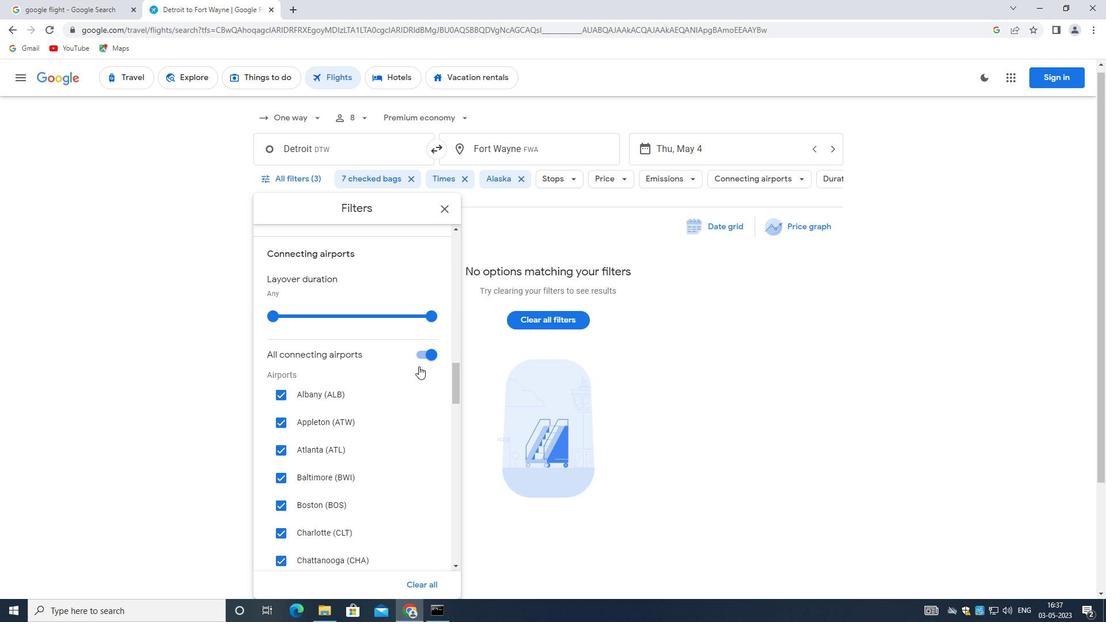 
Action: Mouse pressed left at (419, 352)
Screenshot: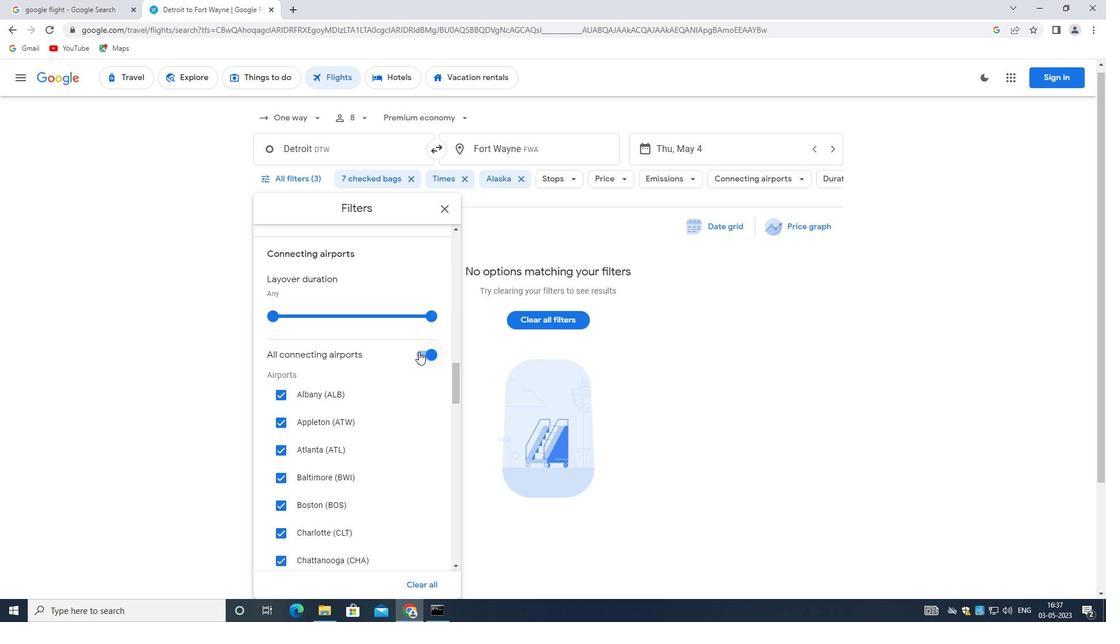 
Action: Mouse moved to (371, 372)
Screenshot: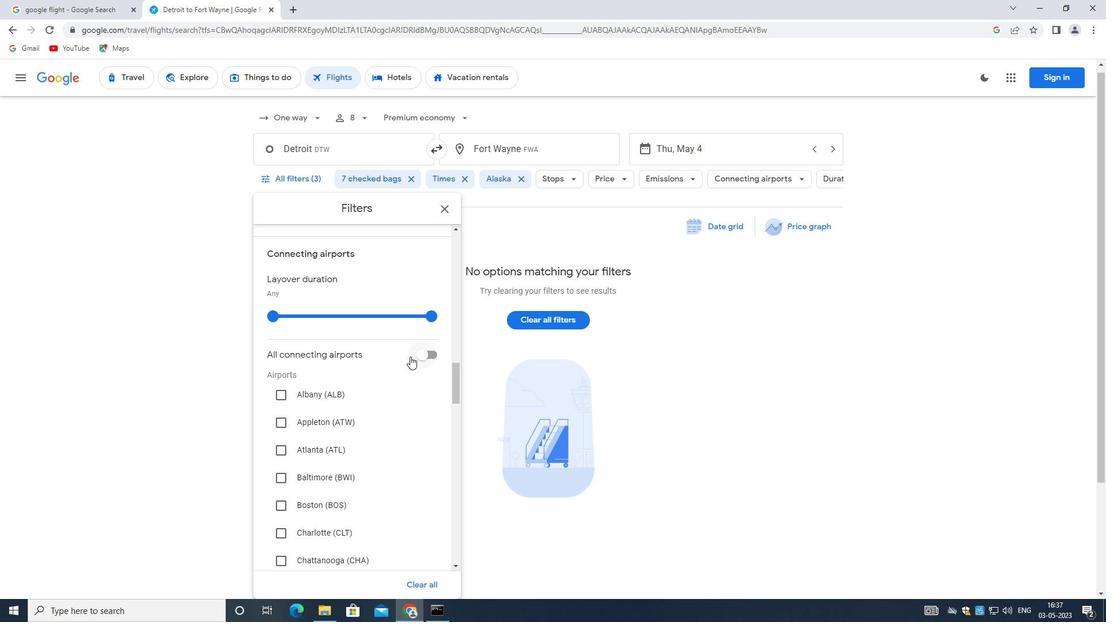 
Action: Mouse scrolled (371, 371) with delta (0, 0)
Screenshot: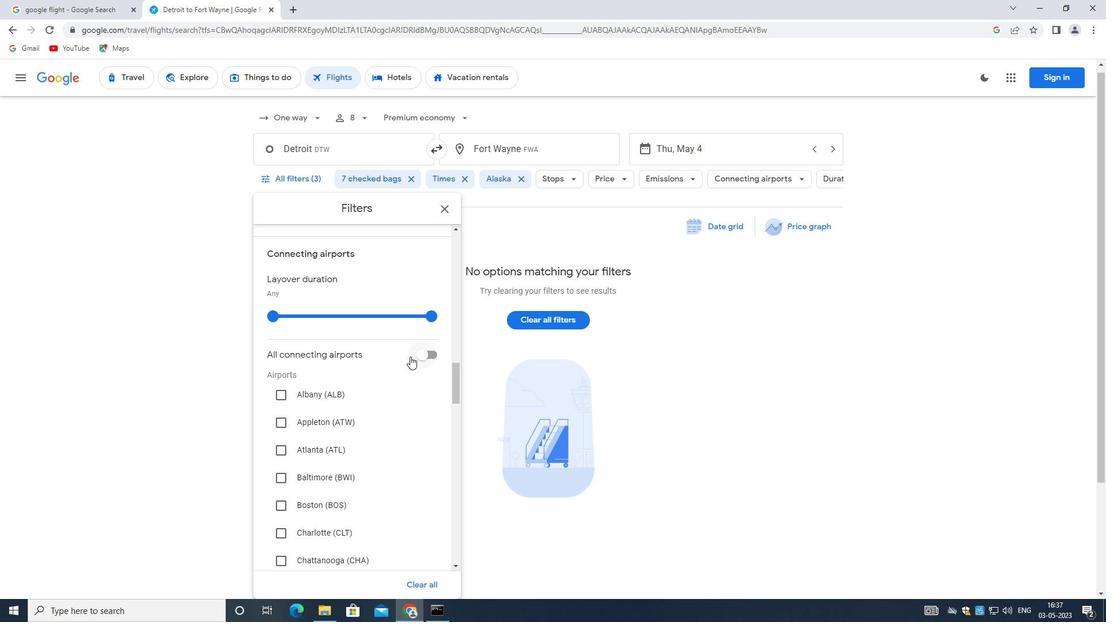 
Action: Mouse moved to (371, 373)
Screenshot: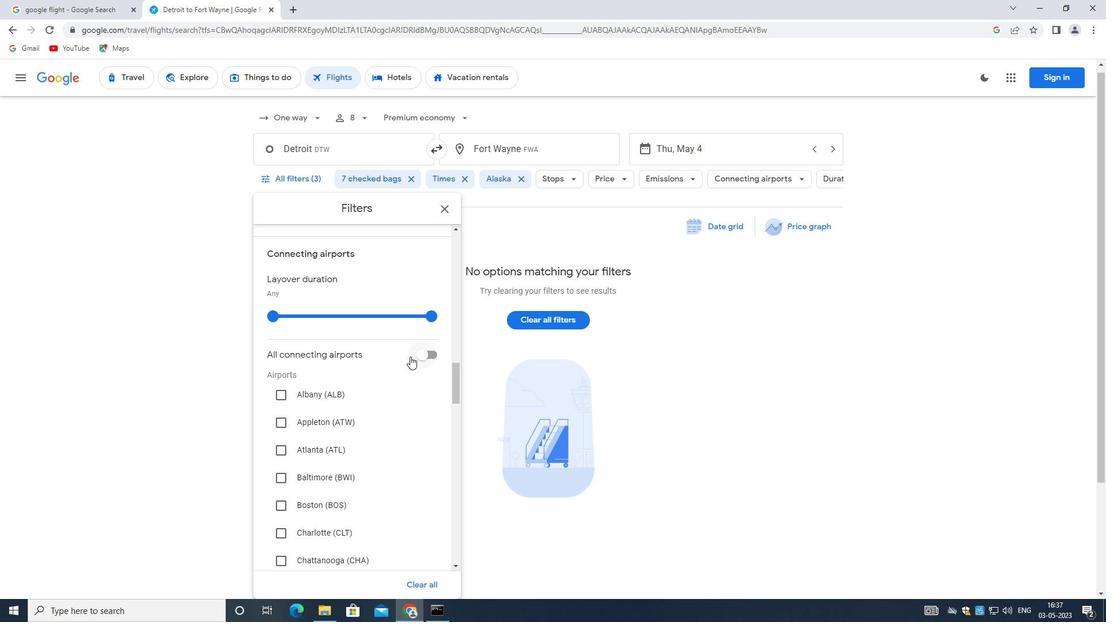 
Action: Mouse scrolled (371, 372) with delta (0, 0)
Screenshot: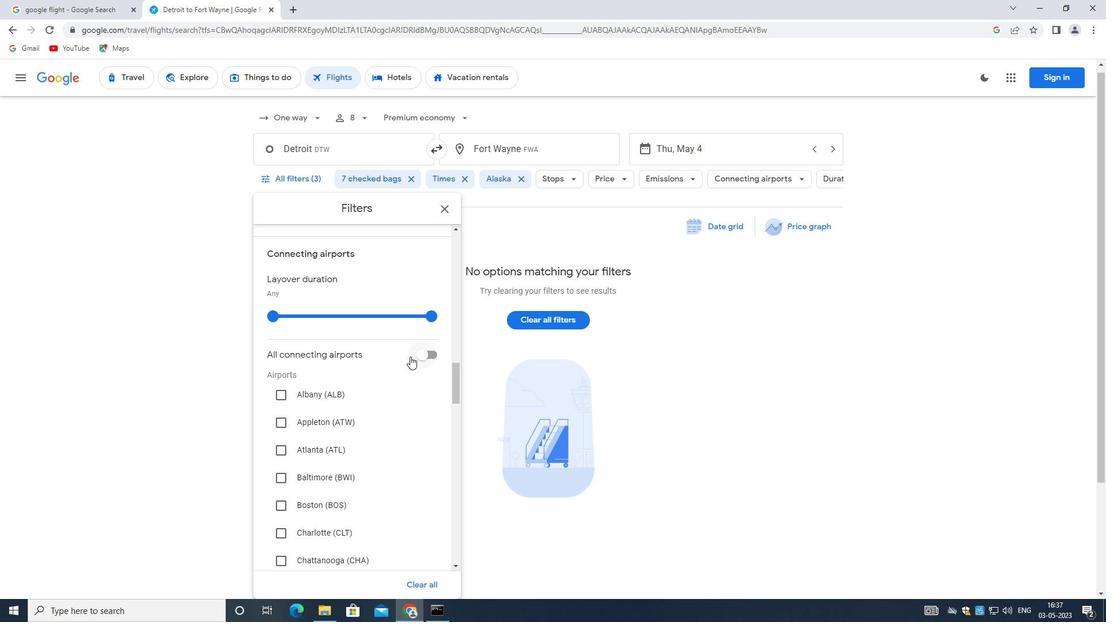 
Action: Mouse moved to (370, 375)
Screenshot: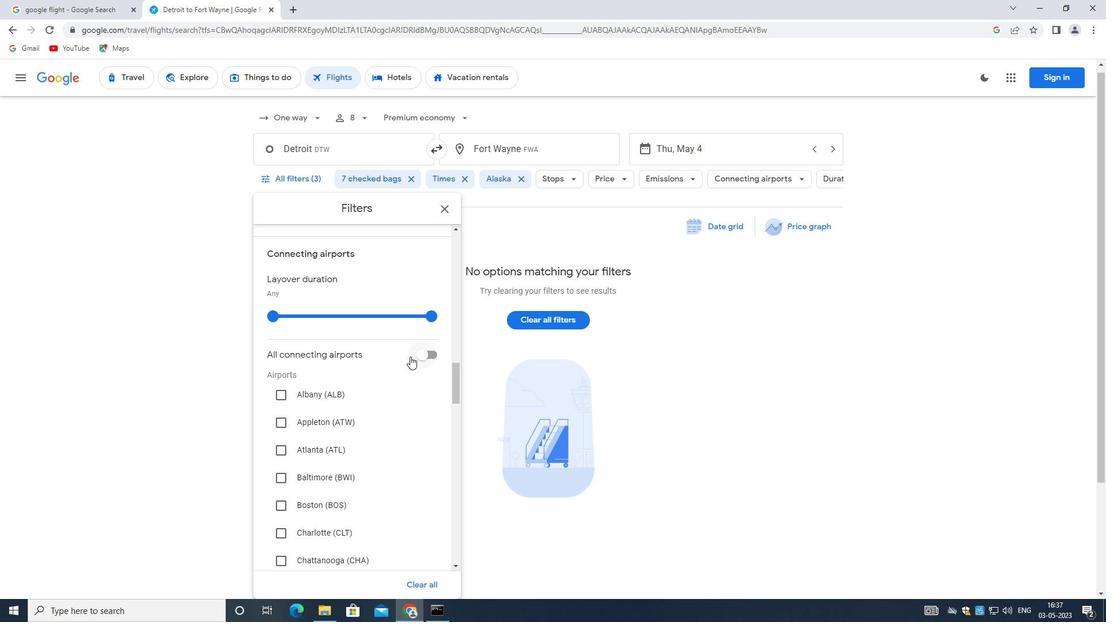 
Action: Mouse scrolled (370, 374) with delta (0, 0)
Screenshot: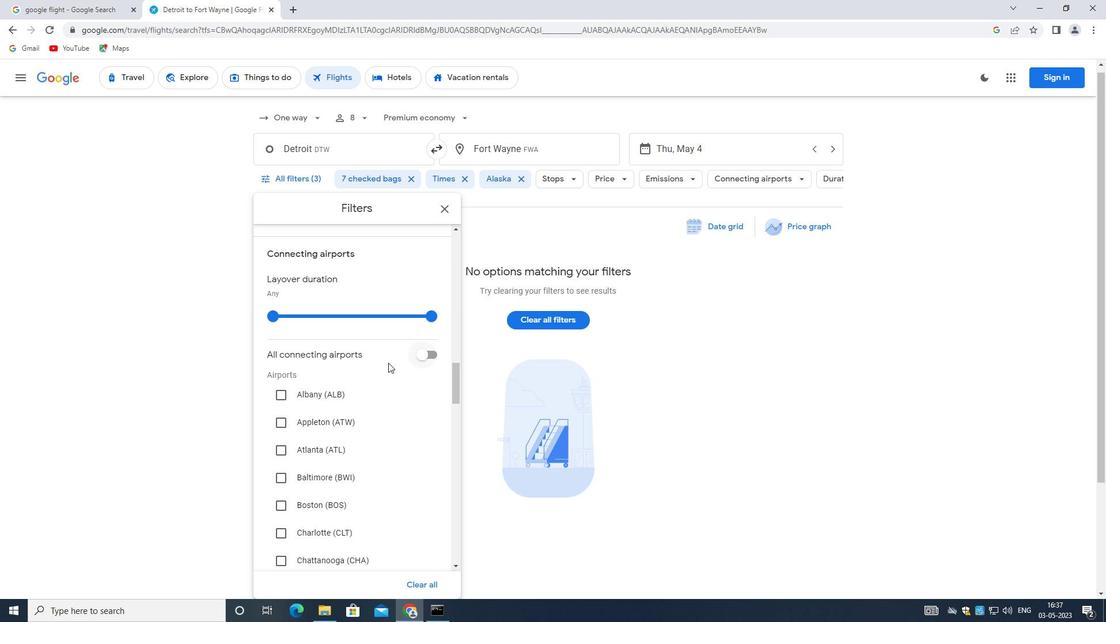 
Action: Mouse scrolled (370, 374) with delta (0, 0)
Screenshot: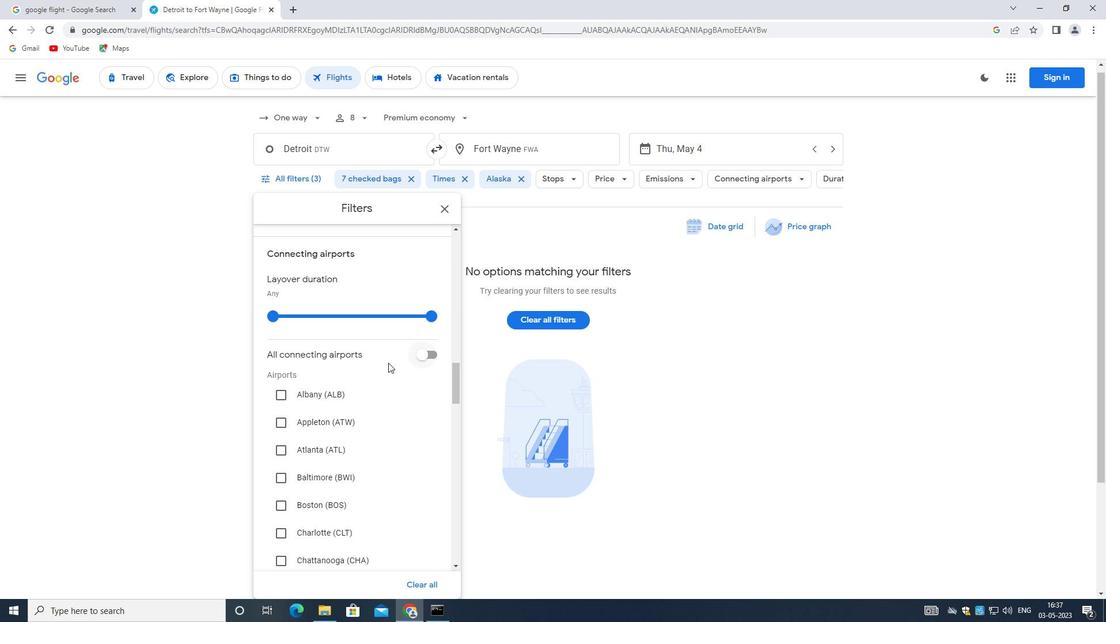 
Action: Mouse moved to (370, 376)
Screenshot: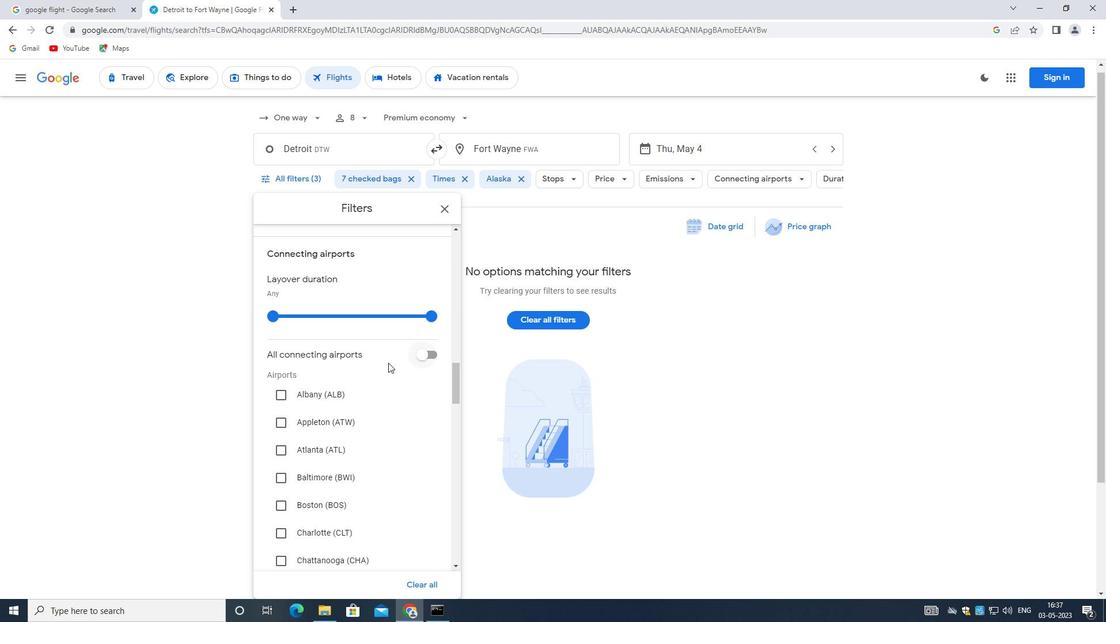 
Action: Mouse scrolled (370, 375) with delta (0, 0)
Screenshot: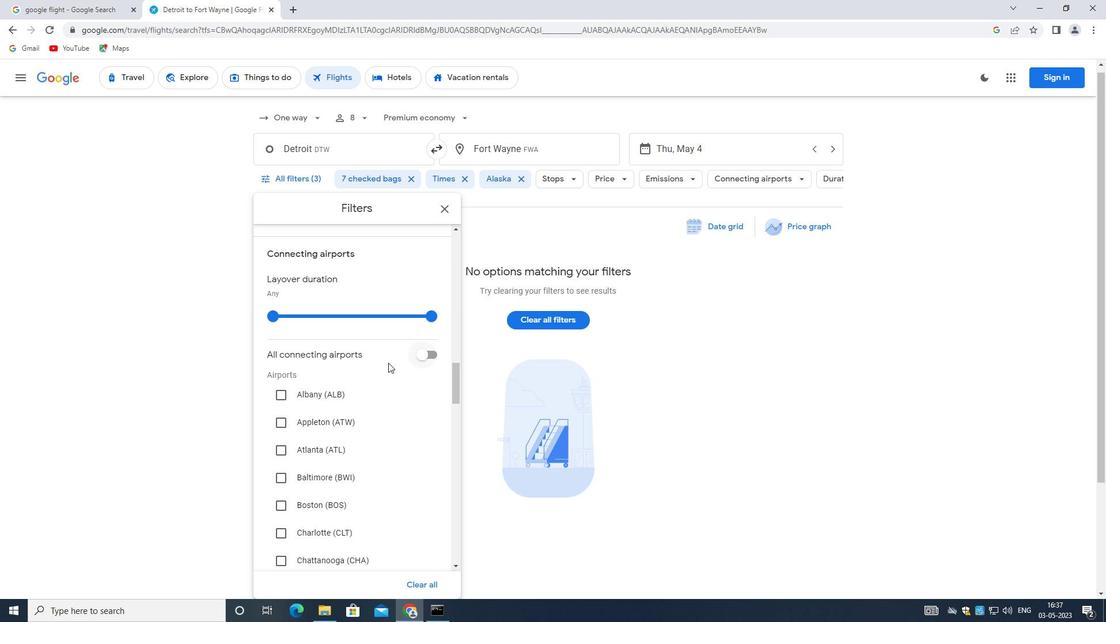
Action: Mouse moved to (370, 376)
Screenshot: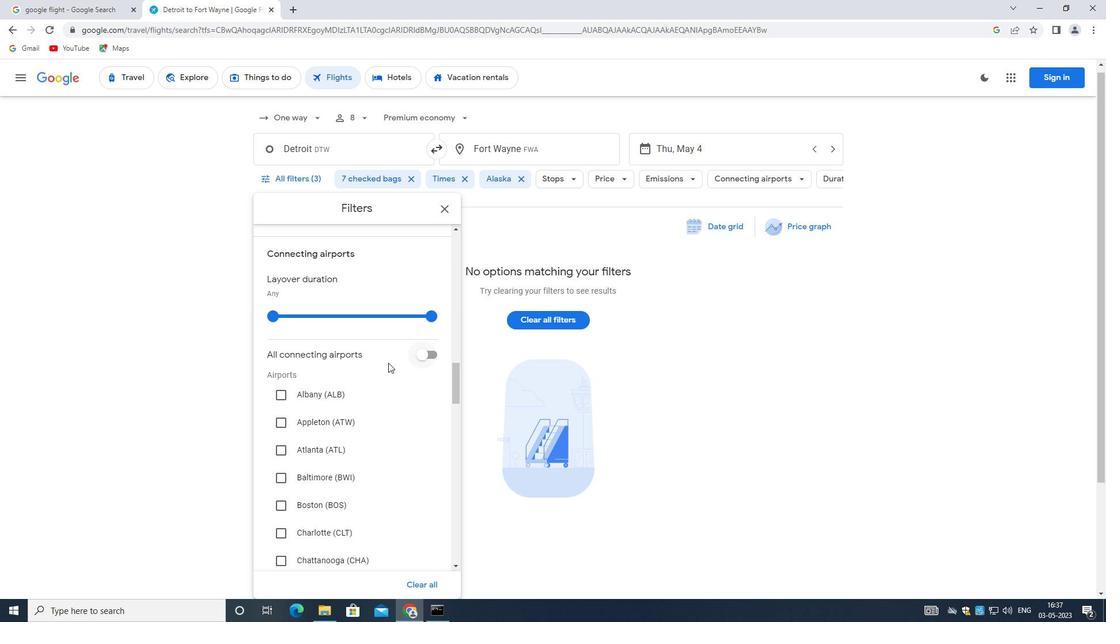 
Action: Mouse scrolled (370, 375) with delta (0, 0)
Screenshot: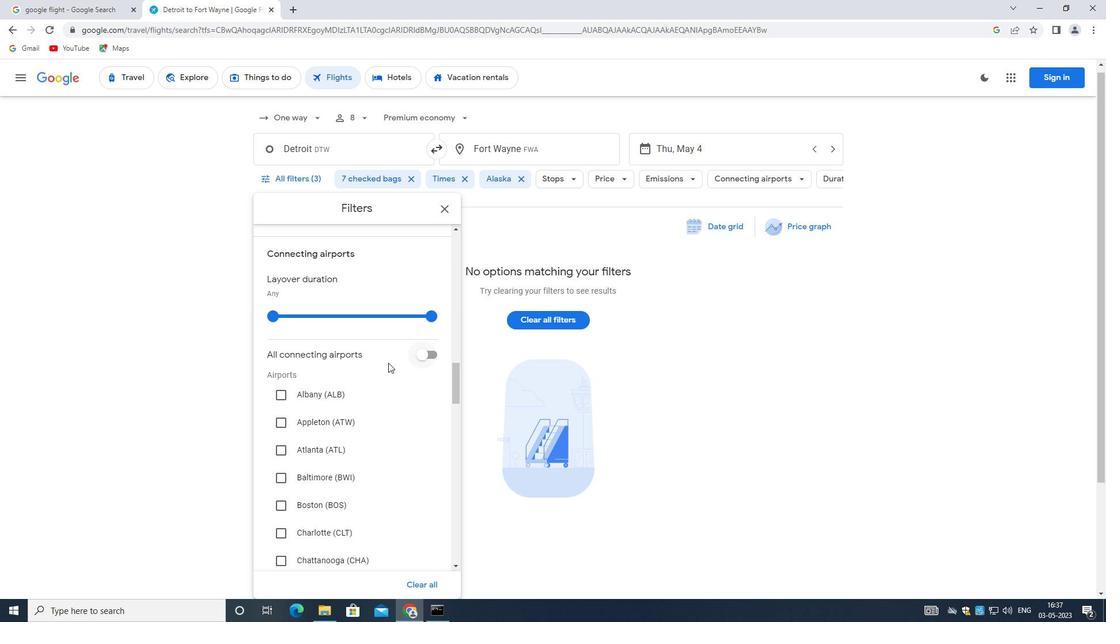 
Action: Mouse moved to (368, 378)
Screenshot: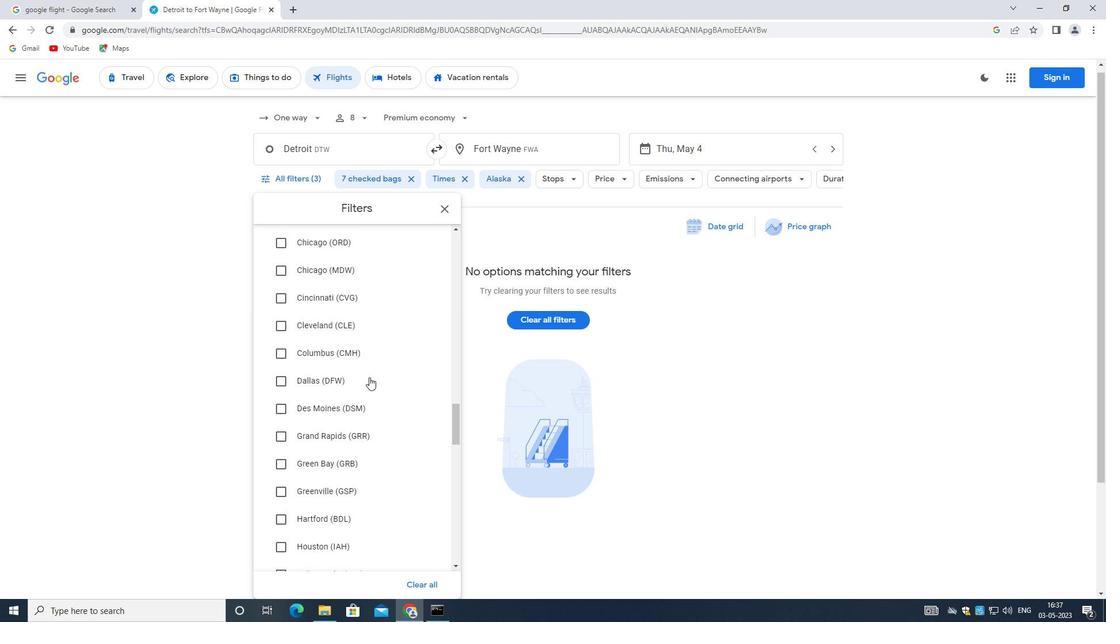 
Action: Mouse scrolled (368, 377) with delta (0, 0)
Screenshot: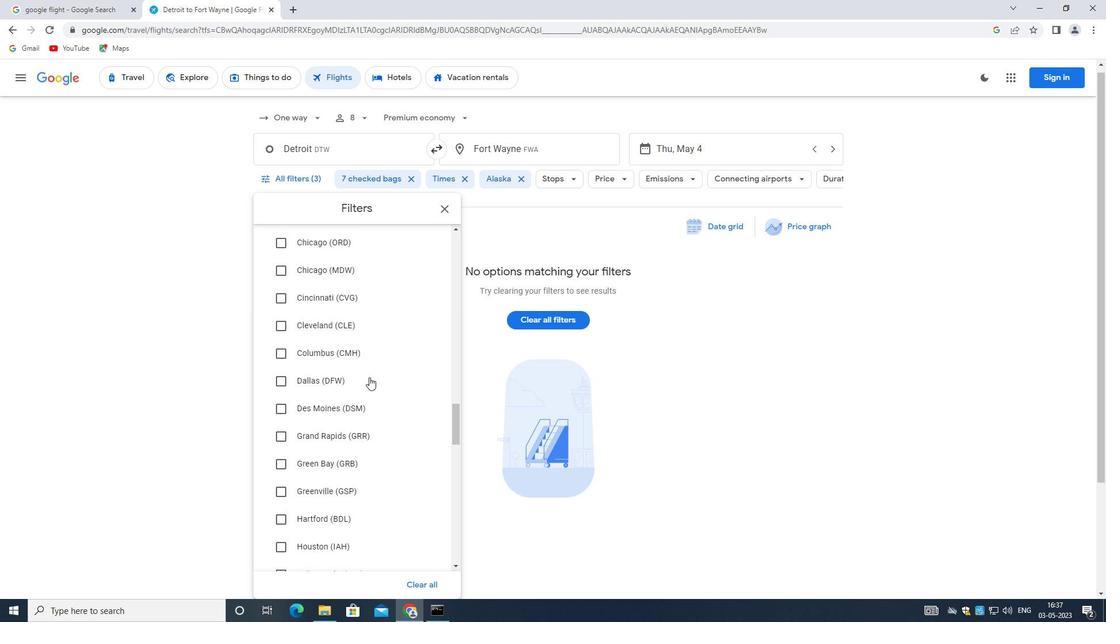 
Action: Mouse moved to (367, 378)
Screenshot: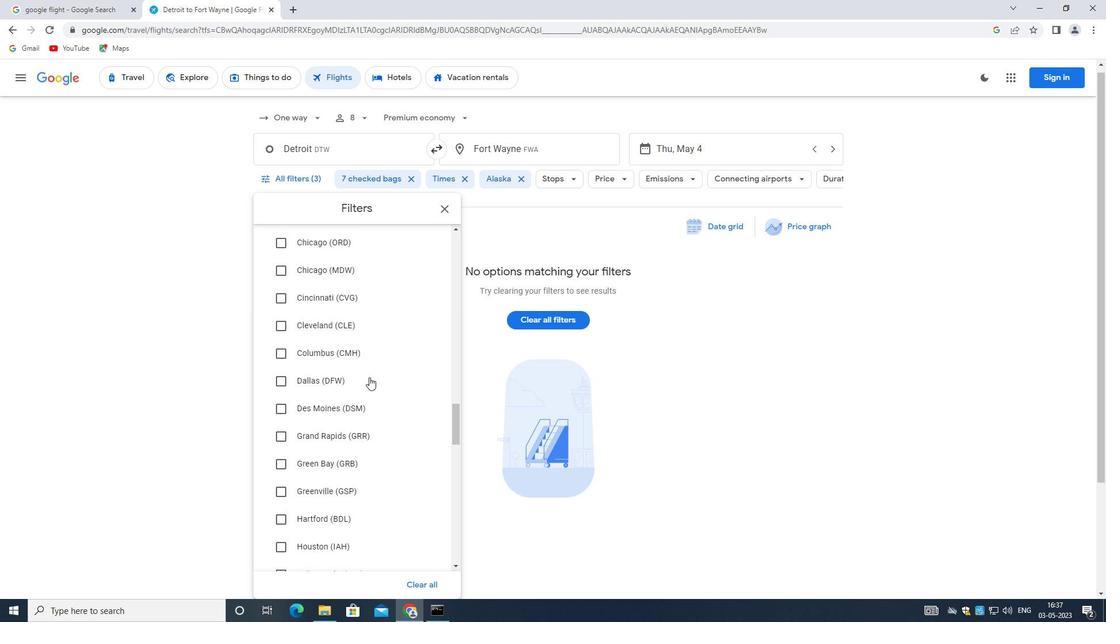 
Action: Mouse scrolled (367, 378) with delta (0, 0)
Screenshot: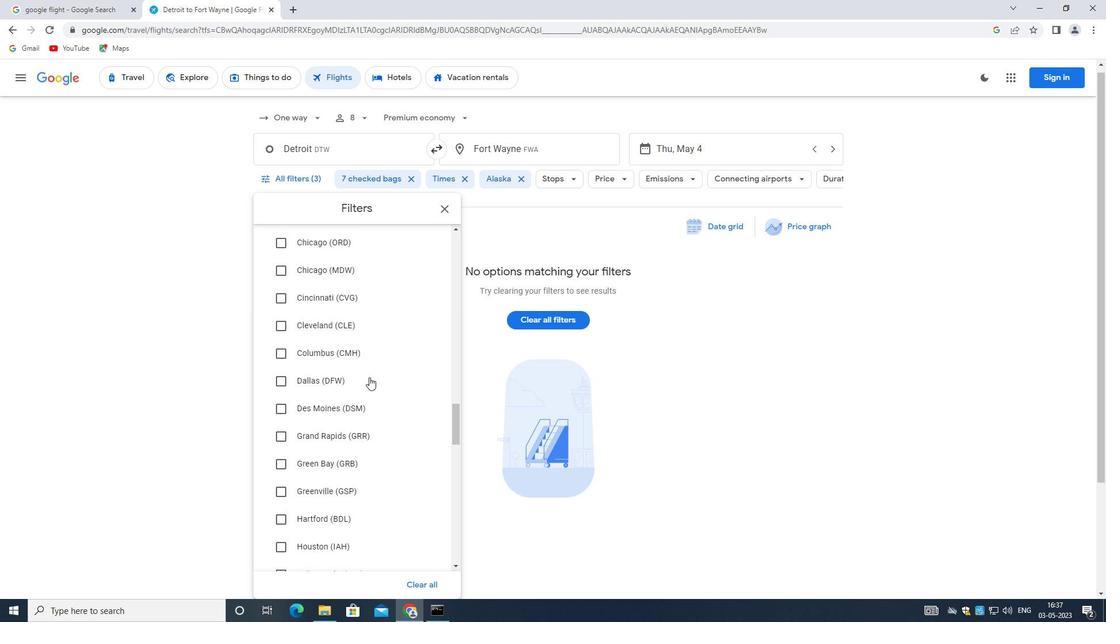
Action: Mouse moved to (367, 378)
Screenshot: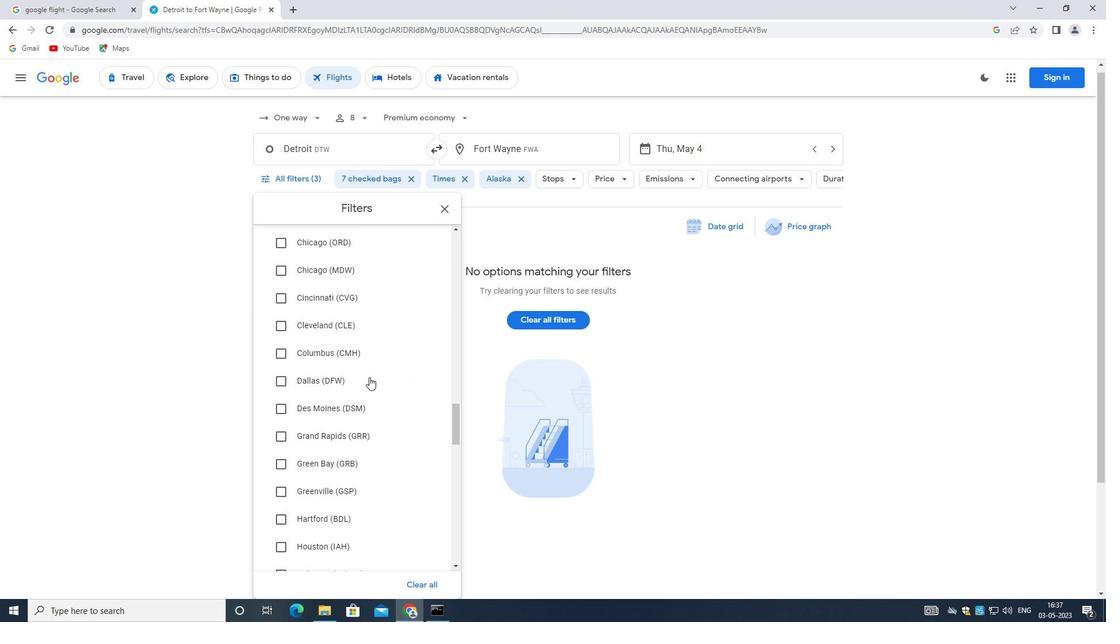 
Action: Mouse scrolled (367, 378) with delta (0, 0)
Screenshot: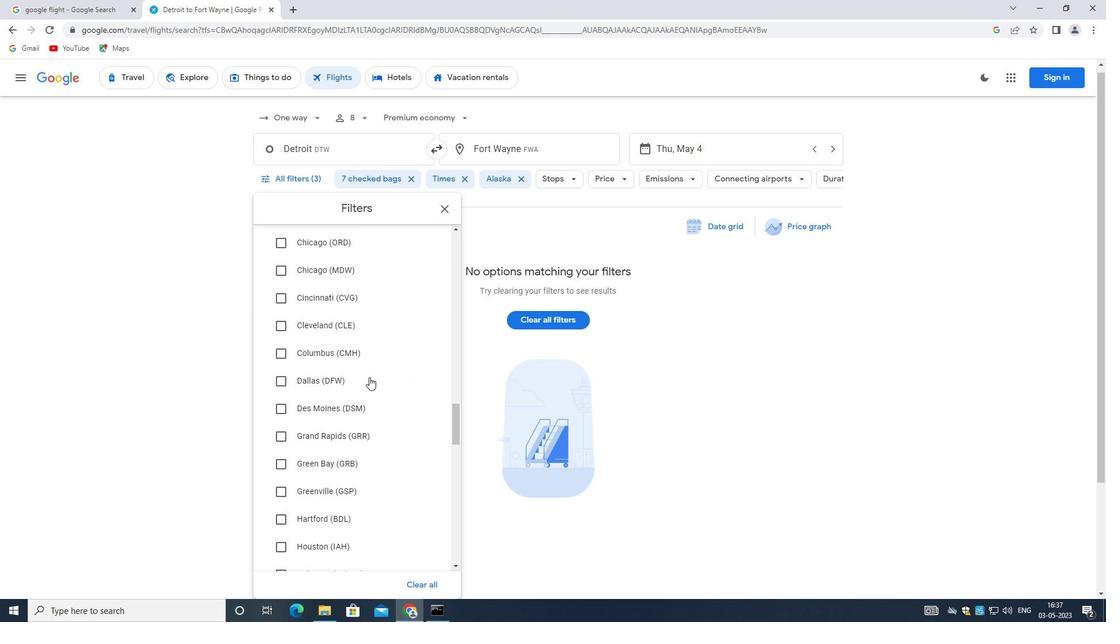 
Action: Mouse moved to (366, 378)
Screenshot: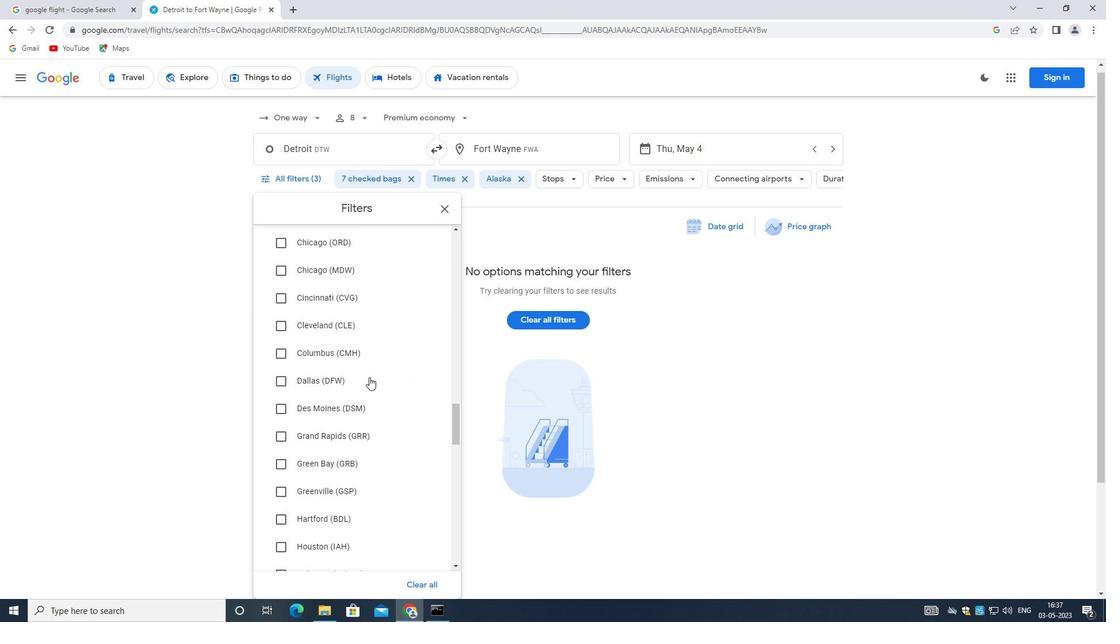 
Action: Mouse scrolled (366, 378) with delta (0, 0)
Screenshot: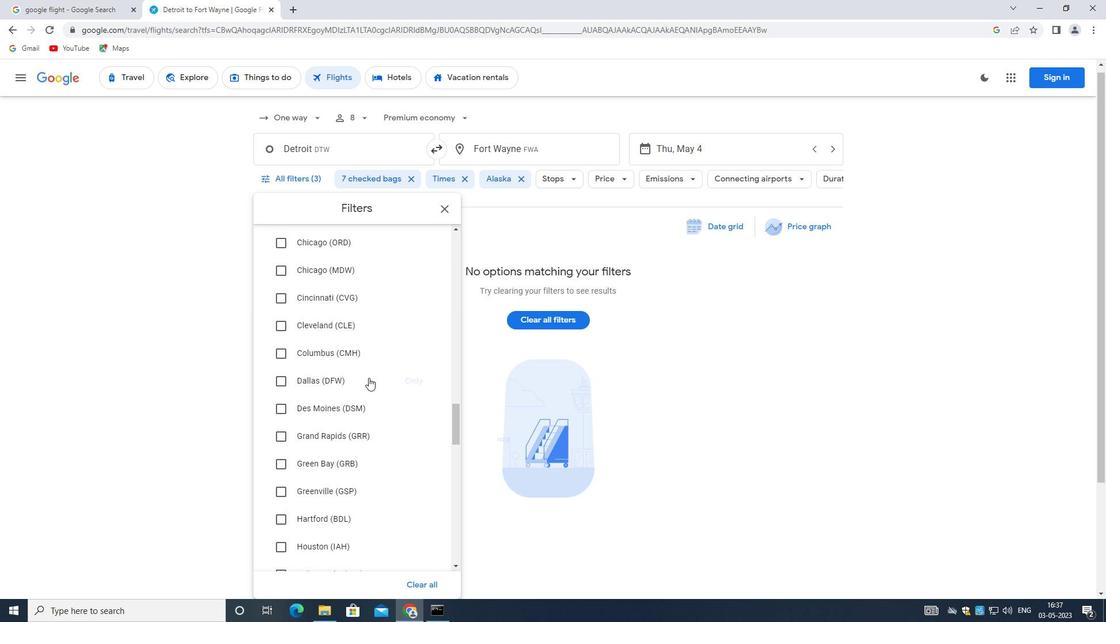 
Action: Mouse scrolled (366, 378) with delta (0, 0)
Screenshot: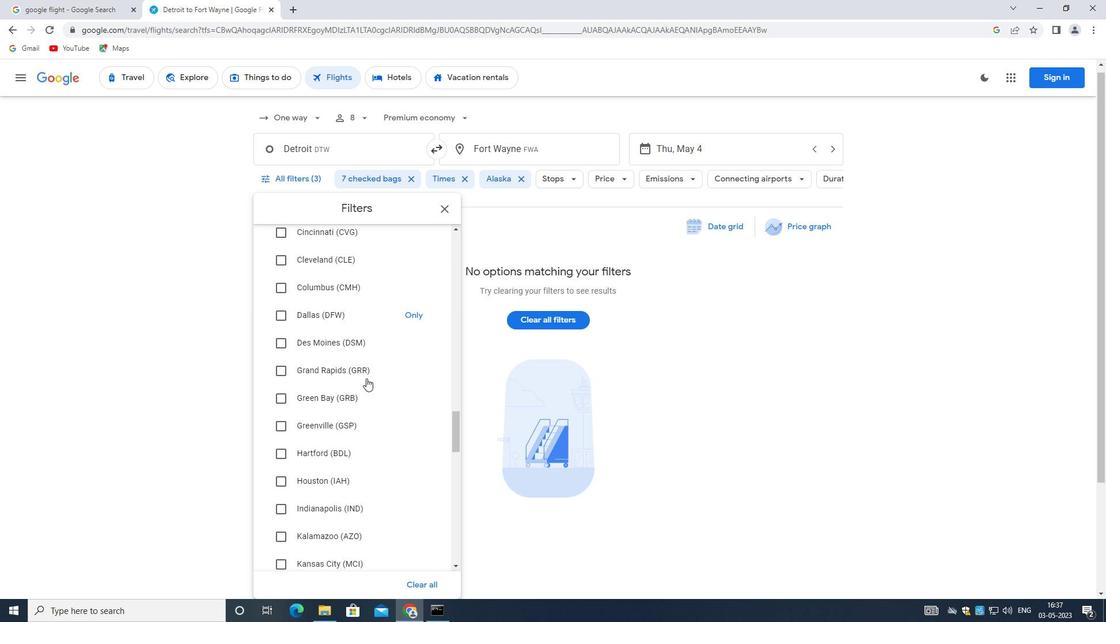 
Action: Mouse scrolled (366, 378) with delta (0, 0)
Screenshot: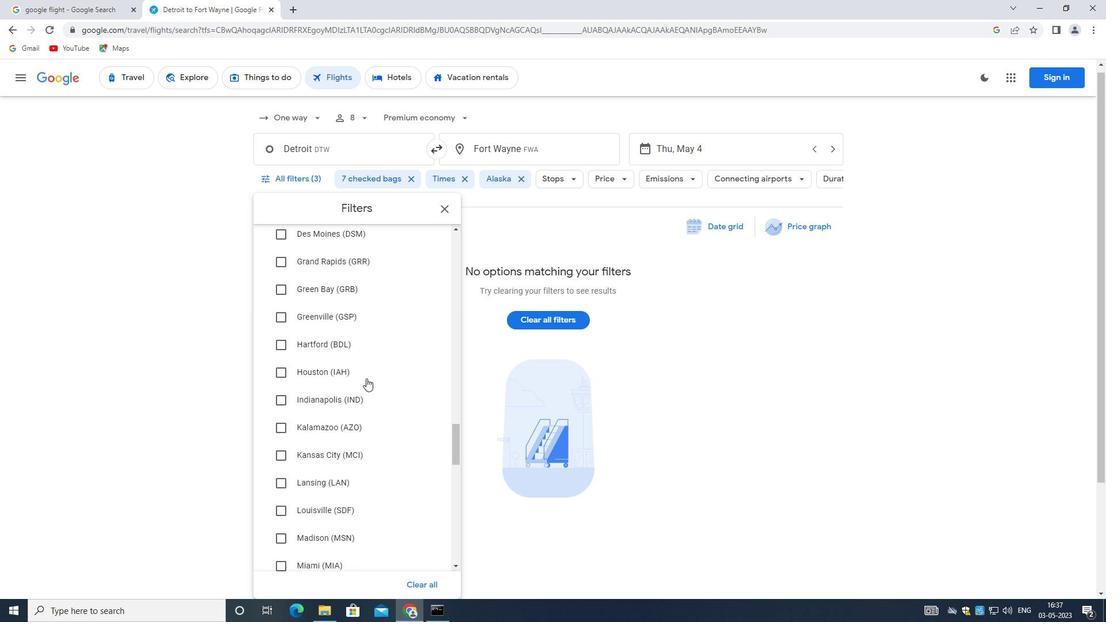 
Action: Mouse scrolled (366, 378) with delta (0, 0)
Screenshot: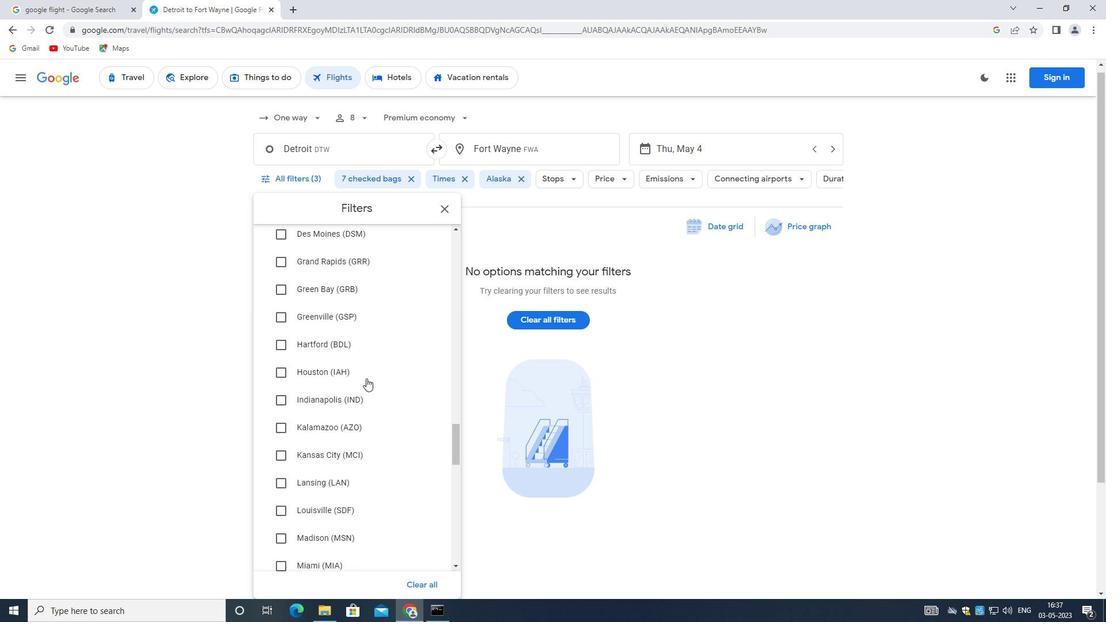 
Action: Mouse scrolled (366, 378) with delta (0, 0)
Screenshot: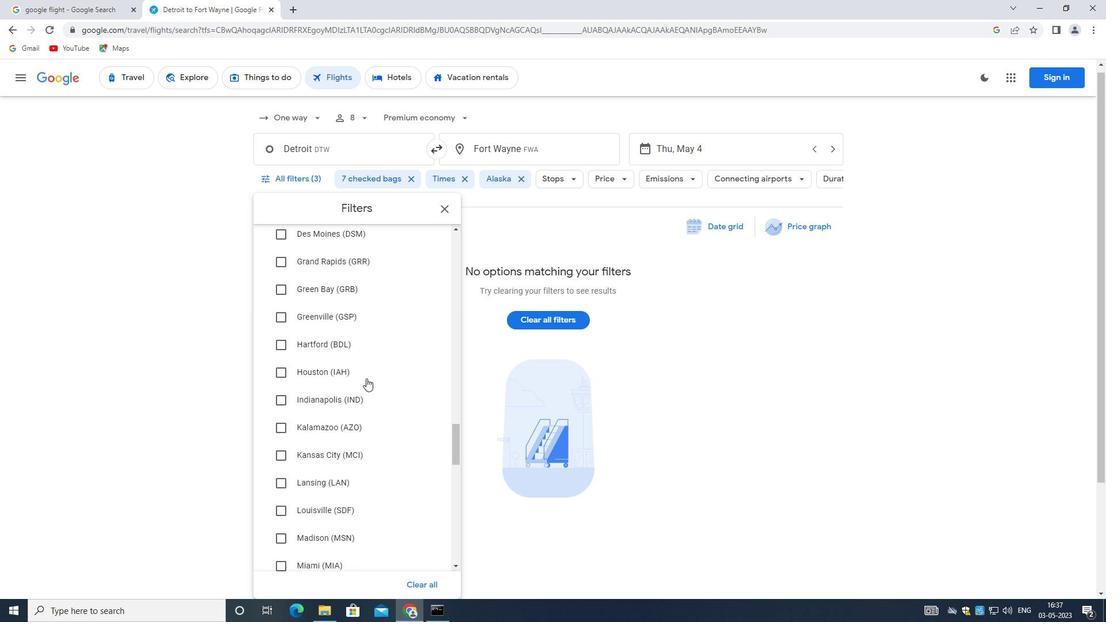 
Action: Mouse moved to (366, 377)
Screenshot: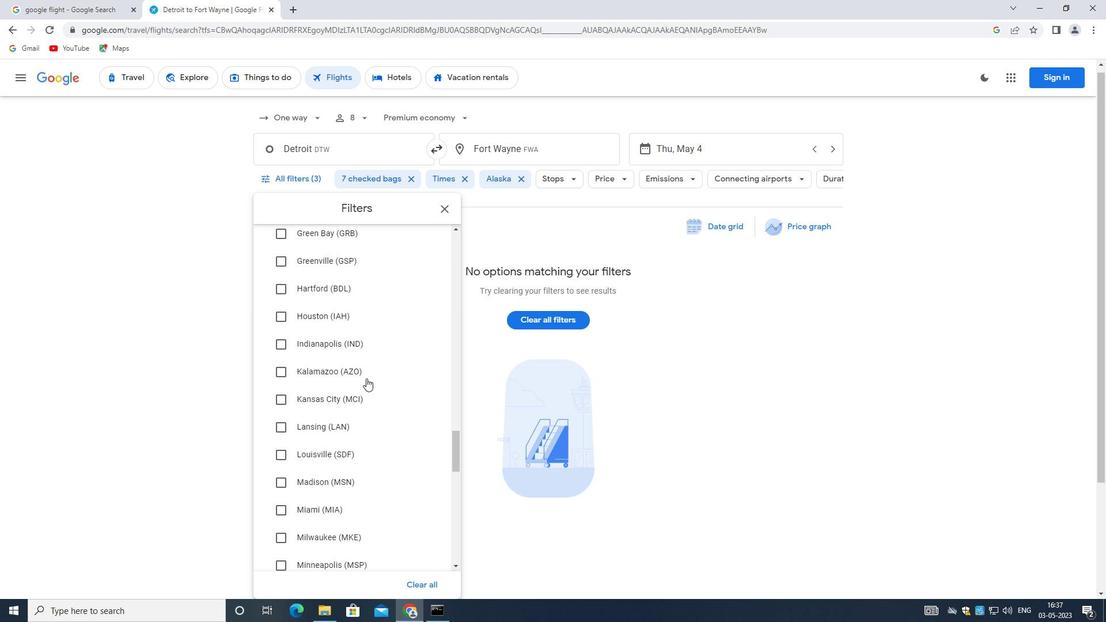 
Action: Mouse scrolled (366, 376) with delta (0, 0)
Screenshot: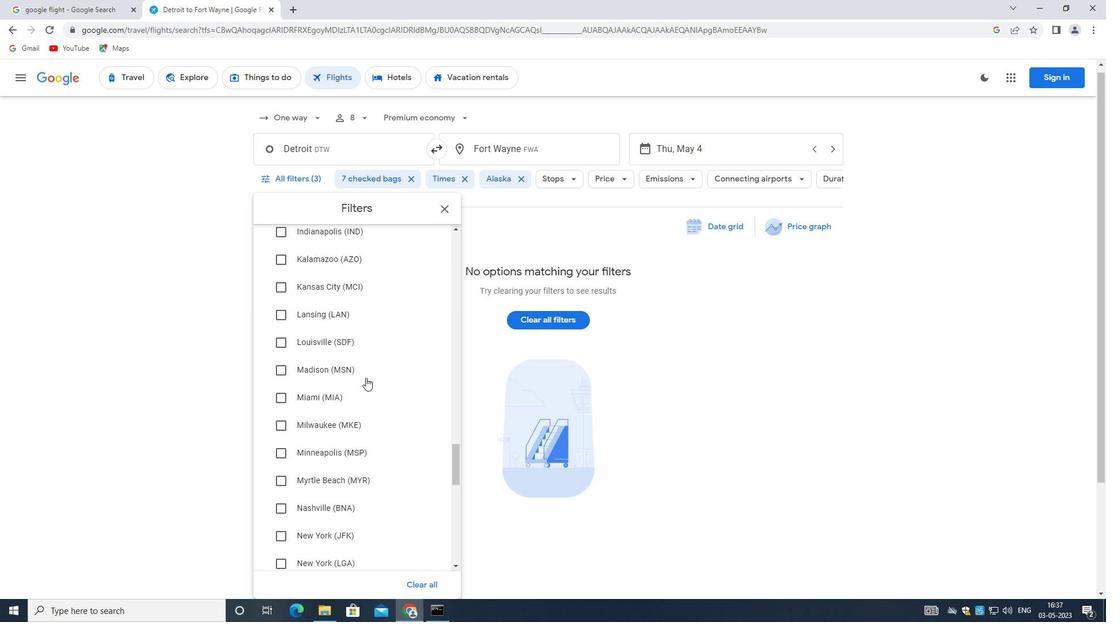 
Action: Mouse scrolled (366, 376) with delta (0, 0)
Screenshot: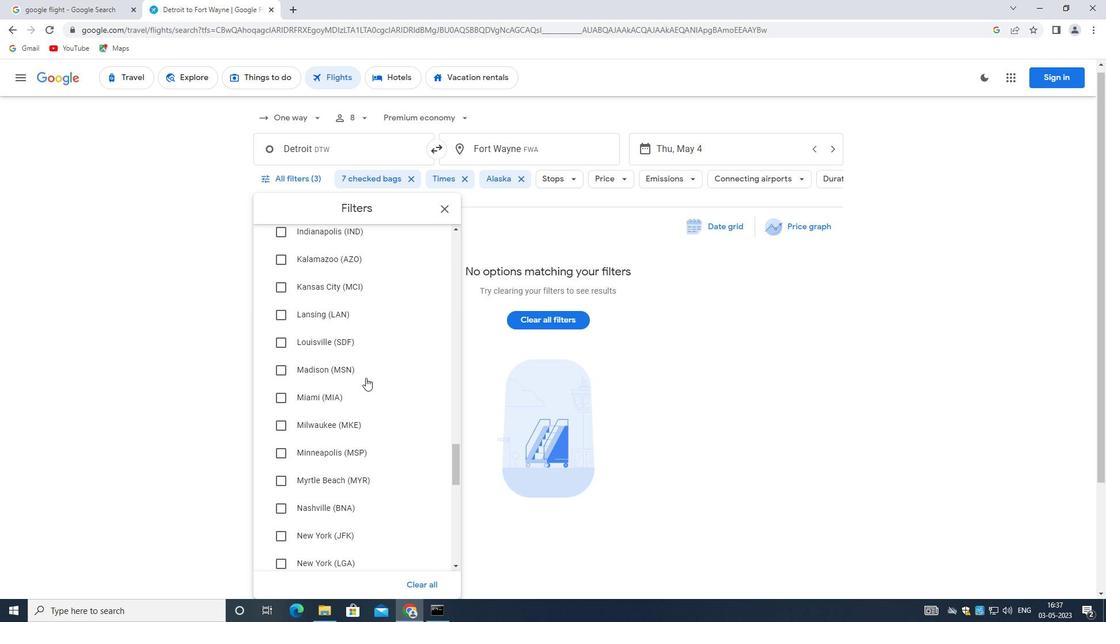 
Action: Mouse scrolled (366, 376) with delta (0, 0)
Screenshot: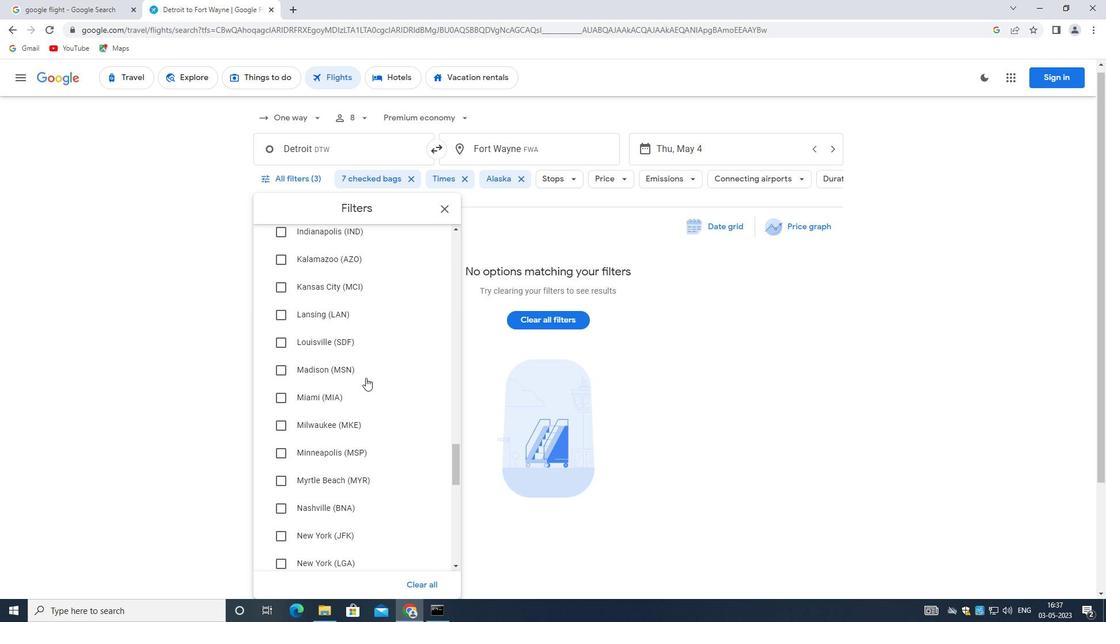 
Action: Mouse scrolled (366, 376) with delta (0, 0)
Screenshot: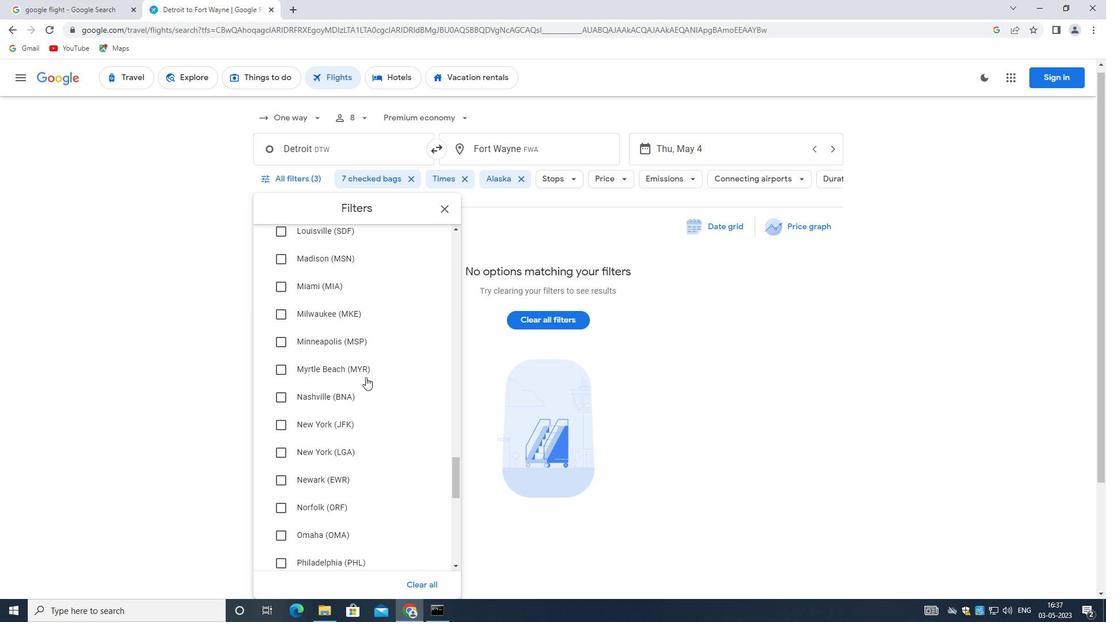 
Action: Mouse moved to (366, 373)
Screenshot: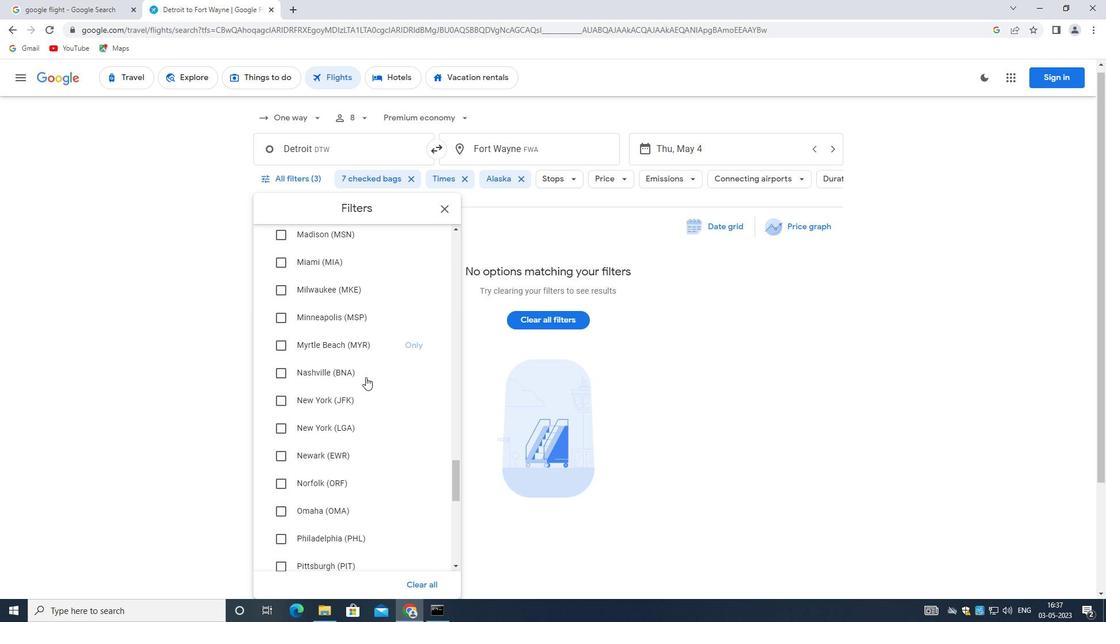 
Action: Mouse scrolled (366, 372) with delta (0, 0)
Screenshot: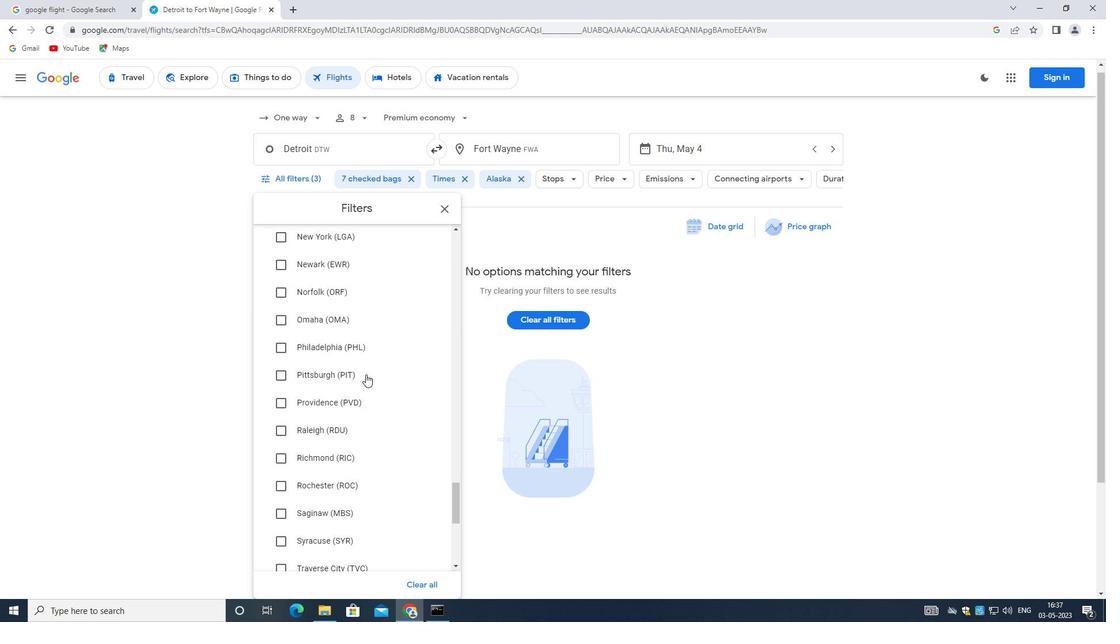 
Action: Mouse scrolled (366, 372) with delta (0, 0)
Screenshot: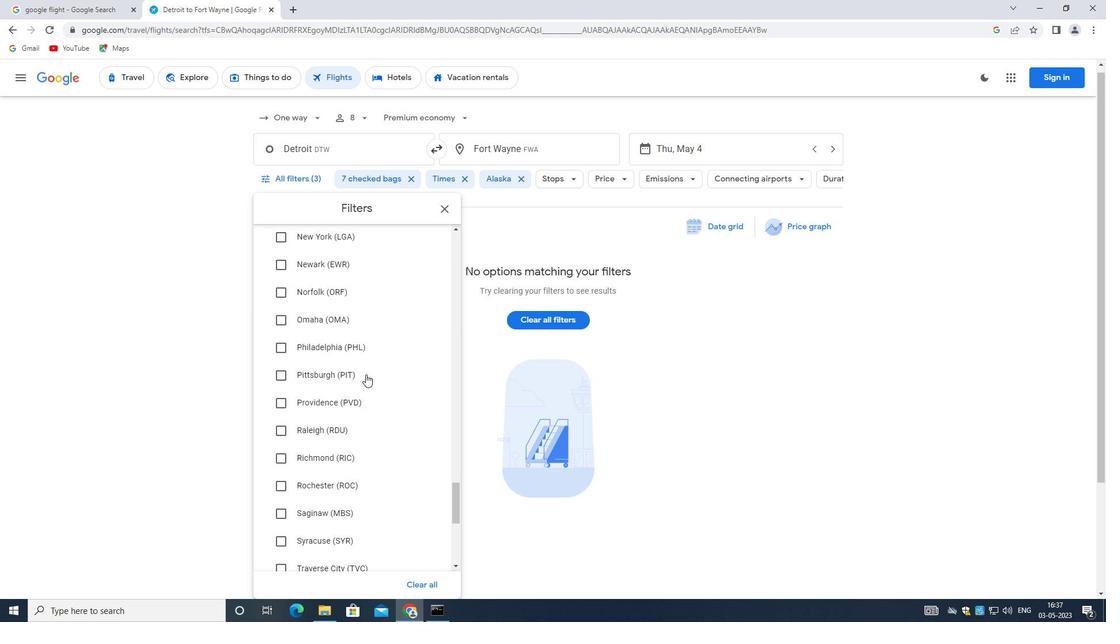 
Action: Mouse scrolled (366, 372) with delta (0, 0)
Screenshot: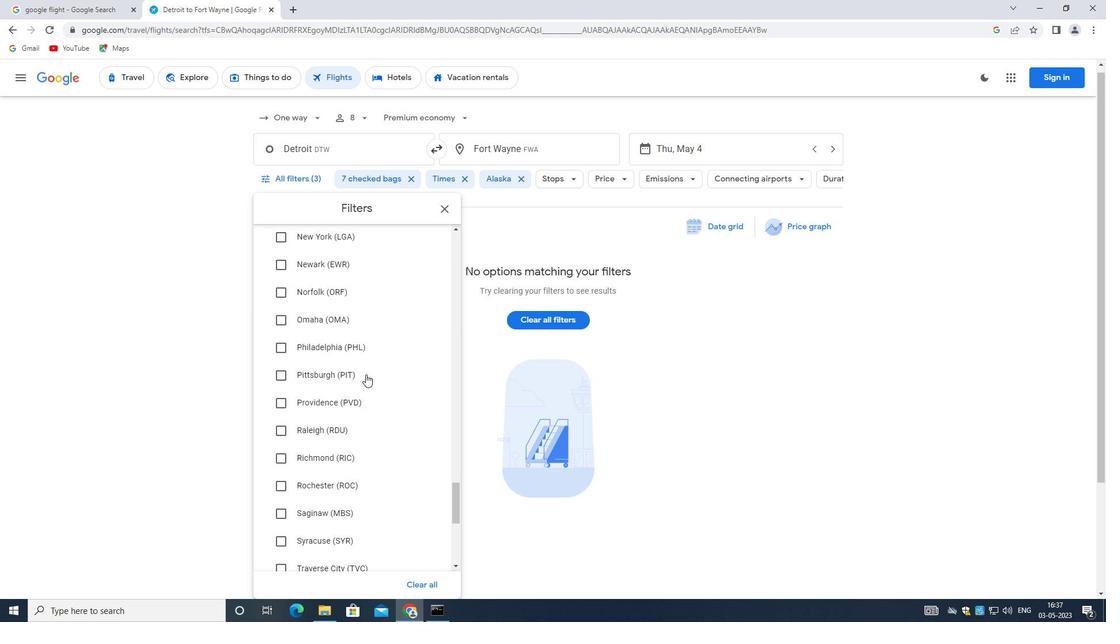 
Action: Mouse scrolled (366, 372) with delta (0, 0)
Screenshot: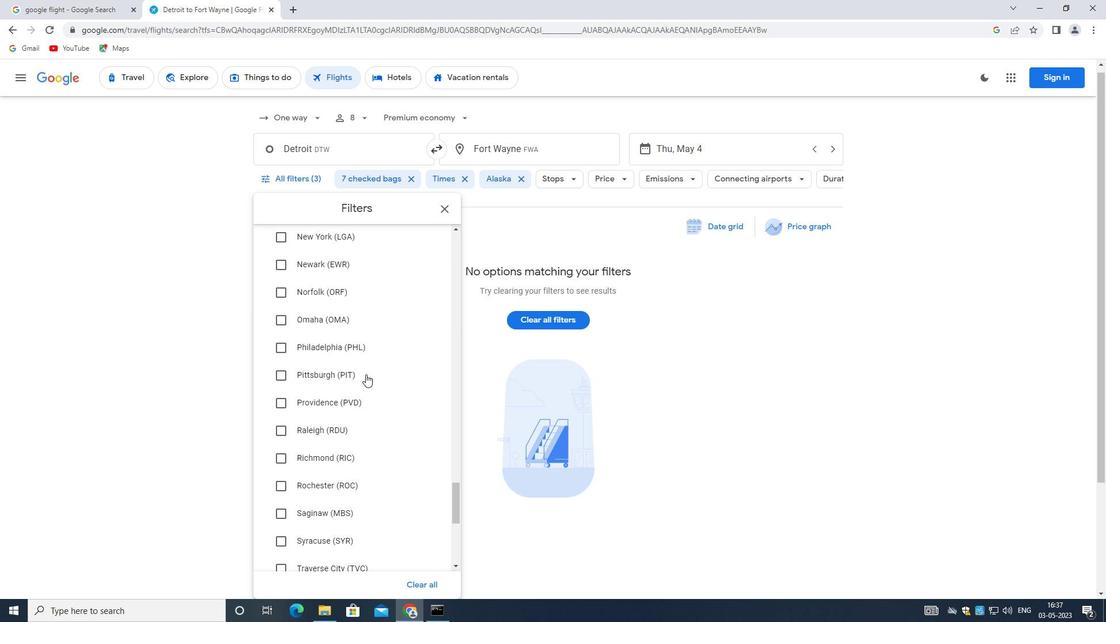 
Action: Mouse scrolled (366, 372) with delta (0, 0)
Screenshot: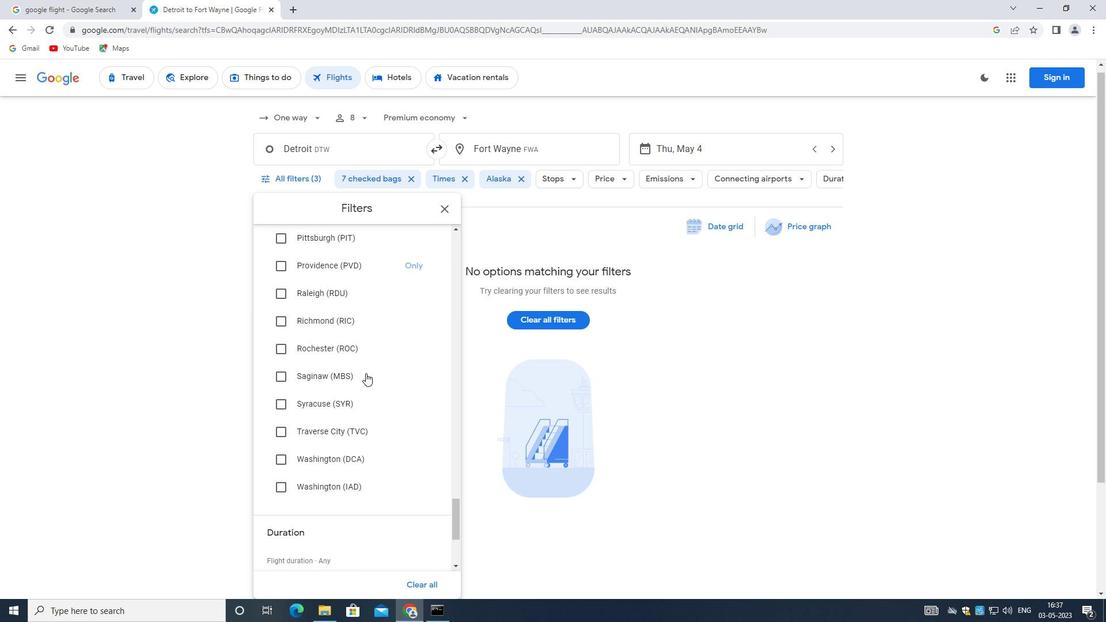 
Action: Mouse scrolled (366, 372) with delta (0, 0)
Screenshot: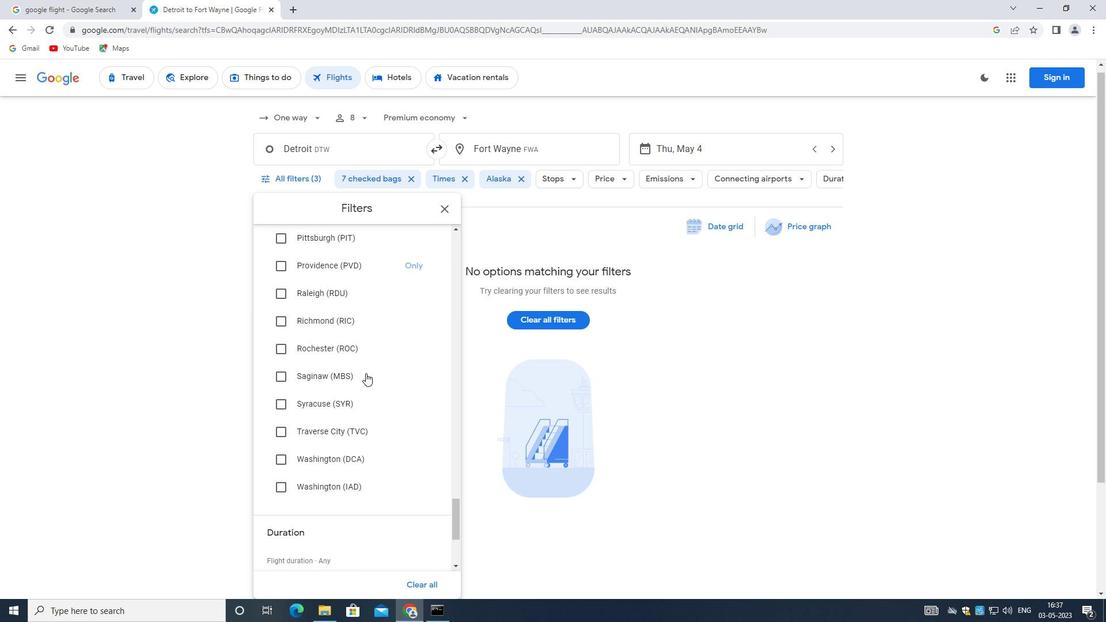 
Action: Mouse scrolled (366, 372) with delta (0, 0)
Screenshot: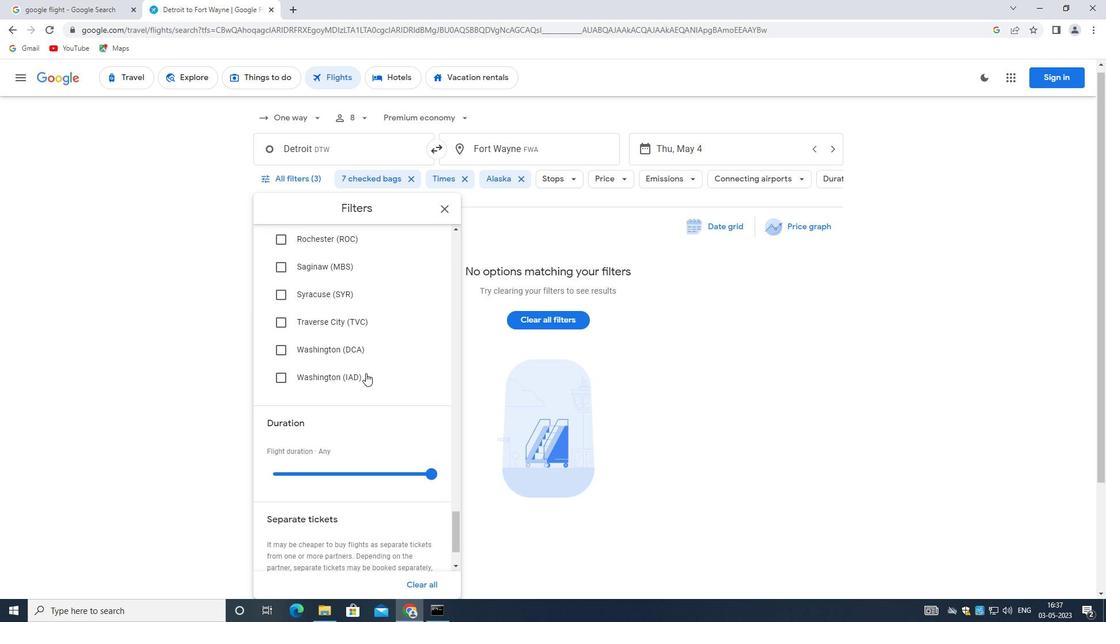 
Action: Mouse scrolled (366, 372) with delta (0, 0)
Screenshot: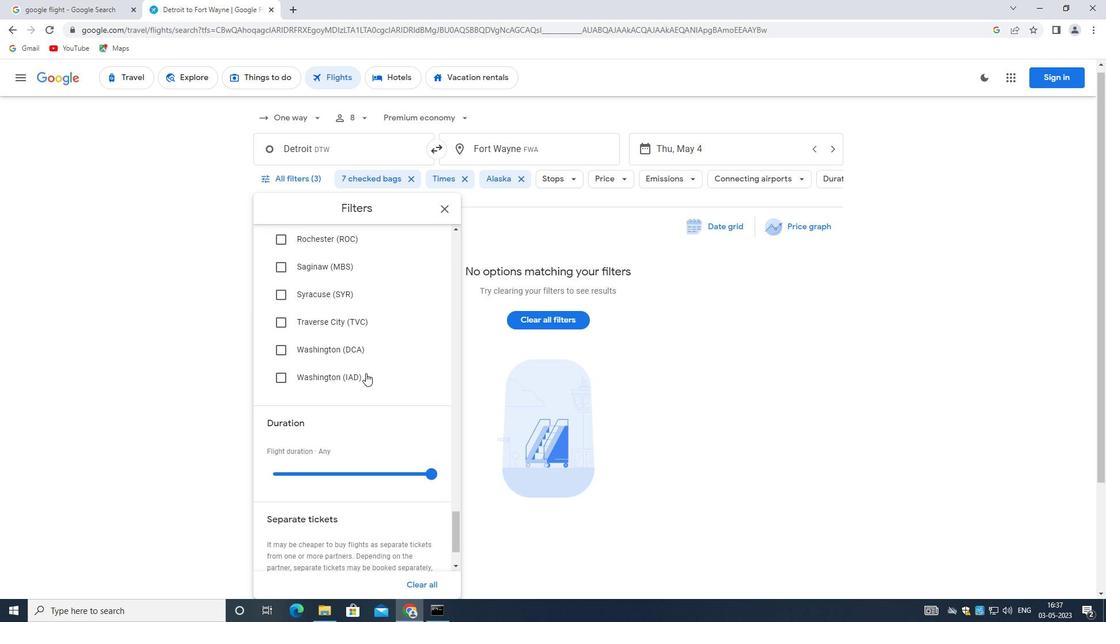 
Action: Mouse scrolled (366, 372) with delta (0, 0)
Screenshot: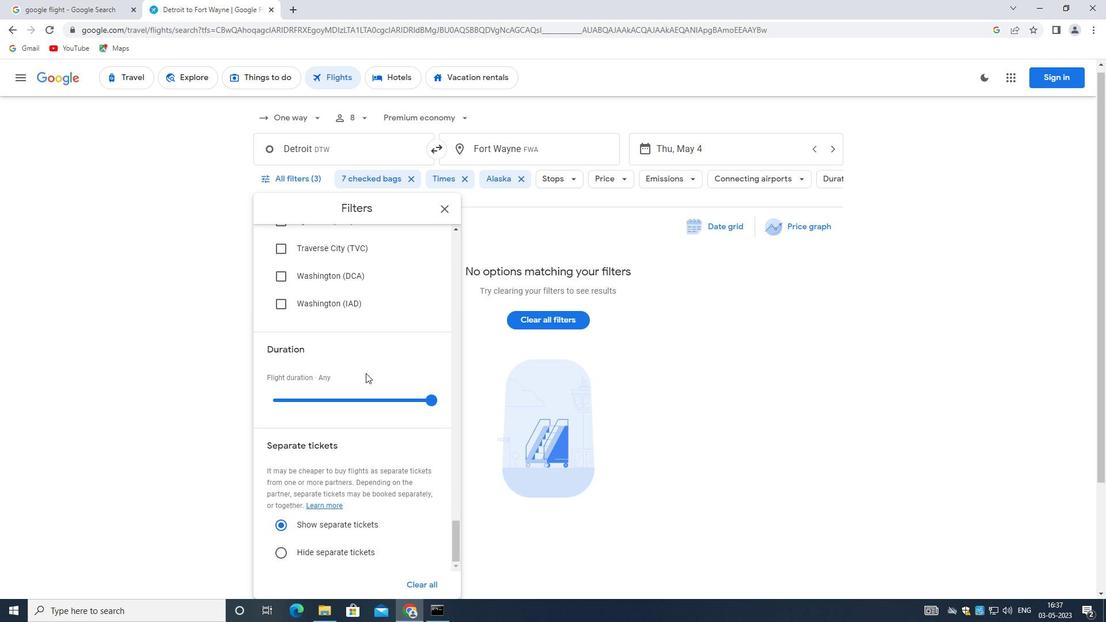 
Action: Mouse scrolled (366, 372) with delta (0, 0)
Screenshot: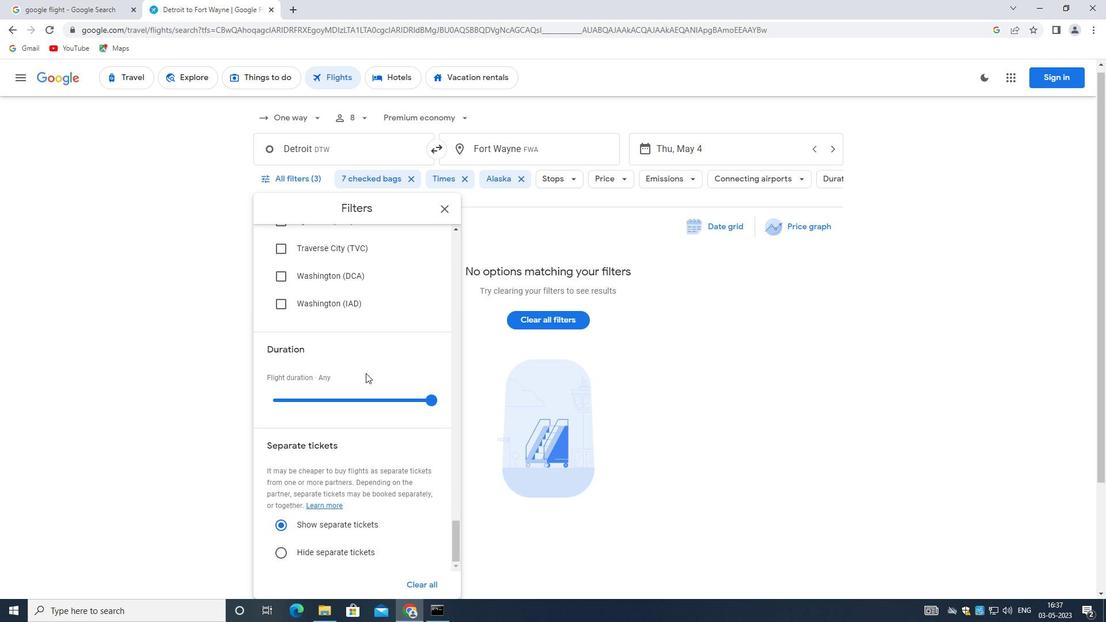 
Action: Mouse scrolled (366, 372) with delta (0, 0)
Screenshot: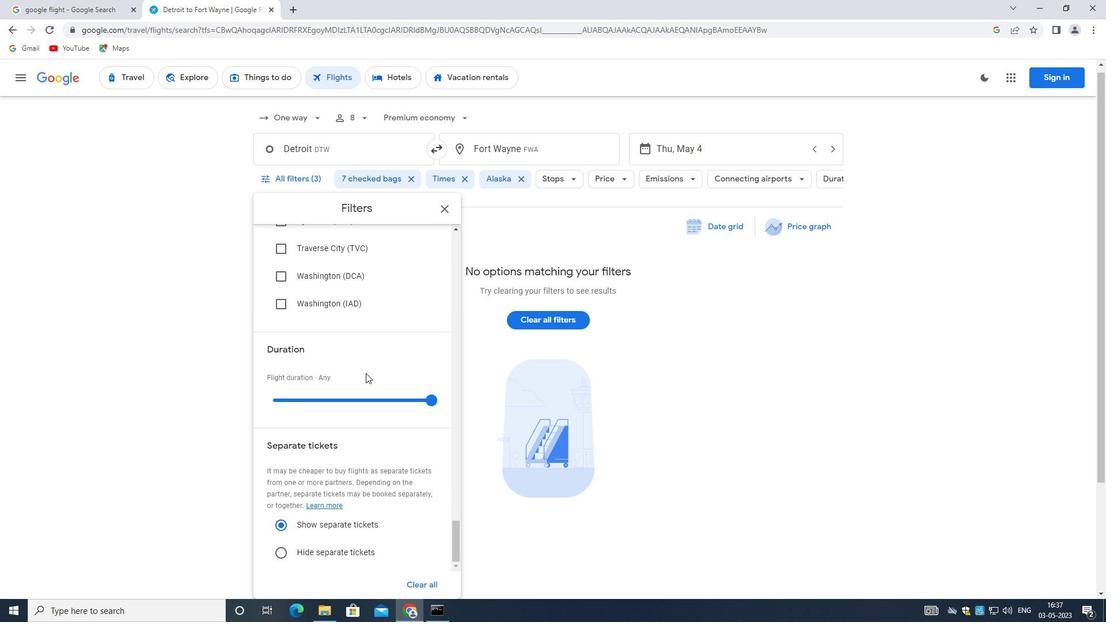 
Action: Mouse scrolled (366, 372) with delta (0, 0)
Screenshot: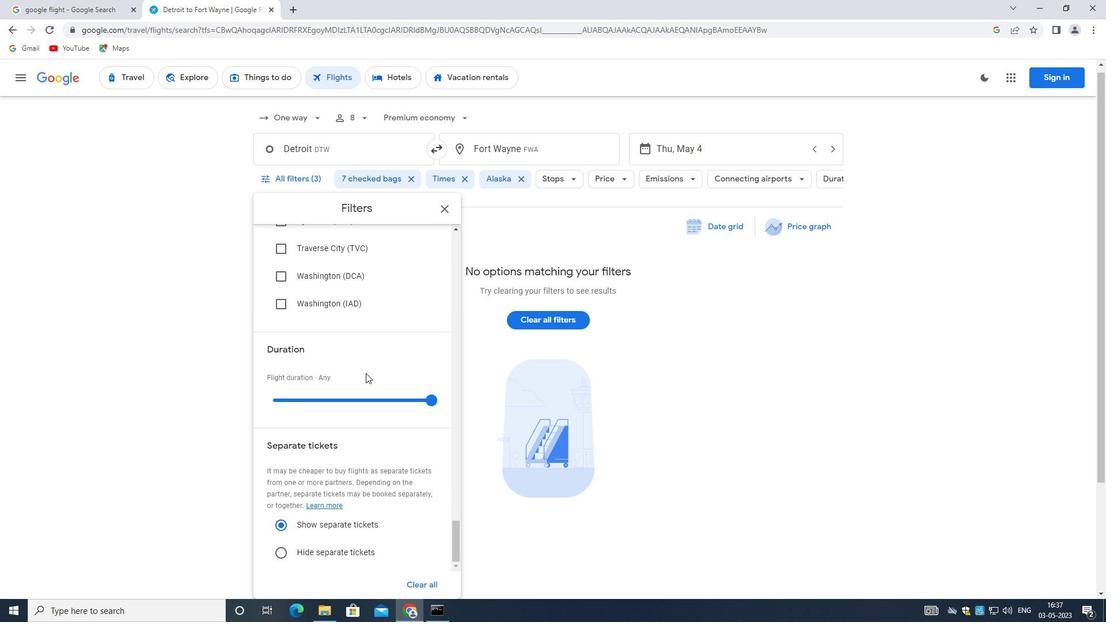 
Action: Mouse moved to (366, 370)
Screenshot: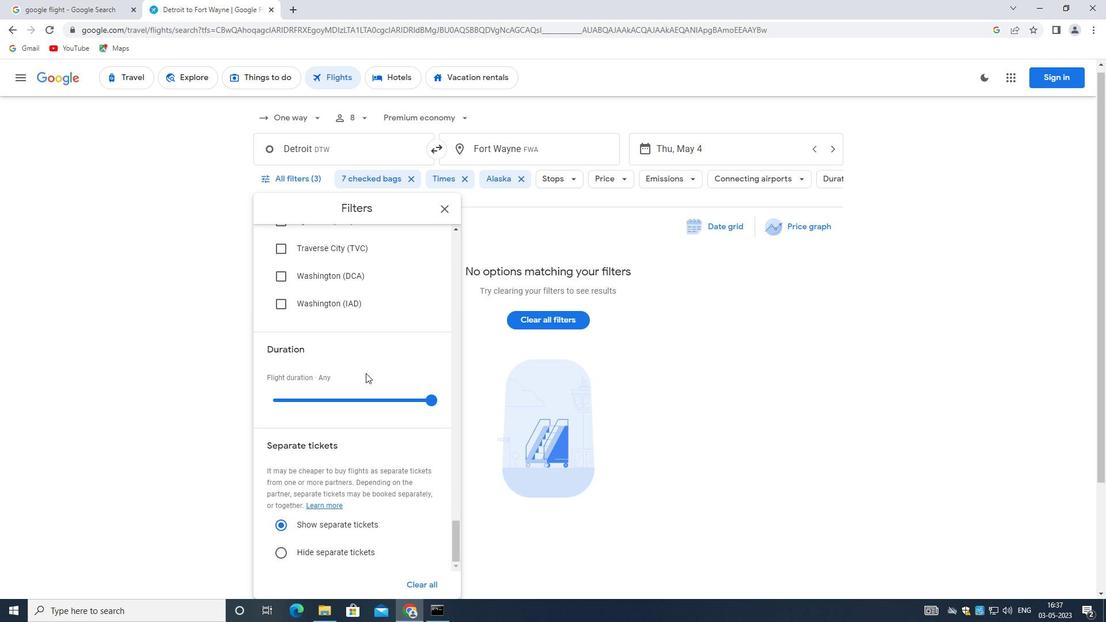 
